 Task: Create a Google Docs document with 'Lorem Ipsum' as a heading and numbered paragraphs. Adjust the font size and line spacing.
Action: Mouse moved to (174, 22)
Screenshot: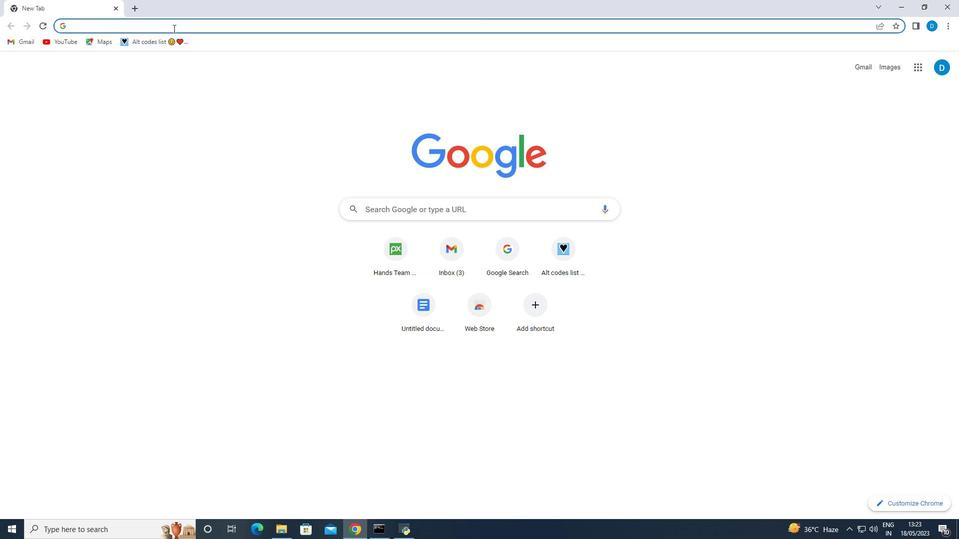 
Action: Mouse pressed left at (174, 22)
Screenshot: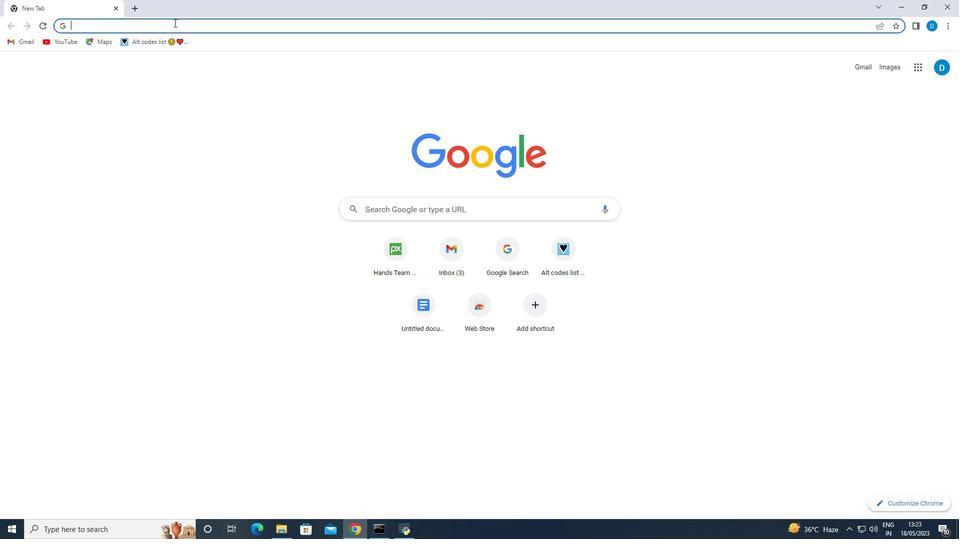 
Action: Key pressed google
Screenshot: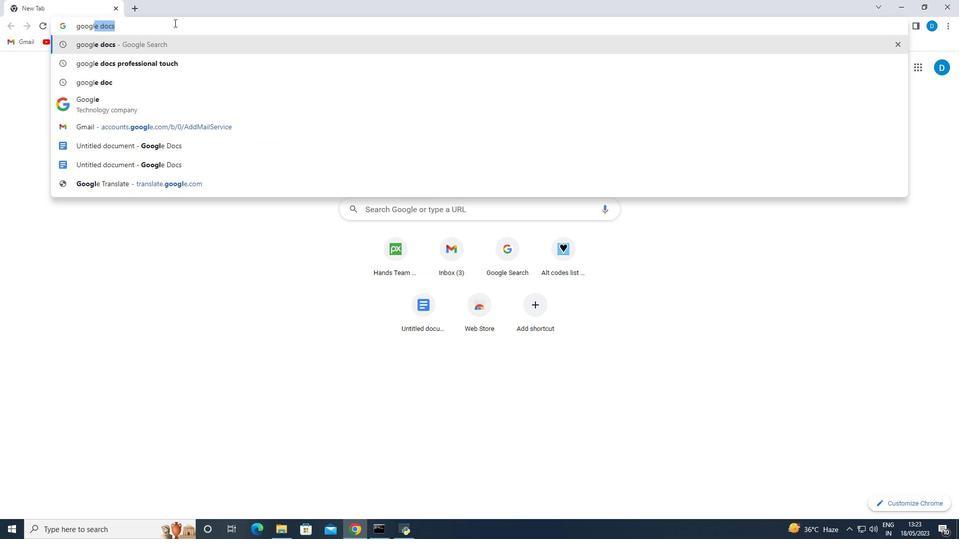 
Action: Mouse moved to (109, 43)
Screenshot: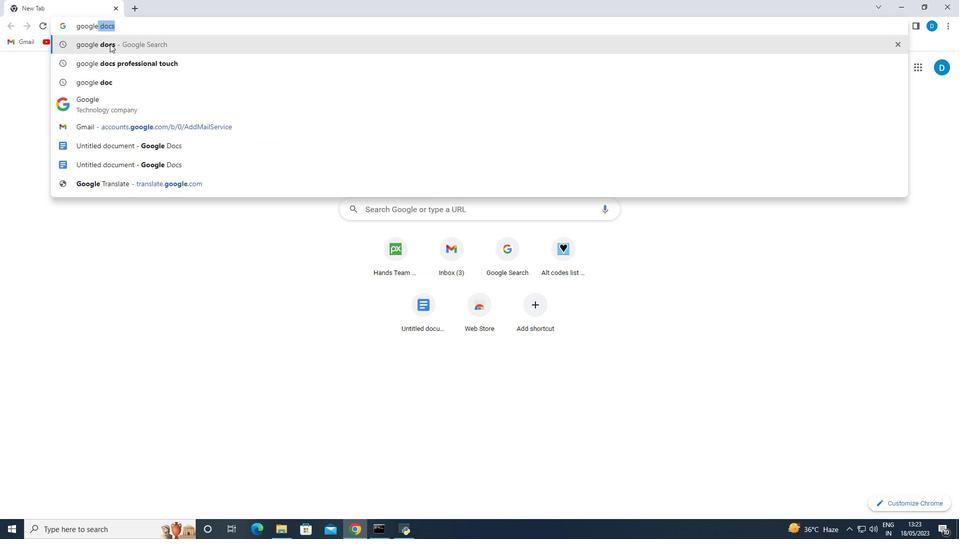 
Action: Mouse pressed left at (109, 43)
Screenshot: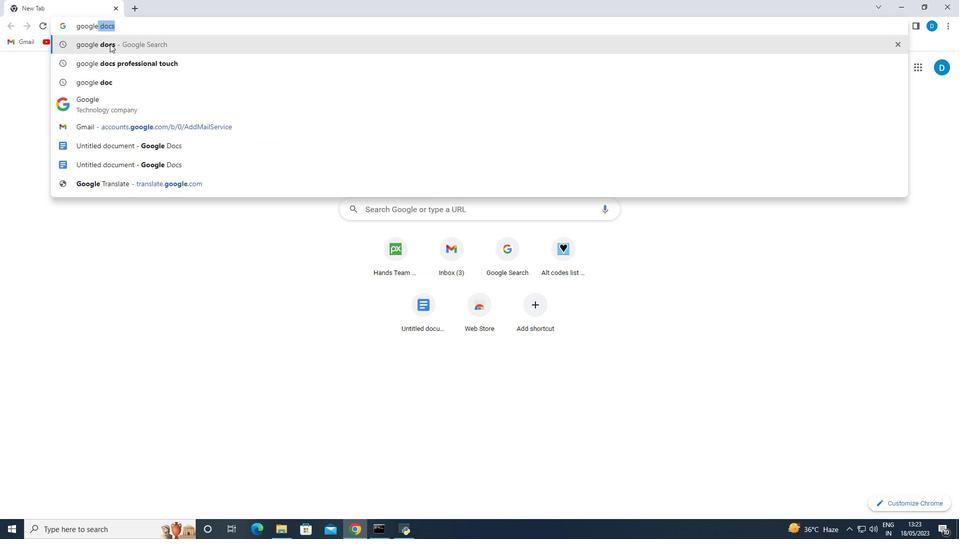 
Action: Mouse moved to (133, 338)
Screenshot: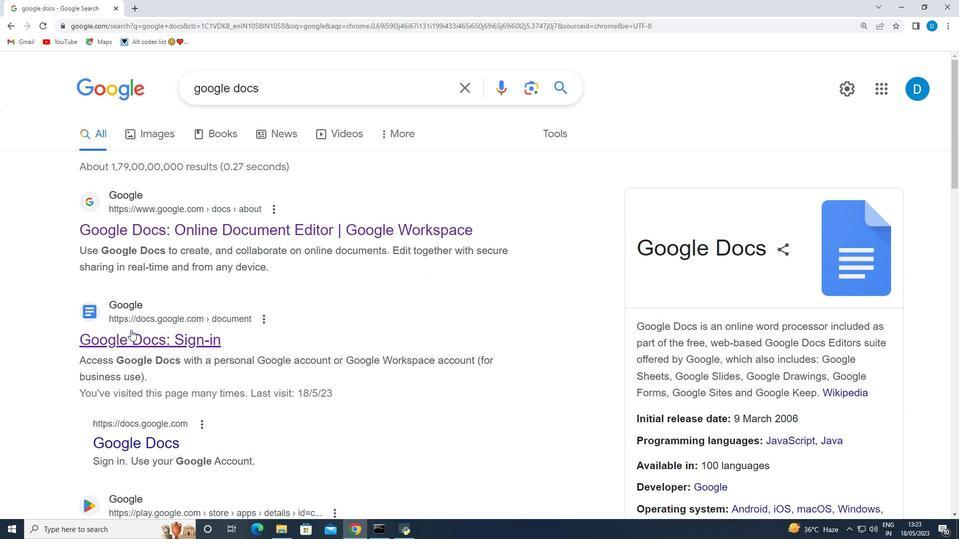 
Action: Mouse pressed left at (133, 338)
Screenshot: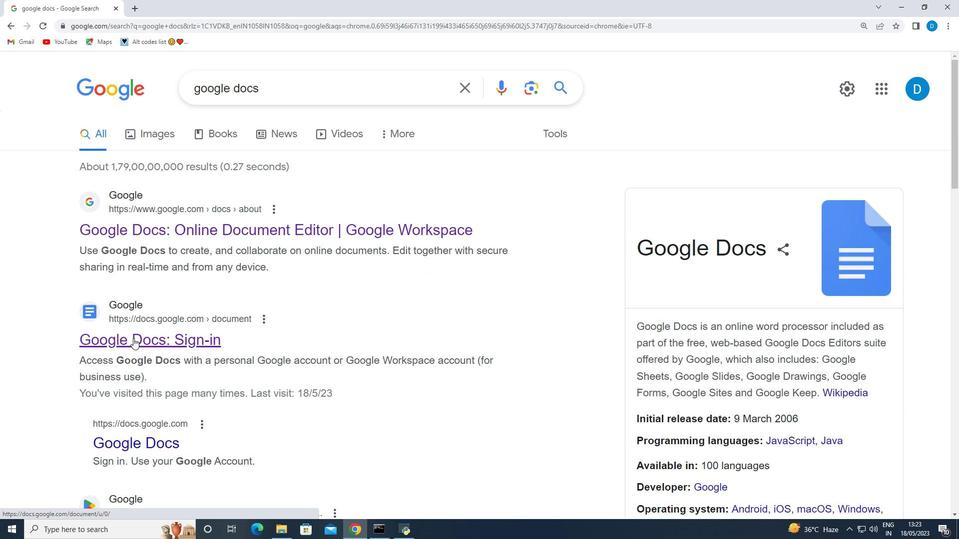 
Action: Mouse moved to (266, 156)
Screenshot: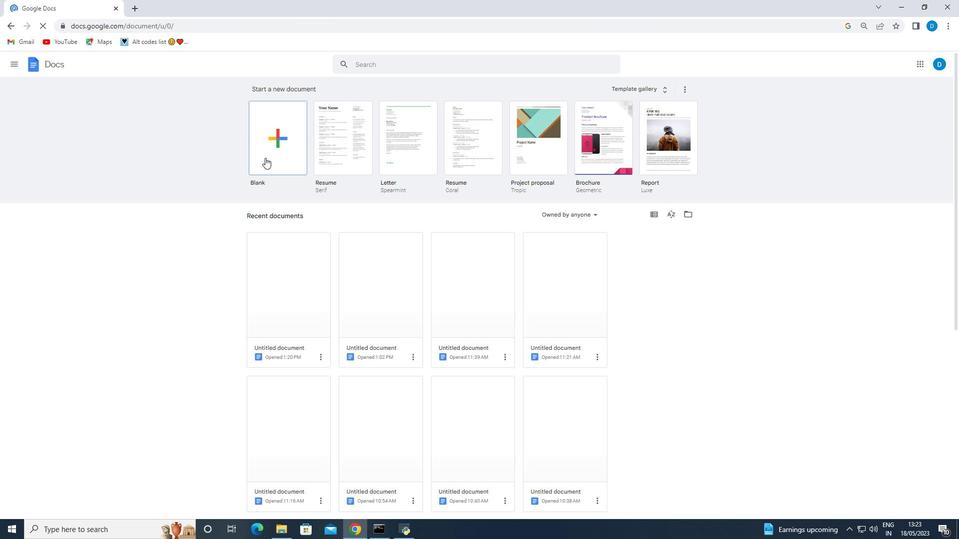 
Action: Mouse pressed left at (266, 156)
Screenshot: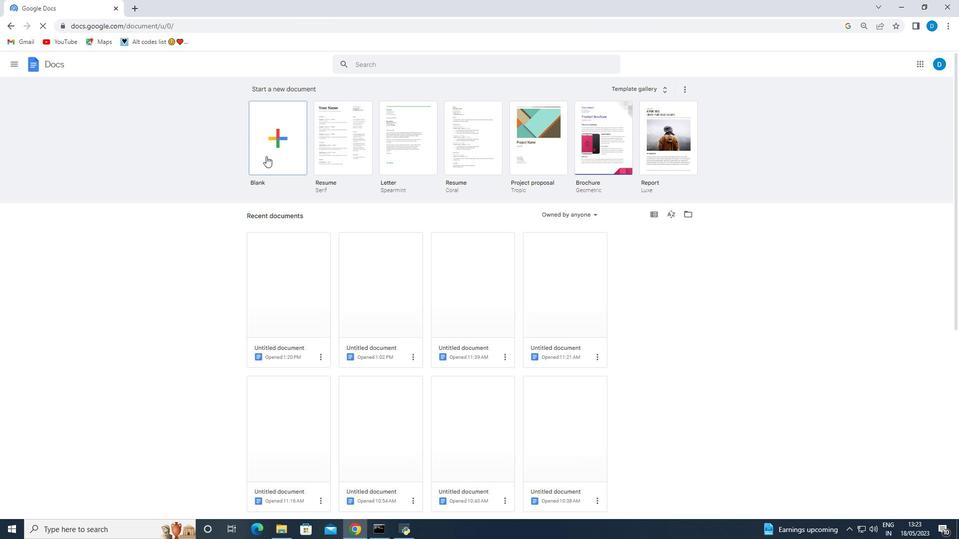 
Action: Mouse moved to (137, 7)
Screenshot: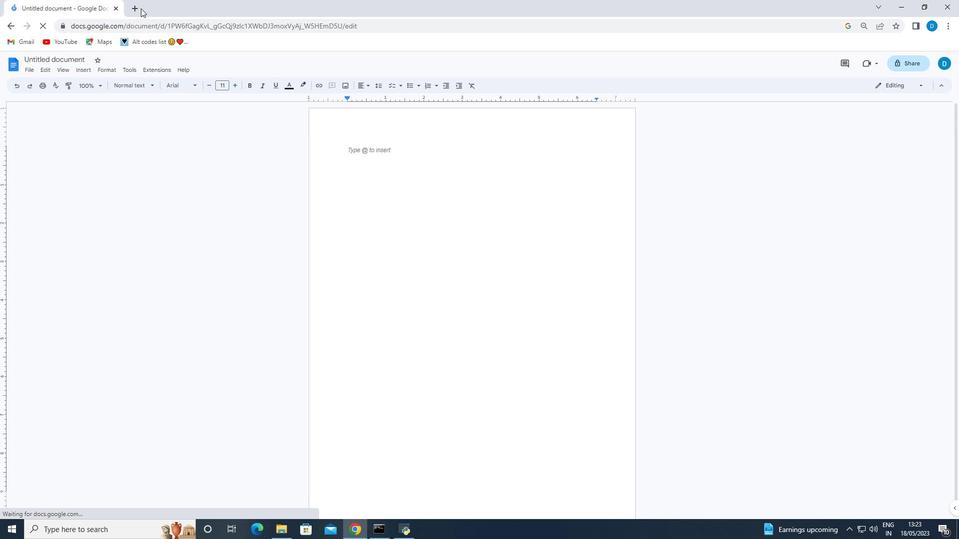 
Action: Mouse pressed left at (137, 7)
Screenshot: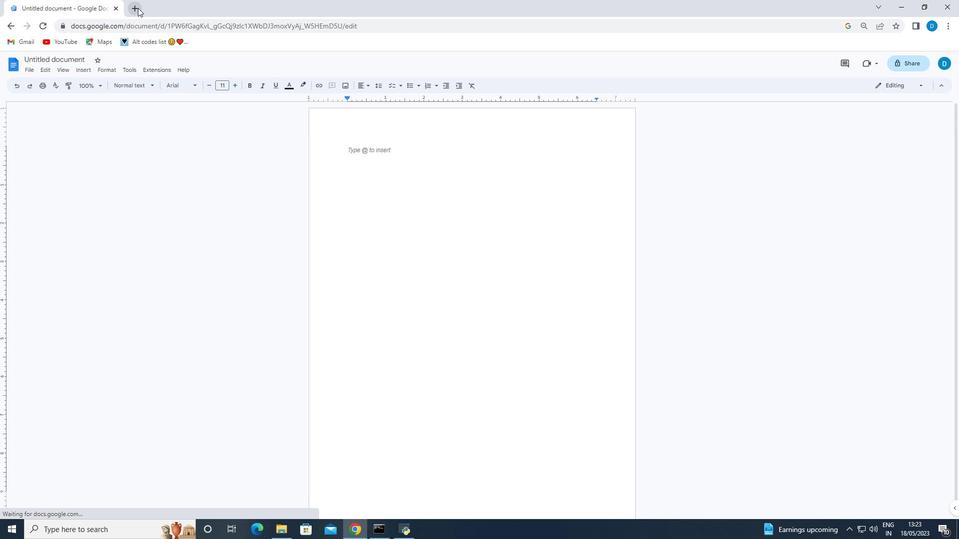 
Action: Mouse moved to (157, 33)
Screenshot: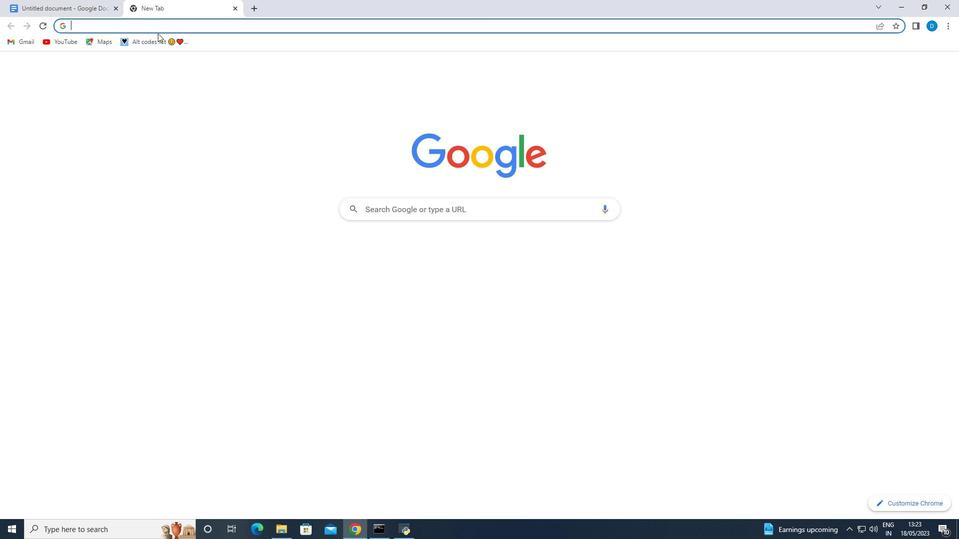 
Action: Key pressed lor
Screenshot: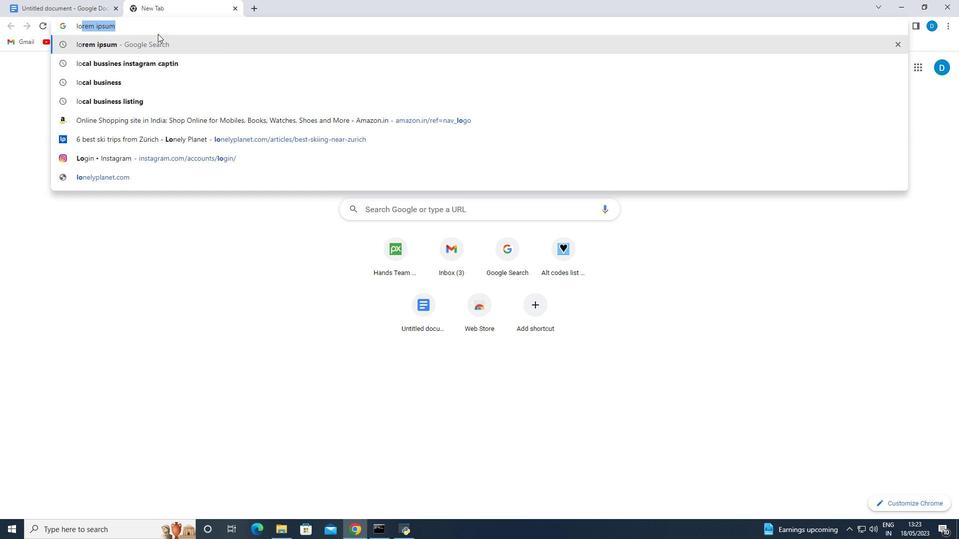 
Action: Mouse moved to (136, 47)
Screenshot: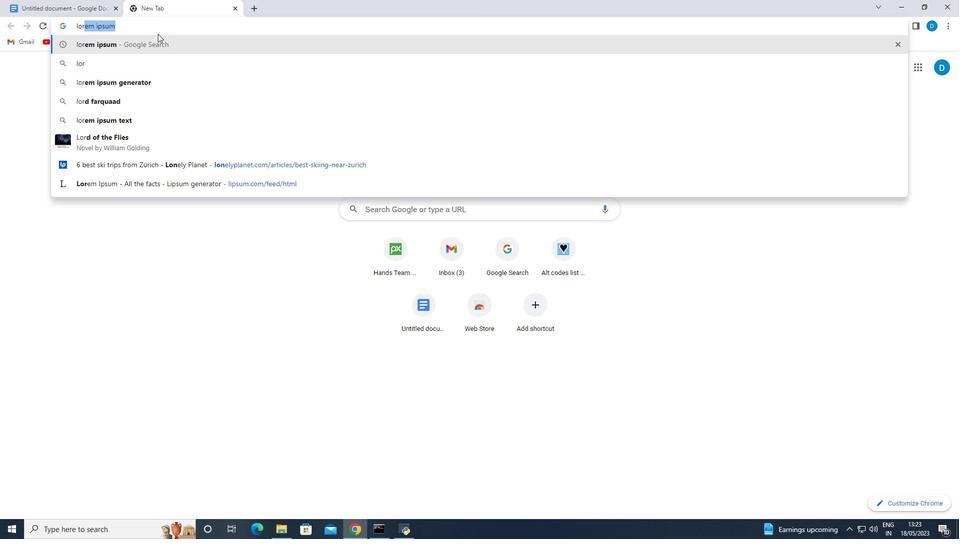 
Action: Mouse pressed left at (136, 47)
Screenshot: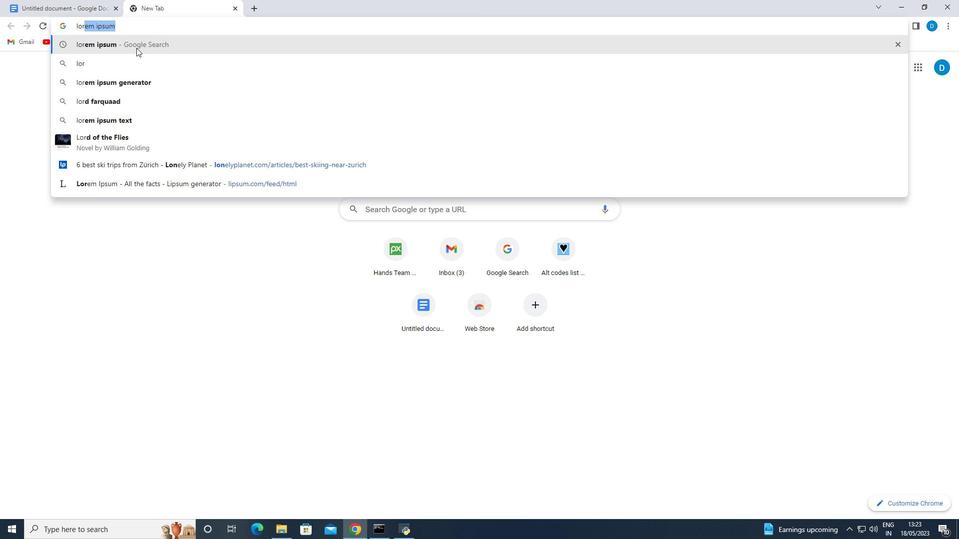 
Action: Mouse moved to (128, 294)
Screenshot: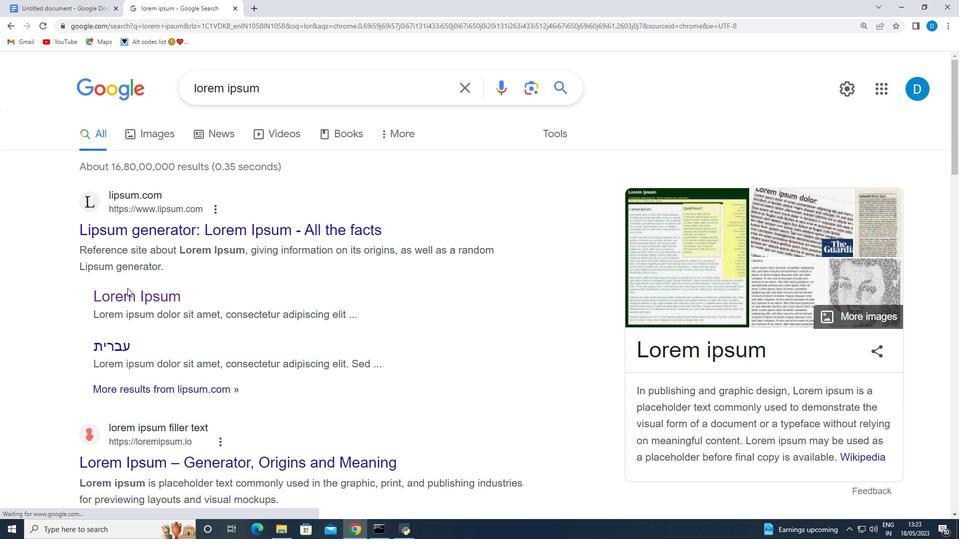 
Action: Mouse pressed left at (128, 294)
Screenshot: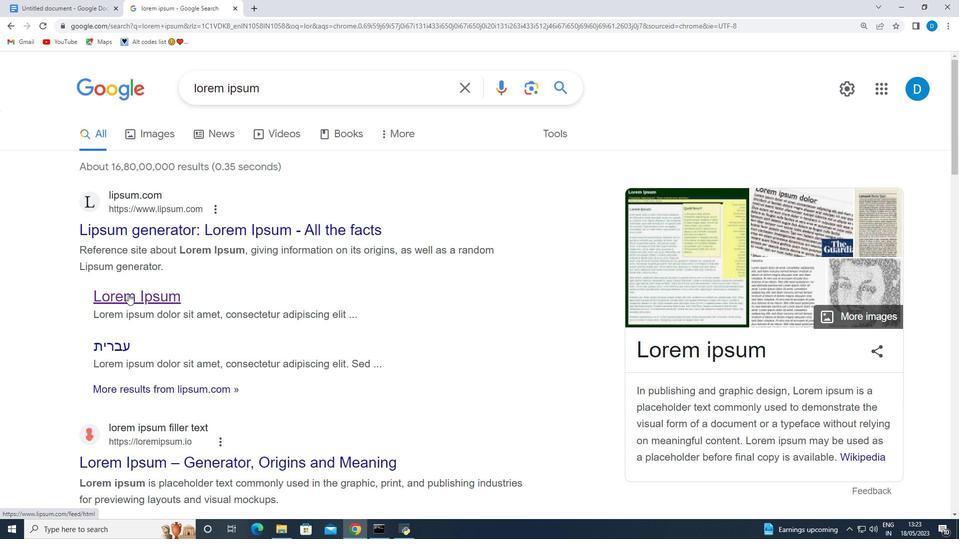 
Action: Mouse moved to (392, 249)
Screenshot: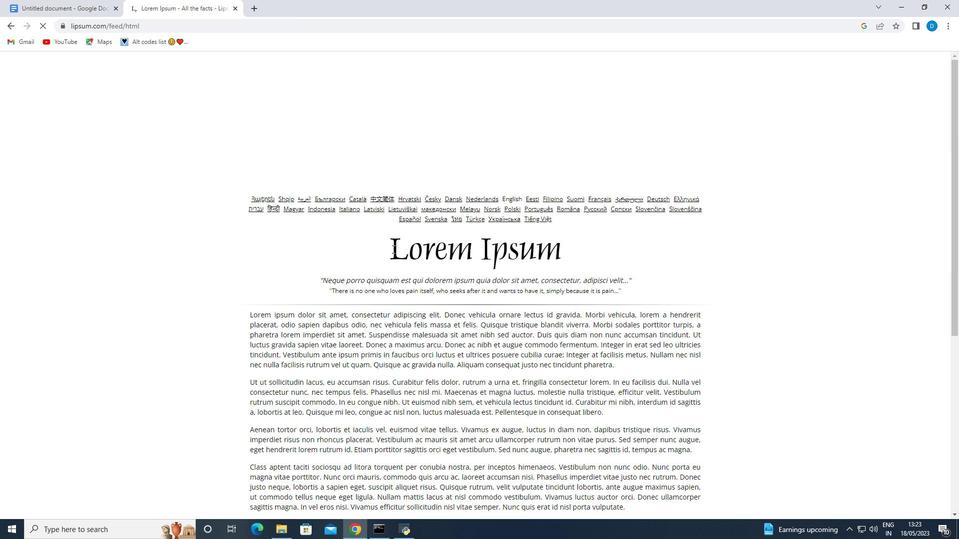 
Action: Mouse pressed left at (392, 249)
Screenshot: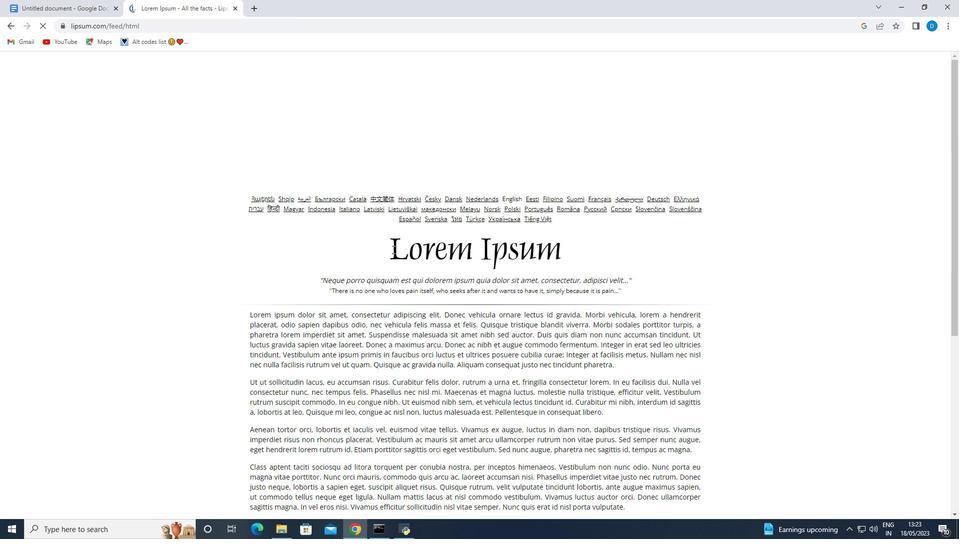
Action: Mouse moved to (573, 250)
Screenshot: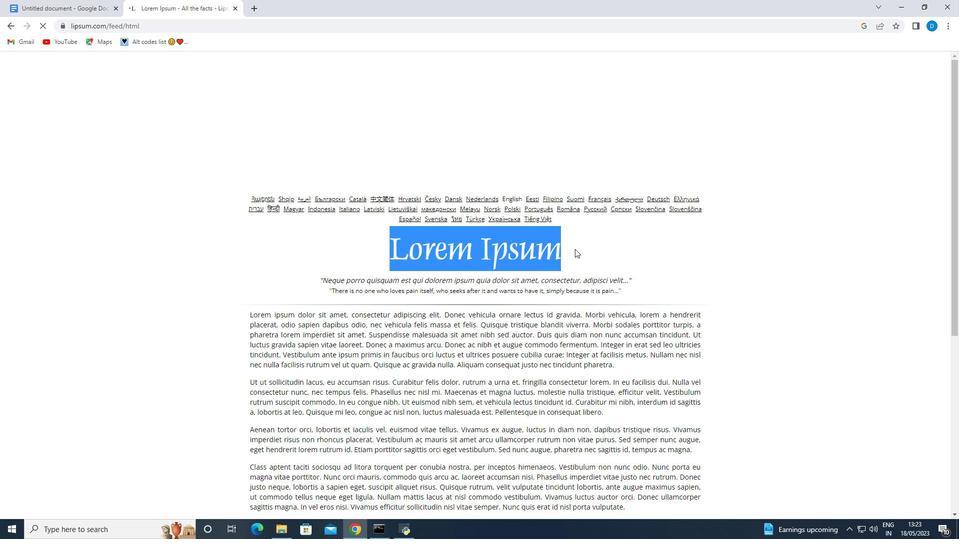 
Action: Key pressed <Key.shift>
Screenshot: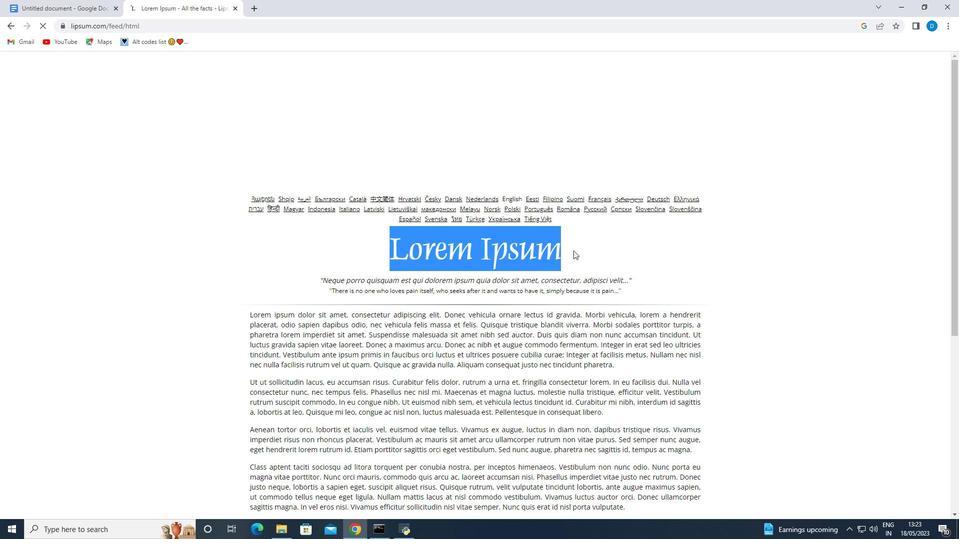 
Action: Mouse moved to (571, 250)
Screenshot: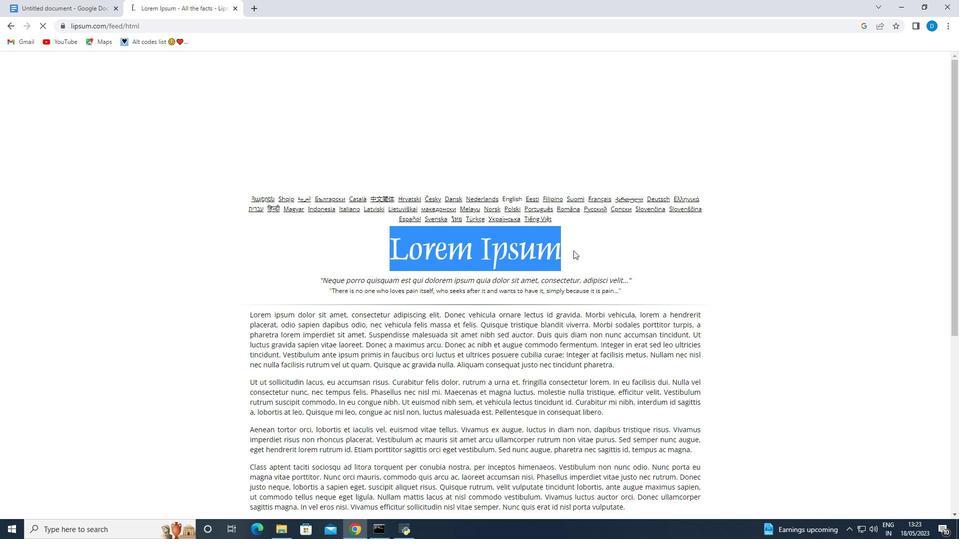 
Action: Key pressed ctrl+C
Screenshot: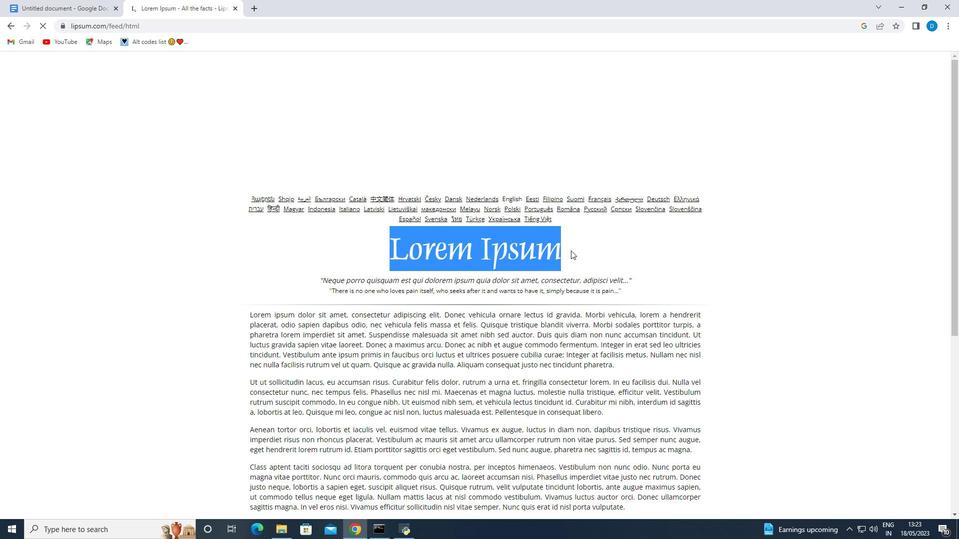 
Action: Mouse moved to (54, 0)
Screenshot: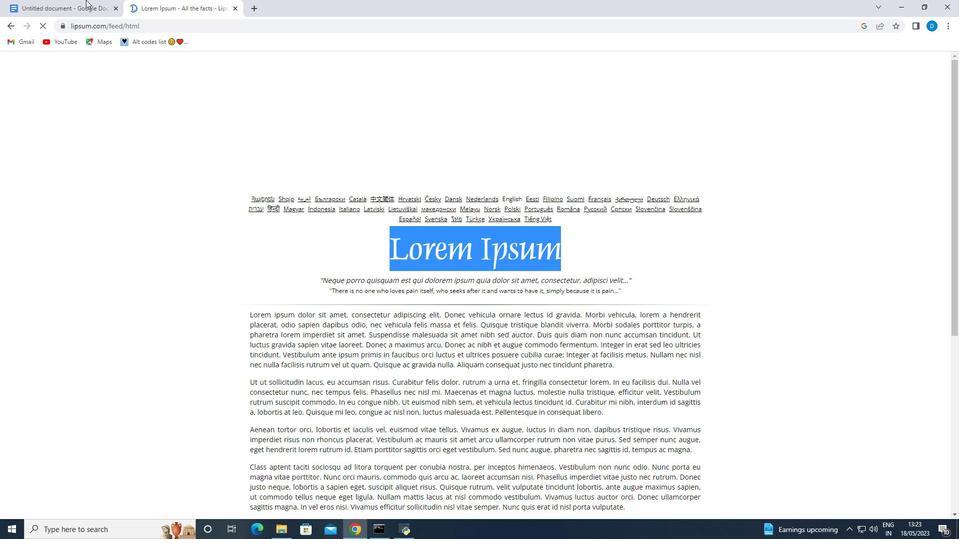 
Action: Mouse pressed left at (54, 0)
Screenshot: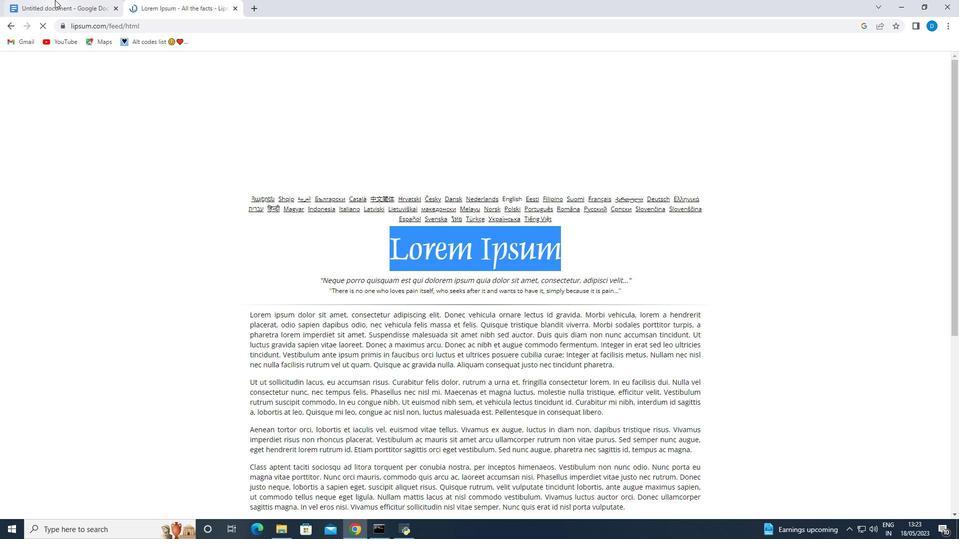 
Action: Mouse moved to (411, 164)
Screenshot: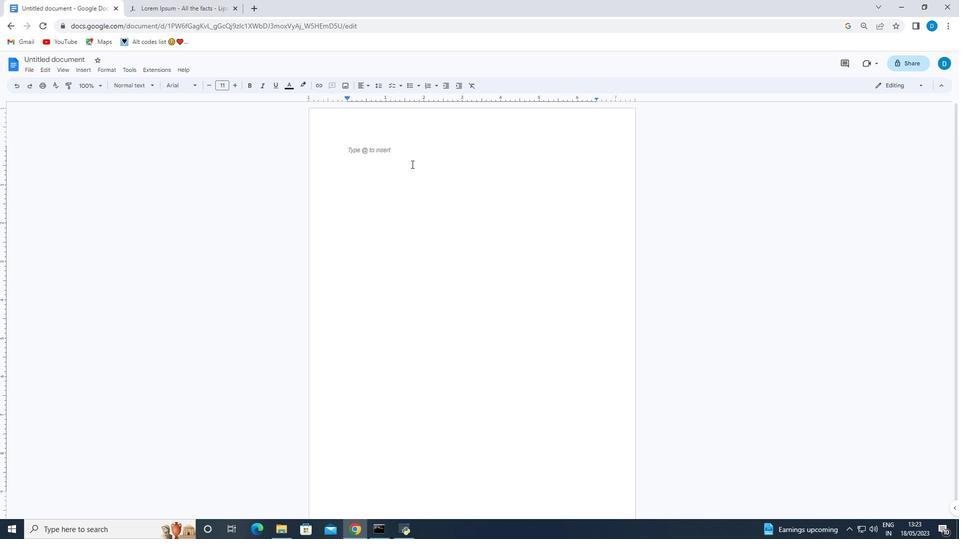 
Action: Key pressed ctrl+V
Screenshot: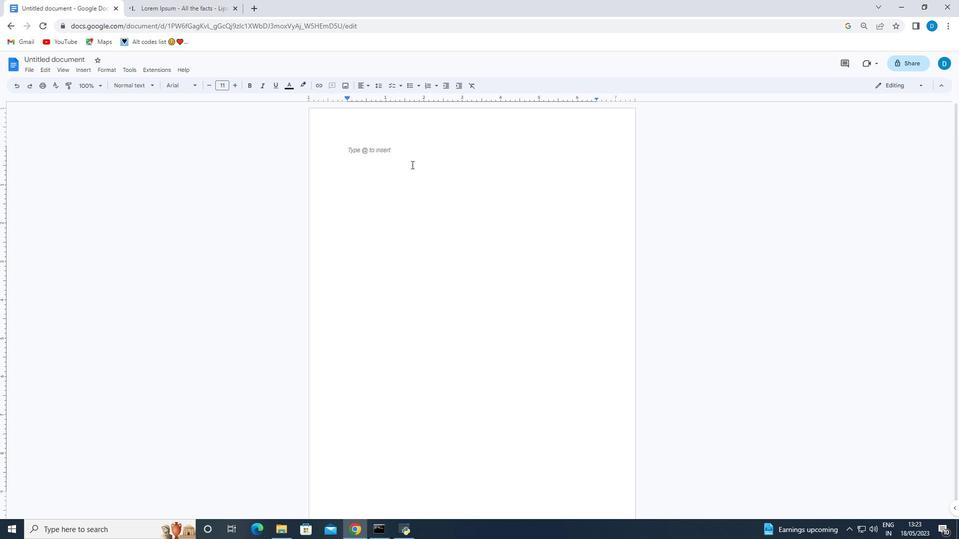 
Action: Mouse moved to (393, 170)
Screenshot: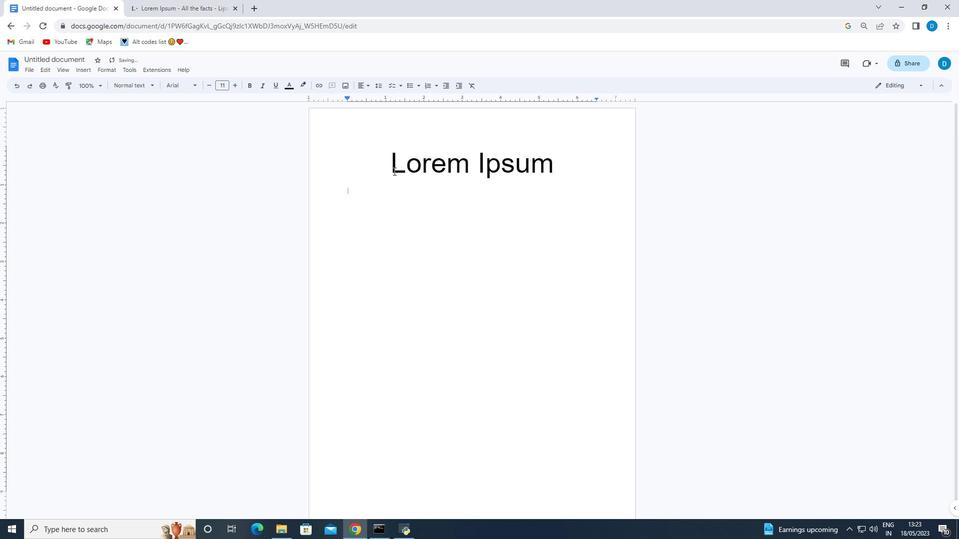 
Action: Mouse pressed left at (393, 170)
Screenshot: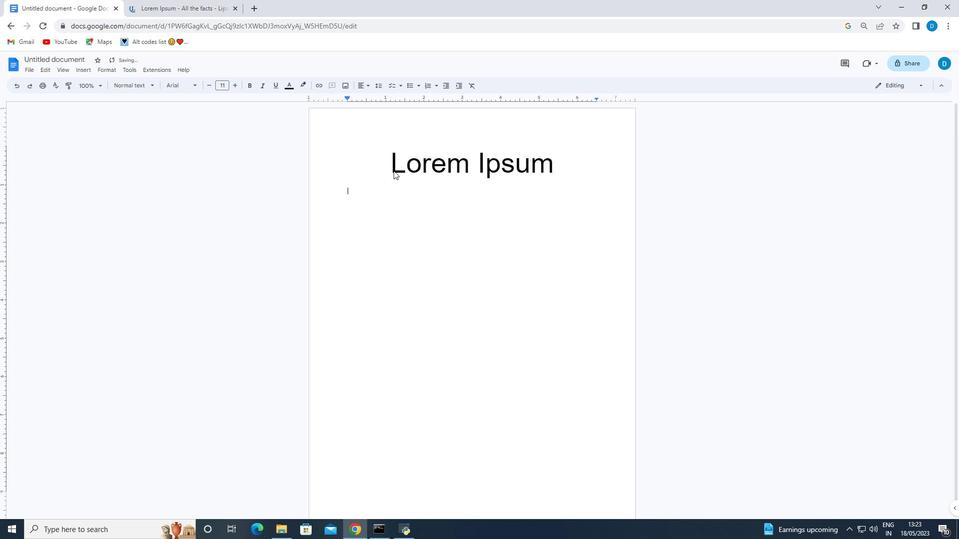 
Action: Mouse moved to (526, 184)
Screenshot: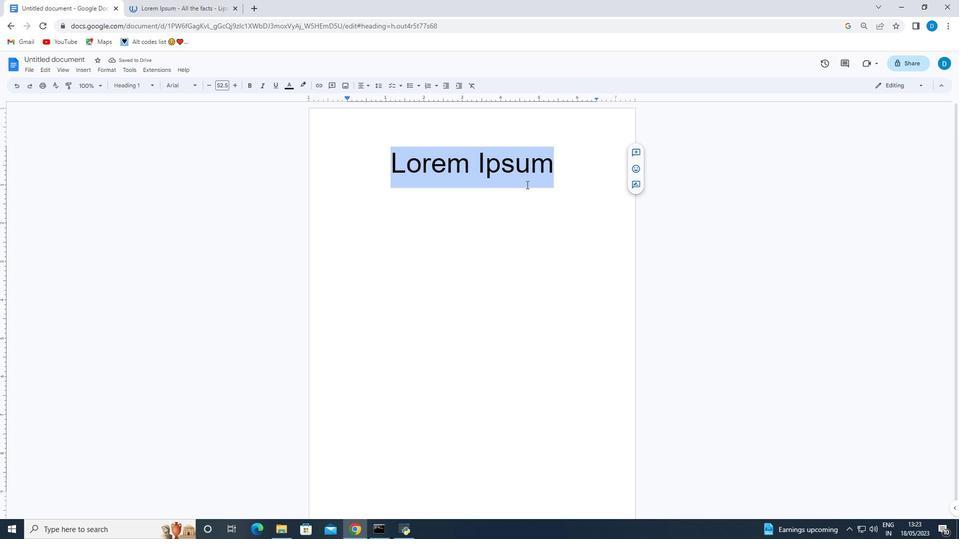 
Action: Mouse pressed left at (526, 184)
Screenshot: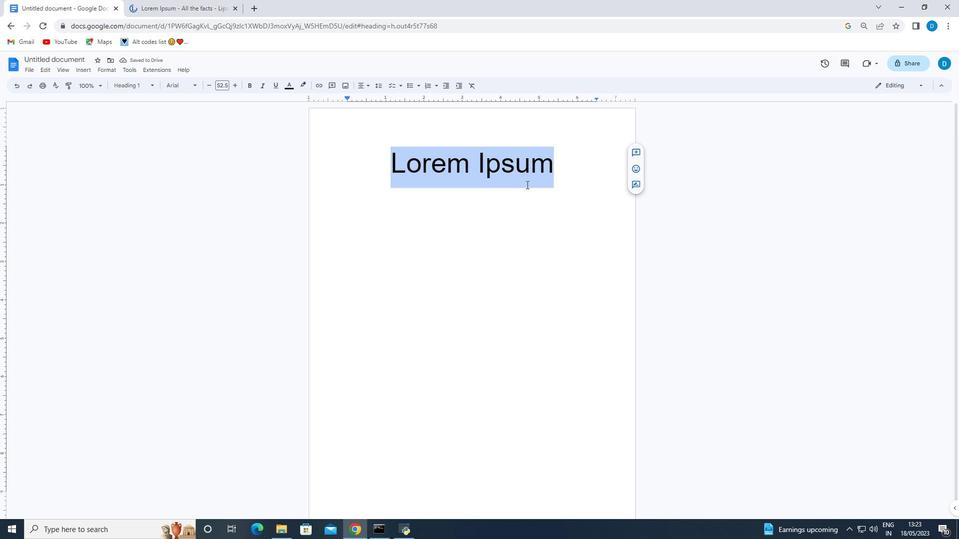 
Action: Mouse moved to (565, 169)
Screenshot: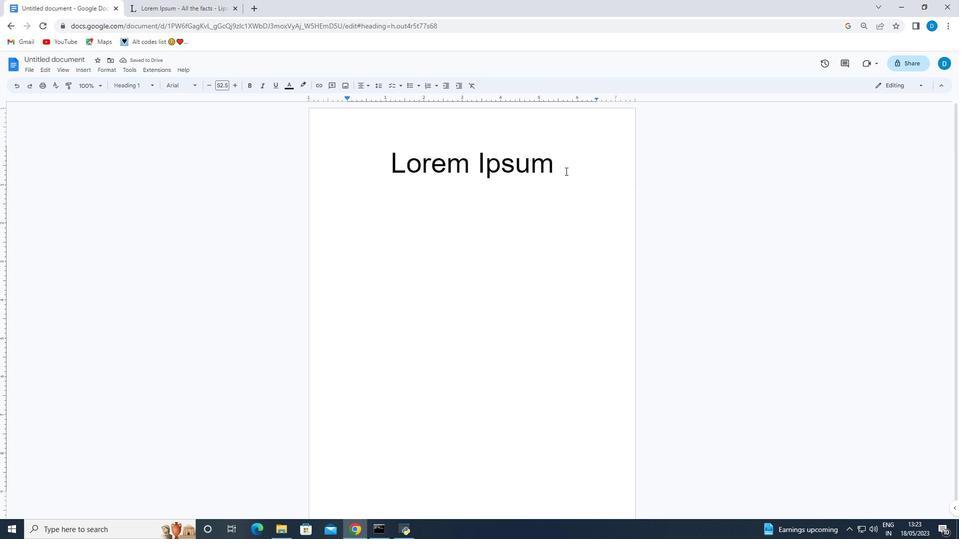 
Action: Mouse pressed left at (565, 169)
Screenshot: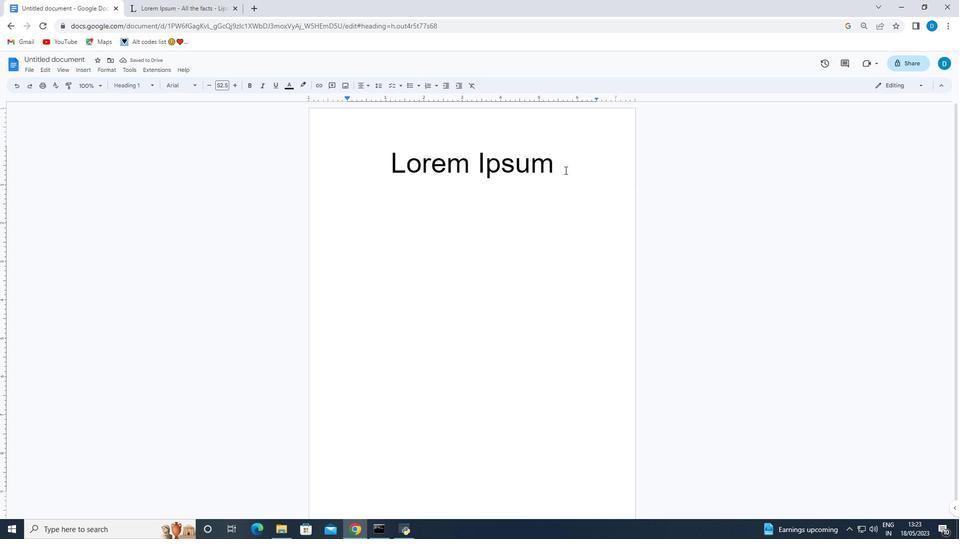 
Action: Mouse moved to (566, 177)
Screenshot: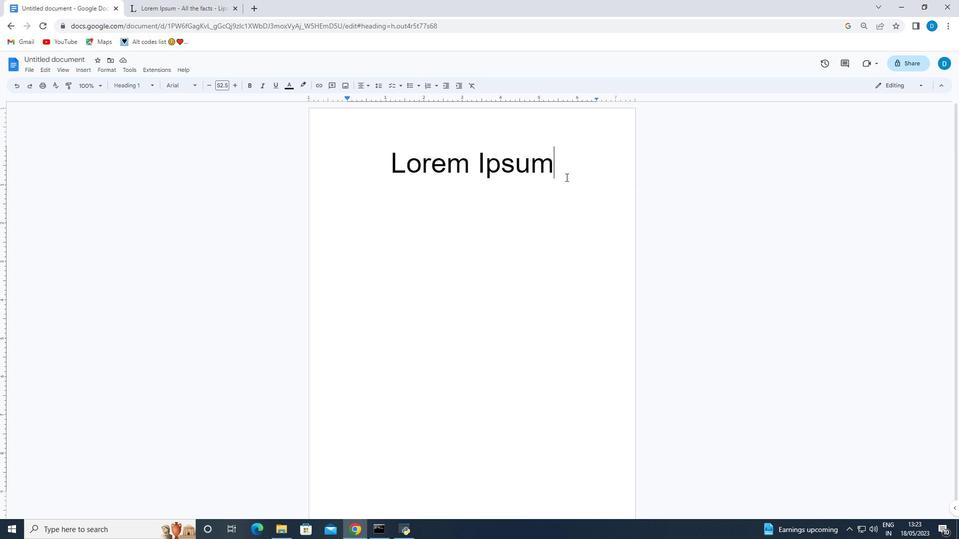 
Action: Key pressed <Key.enter><Key.enter>
Screenshot: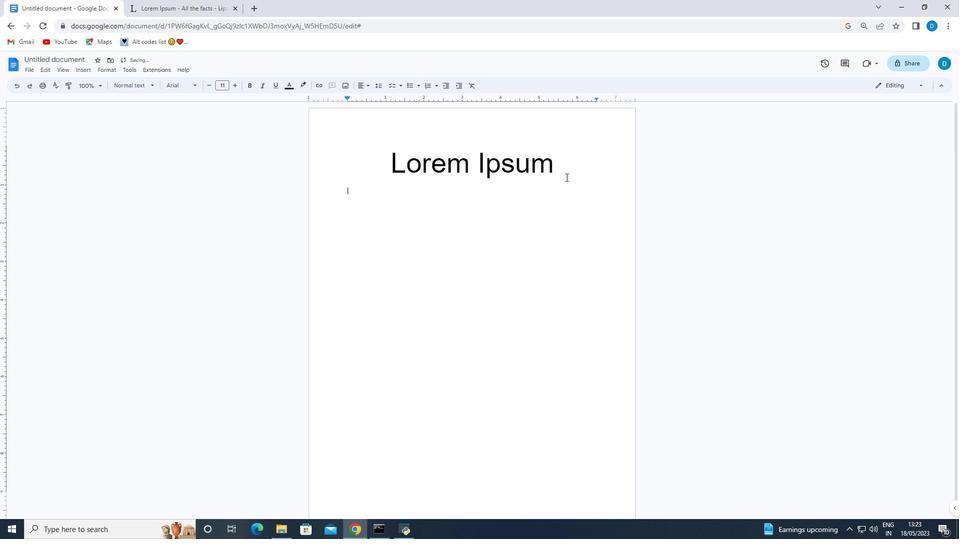 
Action: Mouse moved to (180, 7)
Screenshot: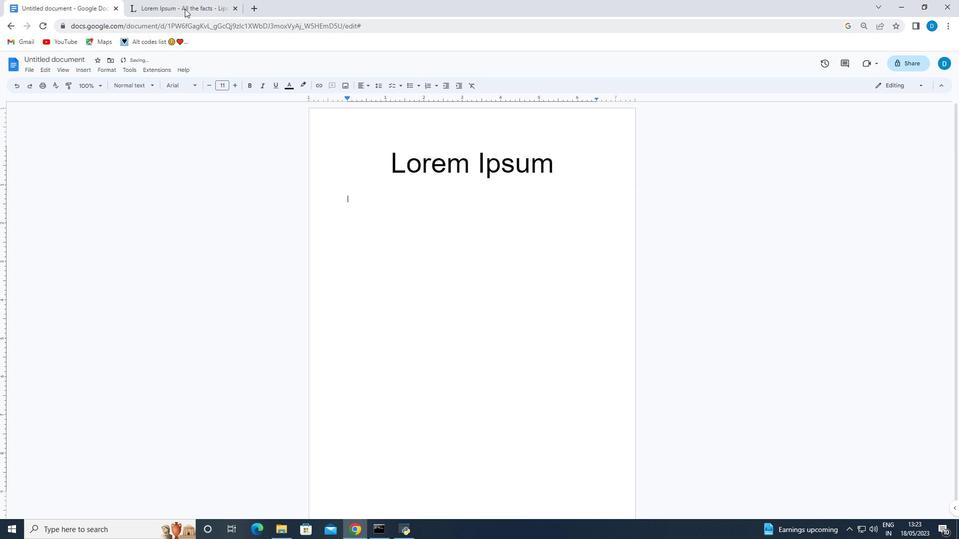 
Action: Mouse pressed left at (180, 7)
Screenshot: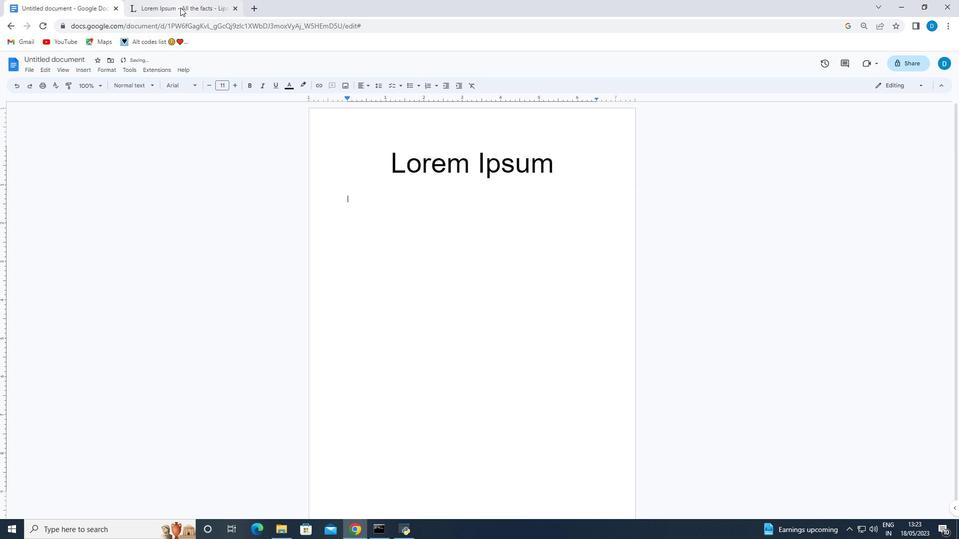 
Action: Mouse moved to (248, 314)
Screenshot: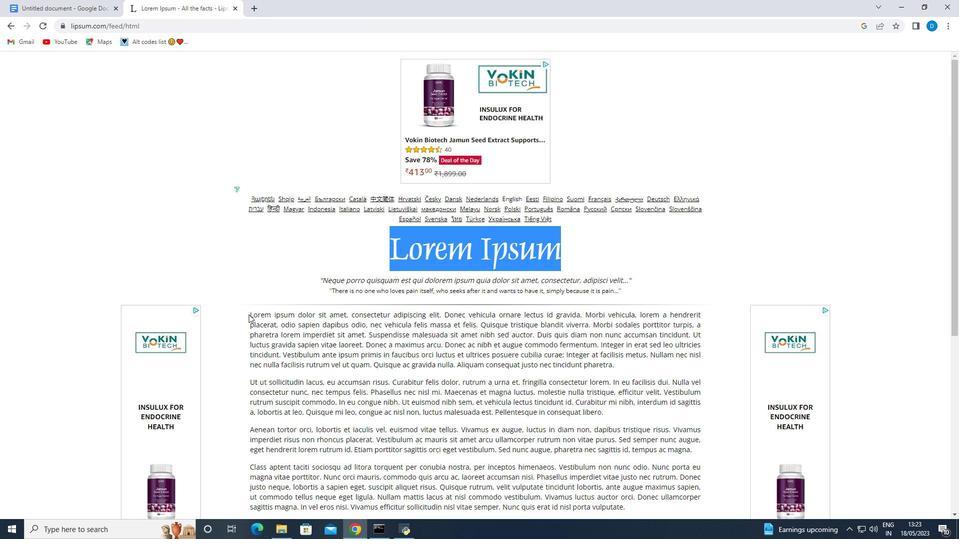 
Action: Mouse pressed left at (248, 314)
Screenshot: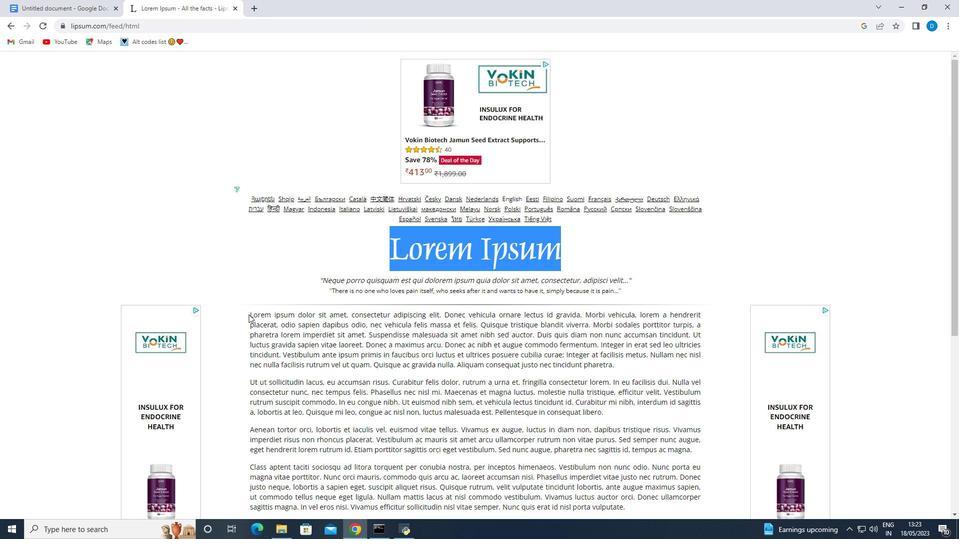 
Action: Mouse moved to (619, 365)
Screenshot: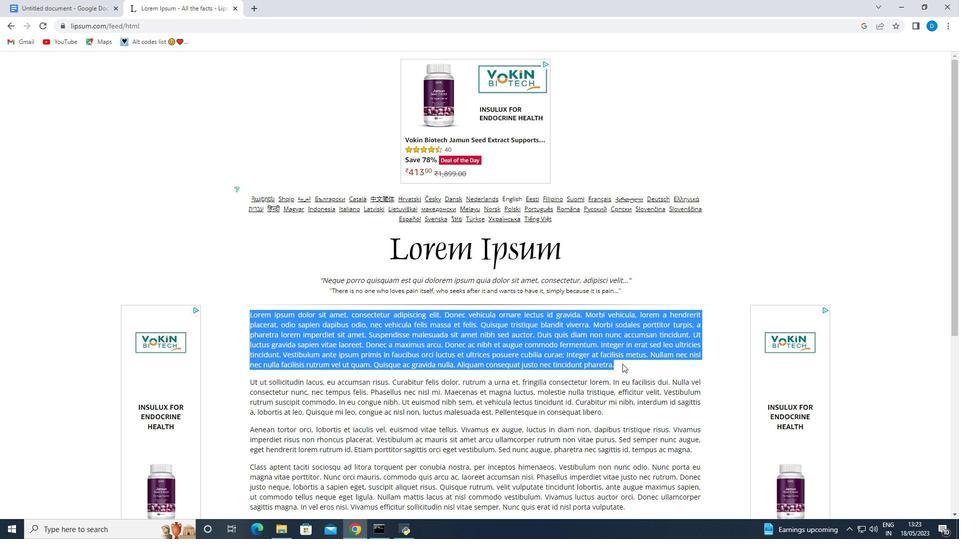 
Action: Key pressed ctrl+C
Screenshot: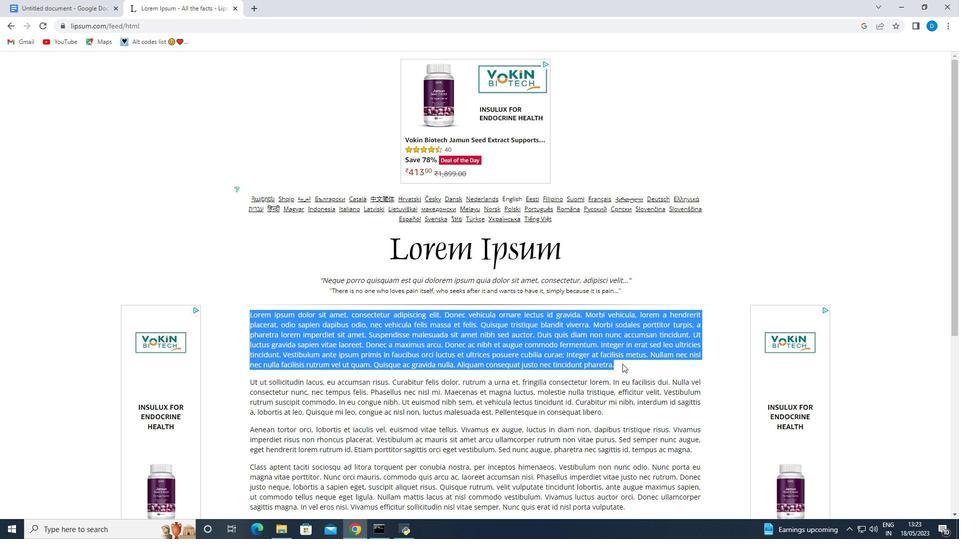 
Action: Mouse moved to (52, 0)
Screenshot: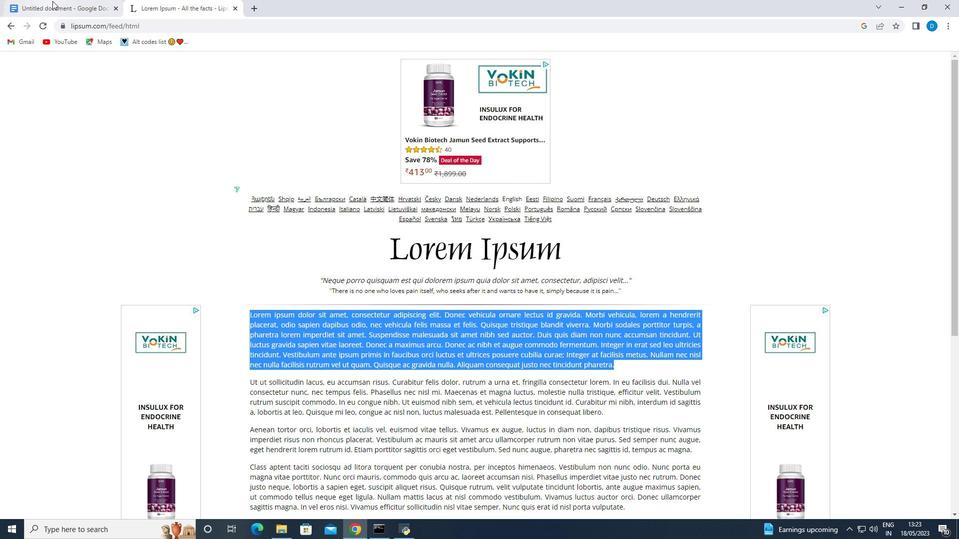 
Action: Mouse pressed left at (52, 0)
Screenshot: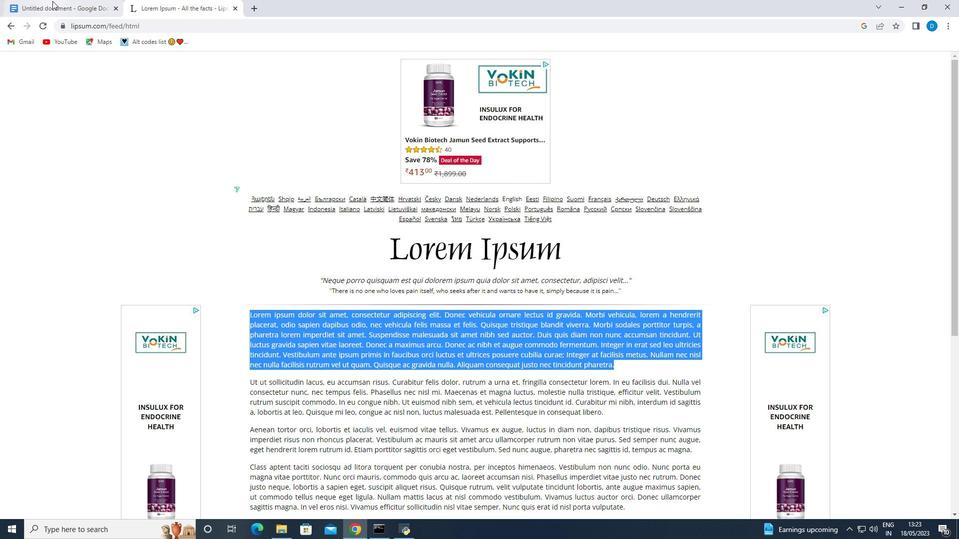 
Action: Mouse moved to (478, 234)
Screenshot: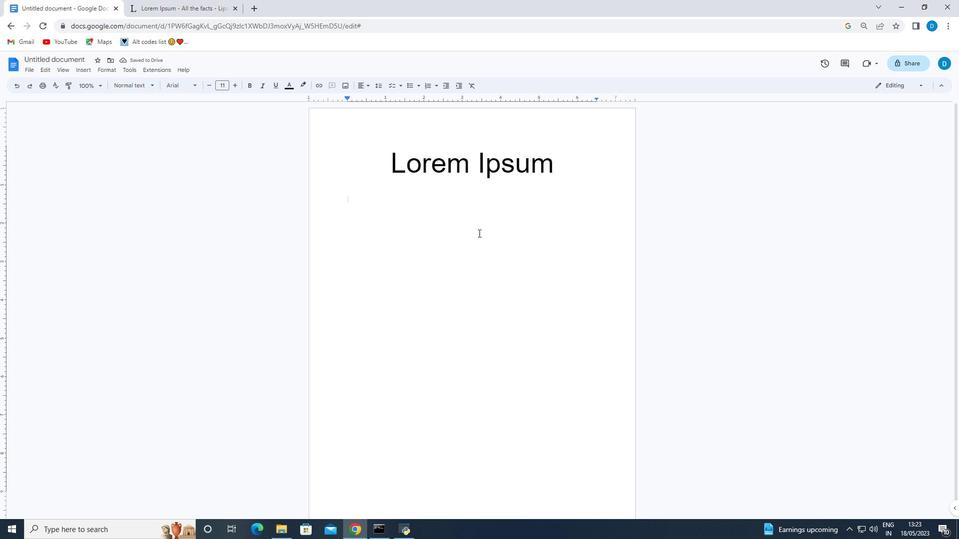 
Action: Key pressed ctrl+V
Screenshot: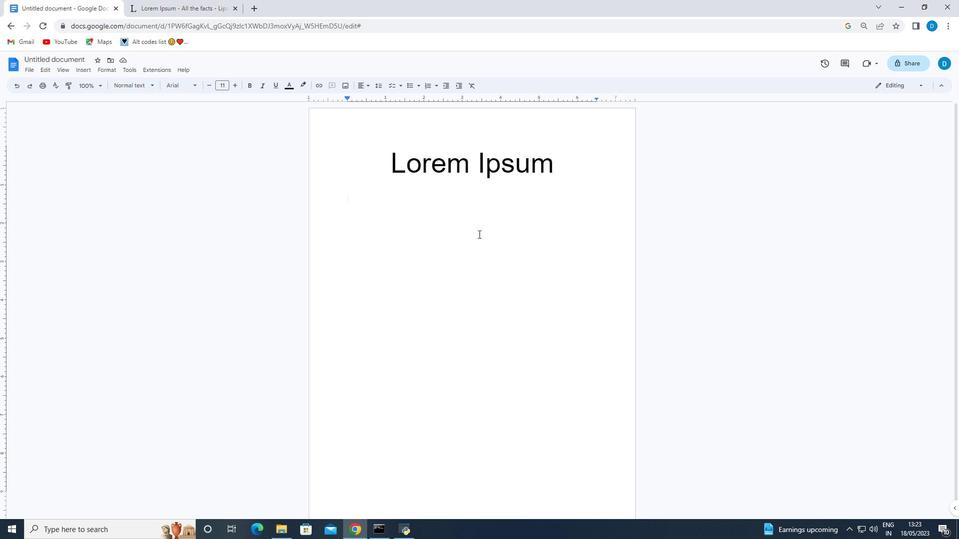 
Action: Mouse moved to (345, 199)
Screenshot: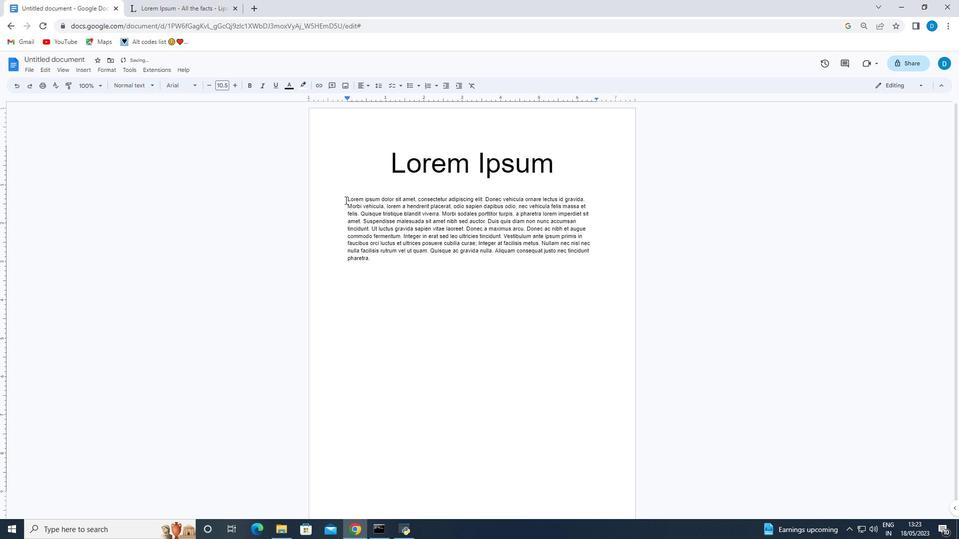 
Action: Mouse pressed left at (345, 199)
Screenshot: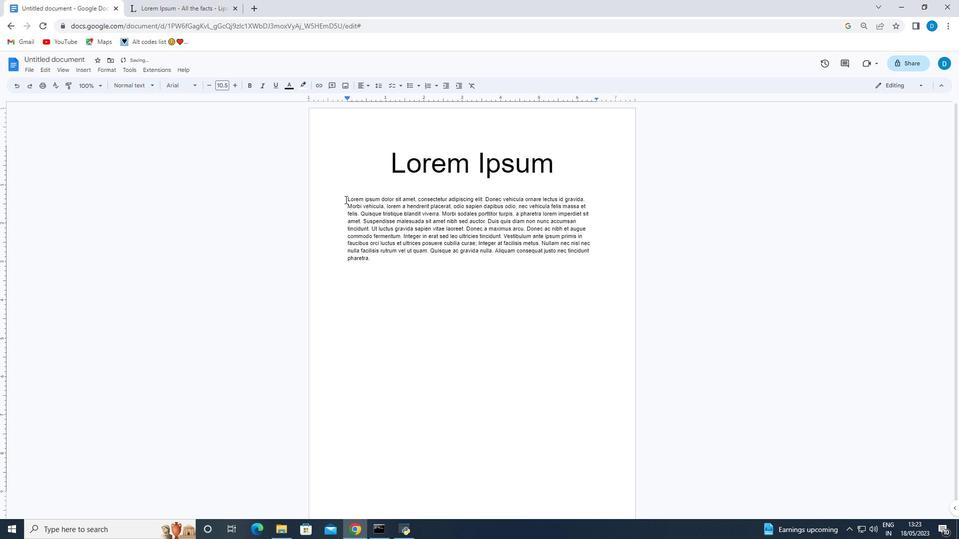 
Action: Mouse moved to (441, 257)
Screenshot: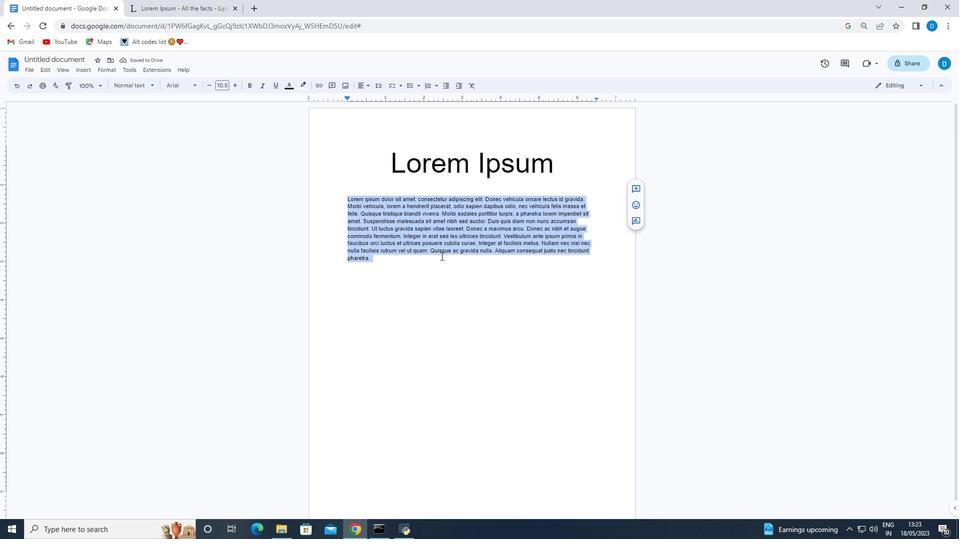 
Action: Key pressed ctrl+C
Screenshot: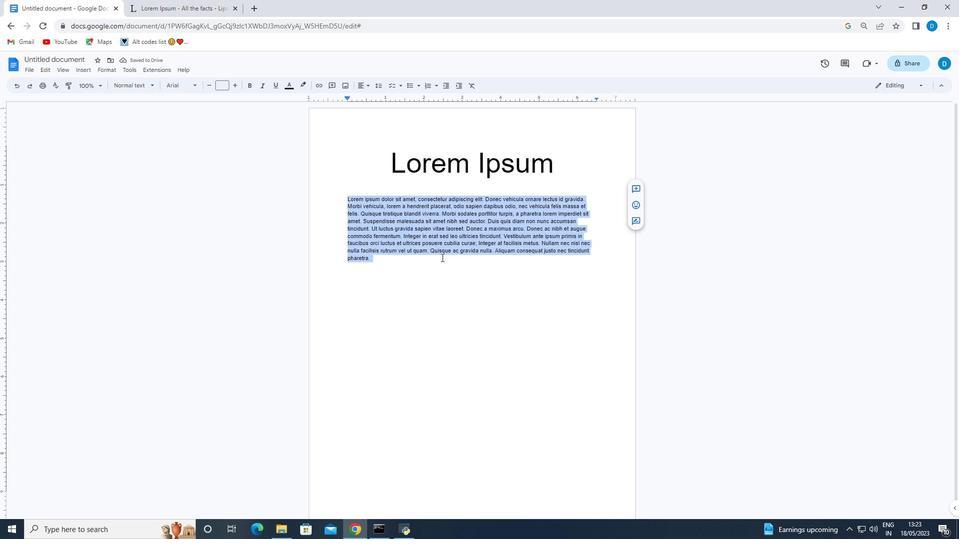 
Action: Mouse moved to (437, 256)
Screenshot: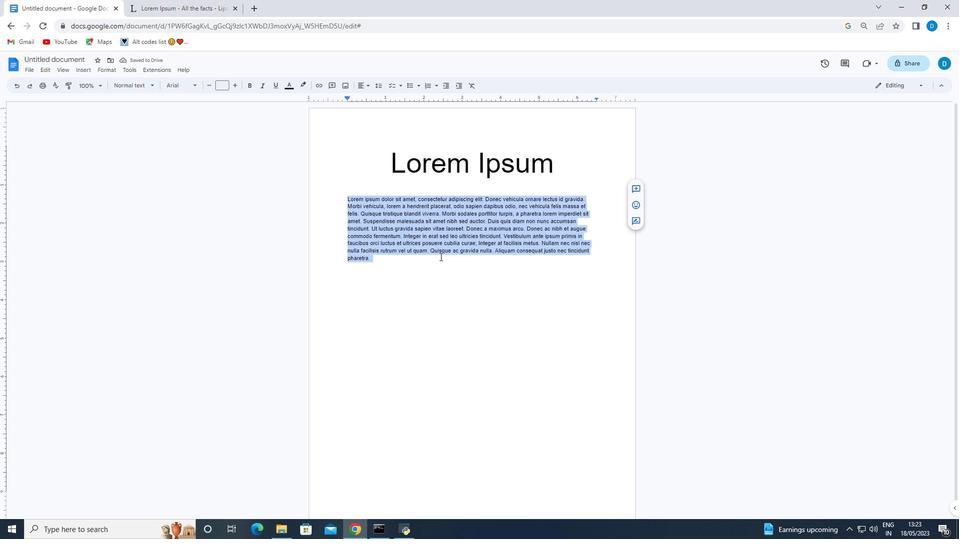 
Action: Mouse pressed left at (437, 256)
Screenshot: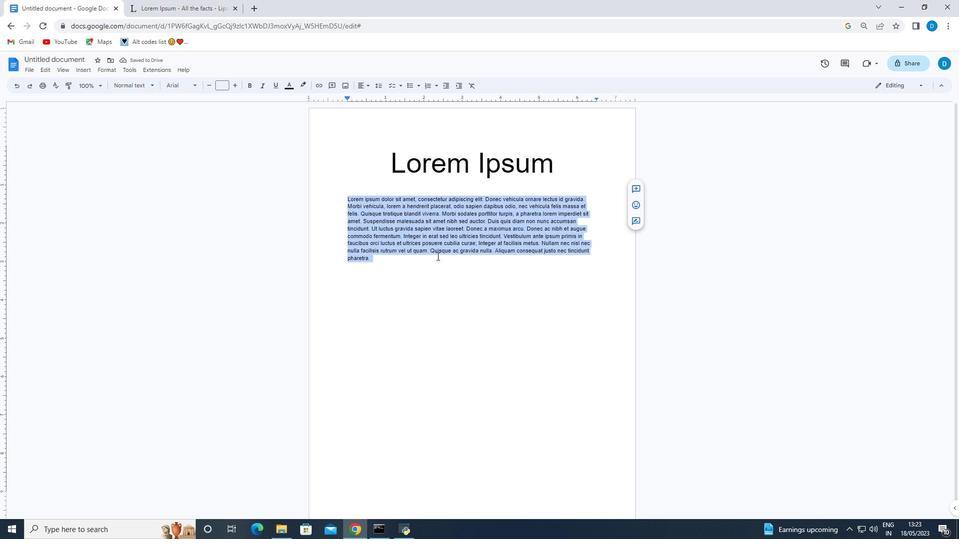 
Action: Mouse moved to (421, 266)
Screenshot: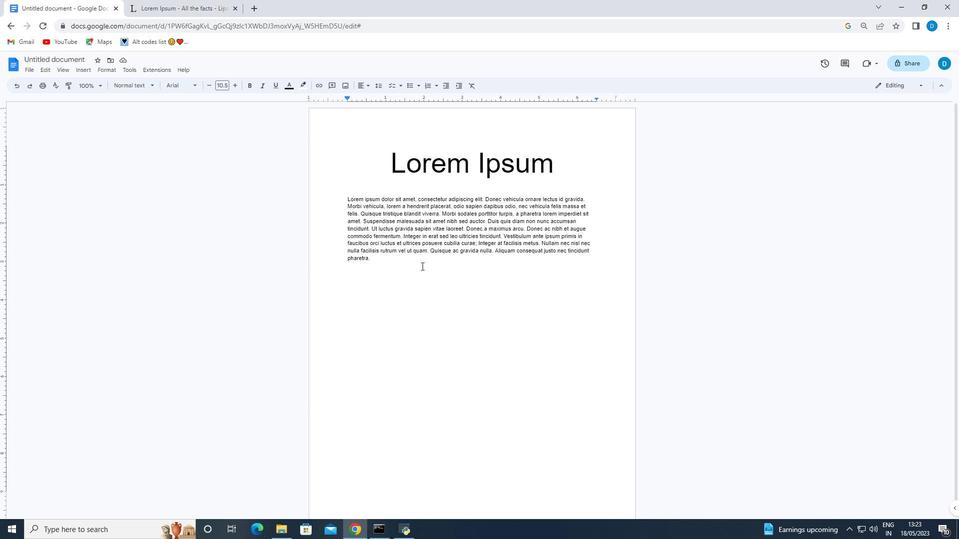 
Action: Key pressed <Key.enter>
Screenshot: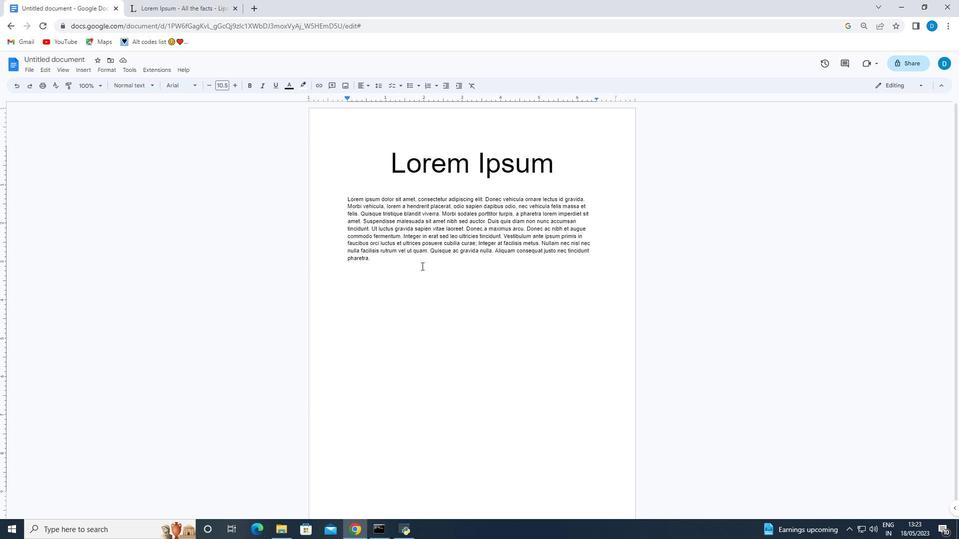 
Action: Mouse moved to (421, 266)
Screenshot: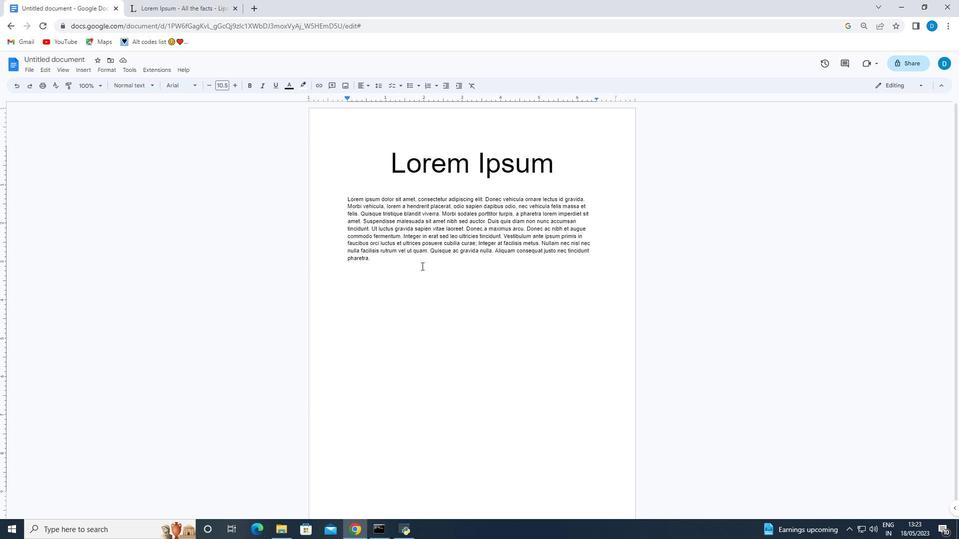 
Action: Key pressed <Key.enter>
Screenshot: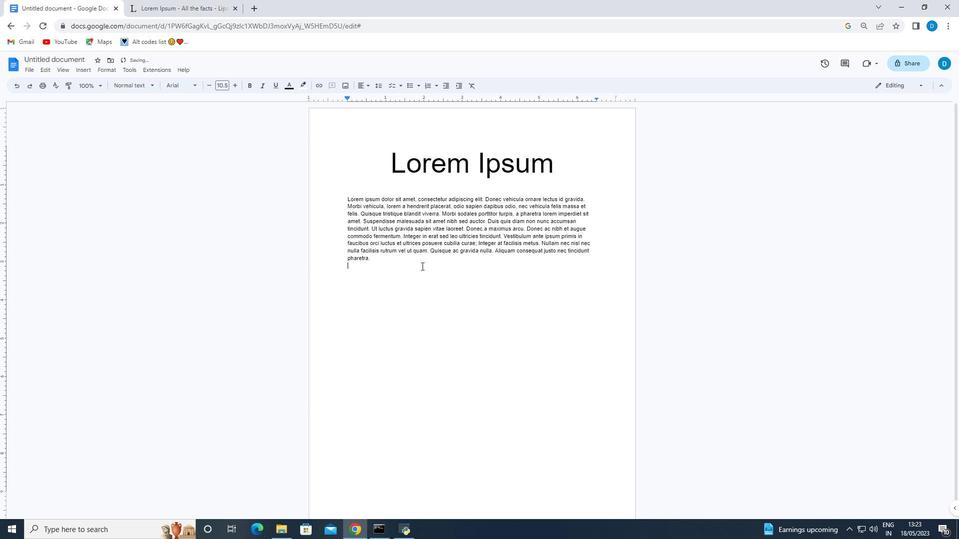 
Action: Mouse moved to (422, 266)
Screenshot: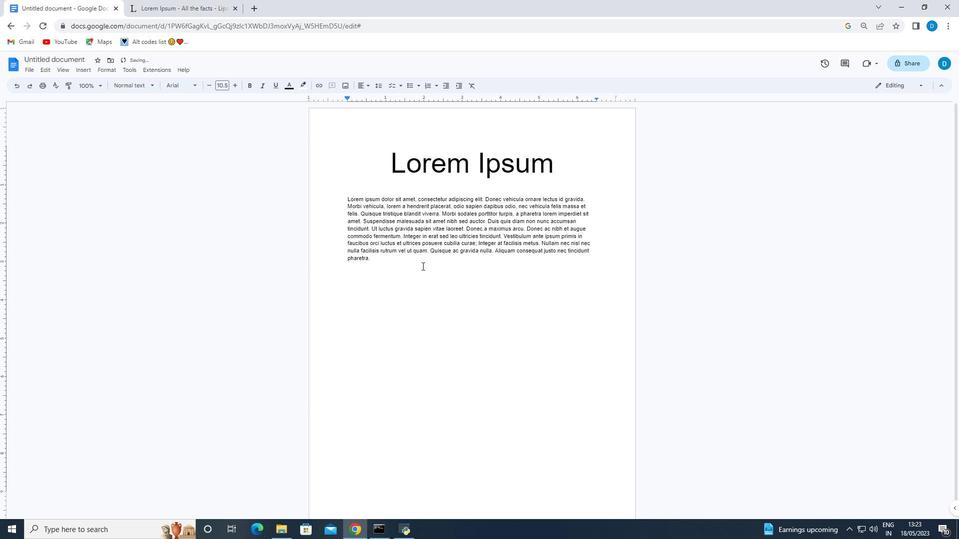 
Action: Key pressed <Key.enter>
Screenshot: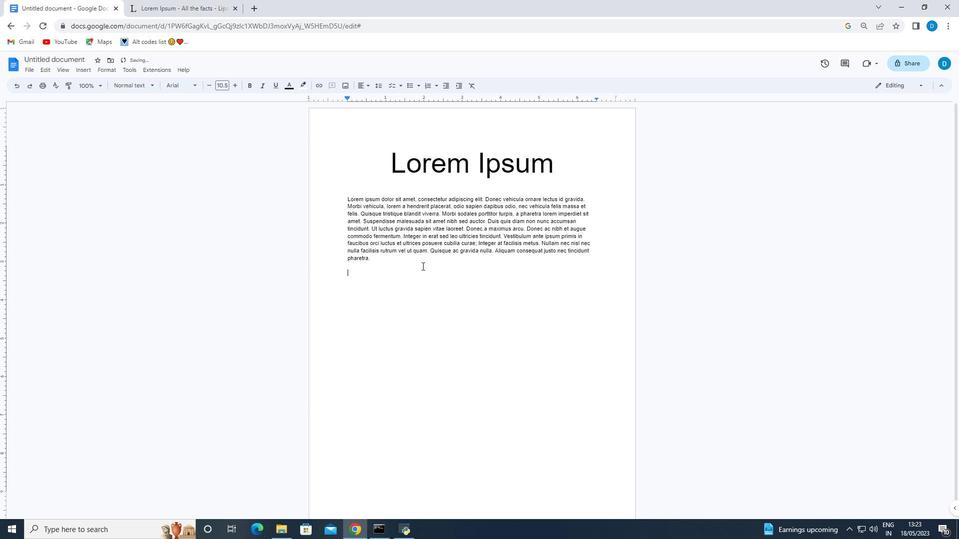 
Action: Mouse moved to (422, 266)
Screenshot: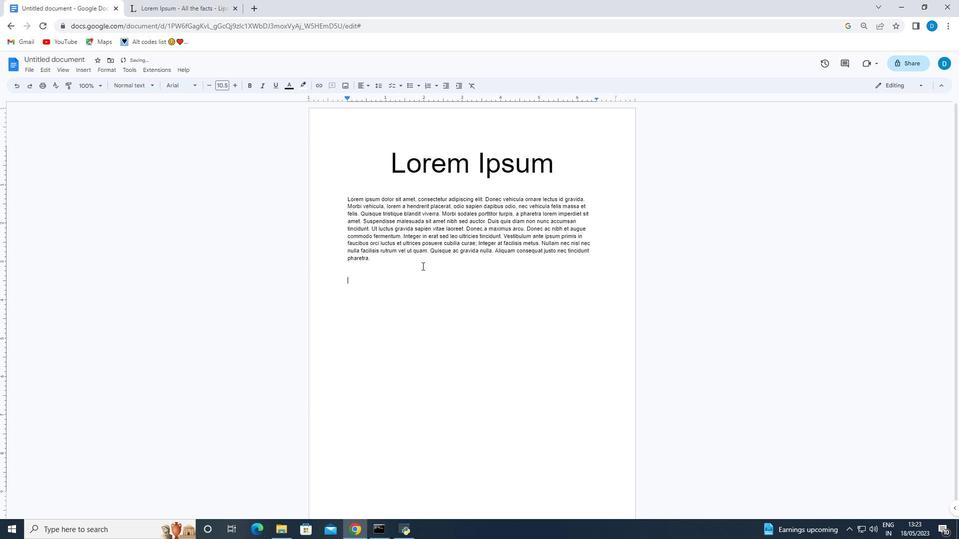 
Action: Key pressed ctrl+V
Screenshot: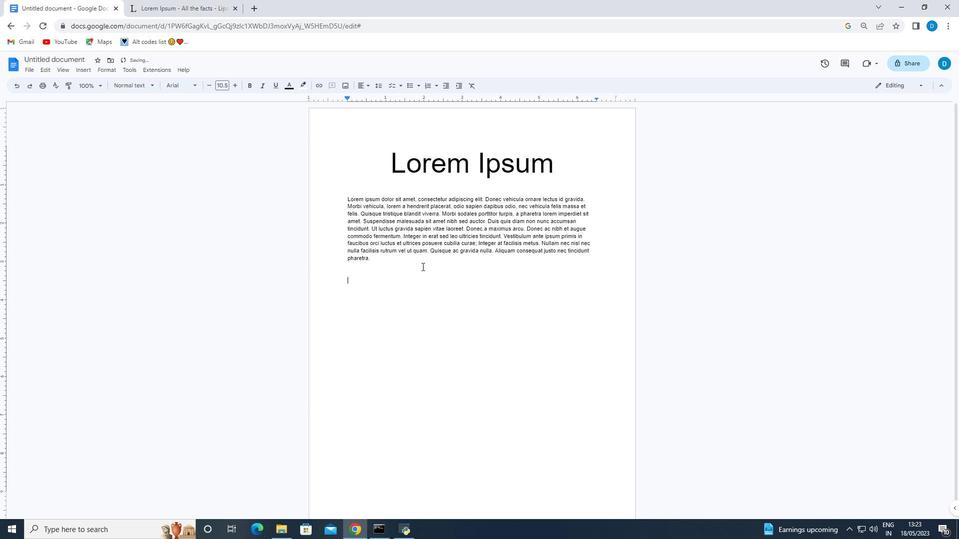 
Action: Mouse moved to (494, 342)
Screenshot: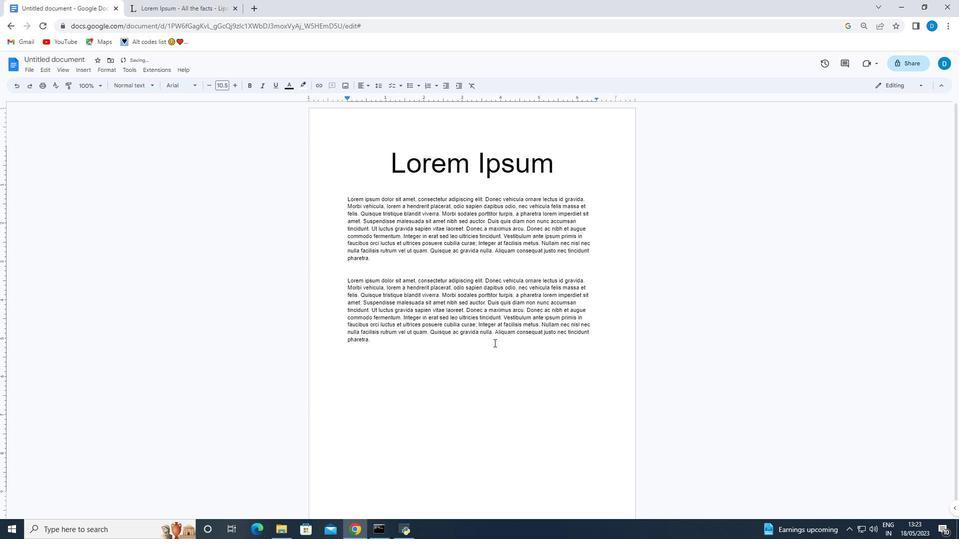 
Action: Key pressed <Key.enter><Key.enter><Key.enter>
Screenshot: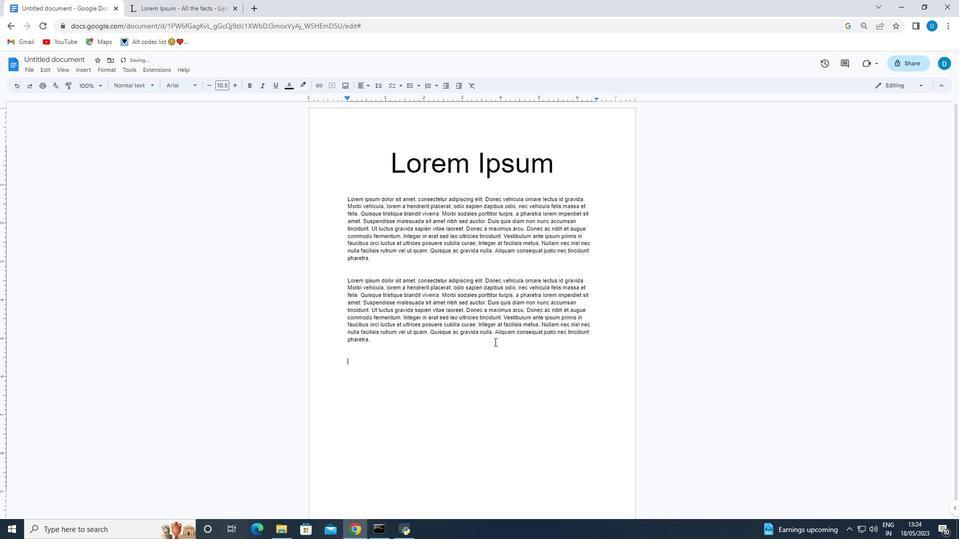 
Action: Mouse moved to (495, 342)
Screenshot: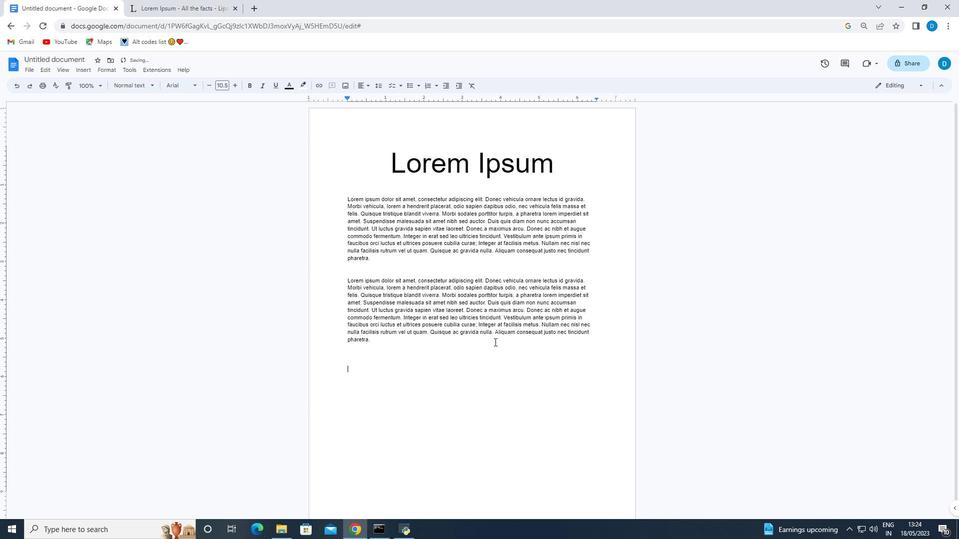 
Action: Key pressed ctrl+V
Screenshot: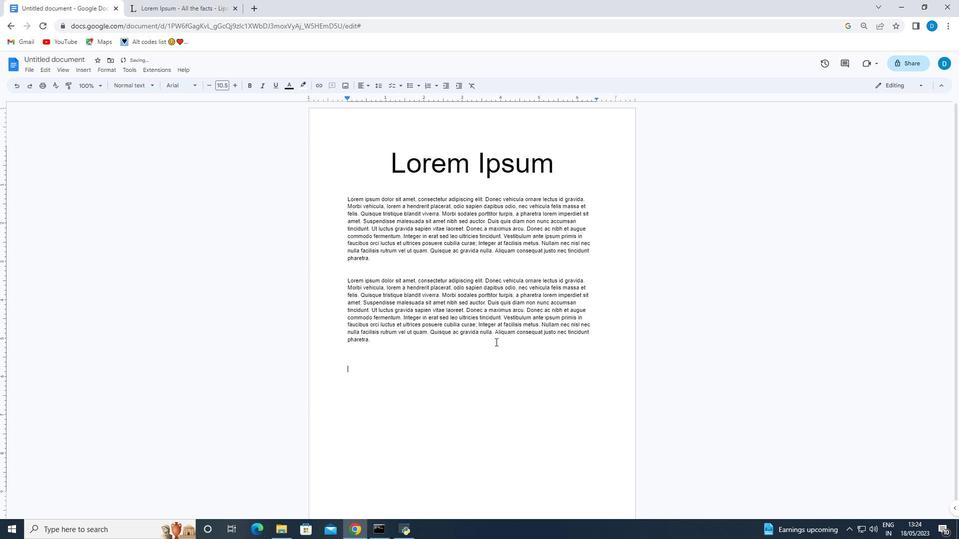 
Action: Mouse moved to (406, 352)
Screenshot: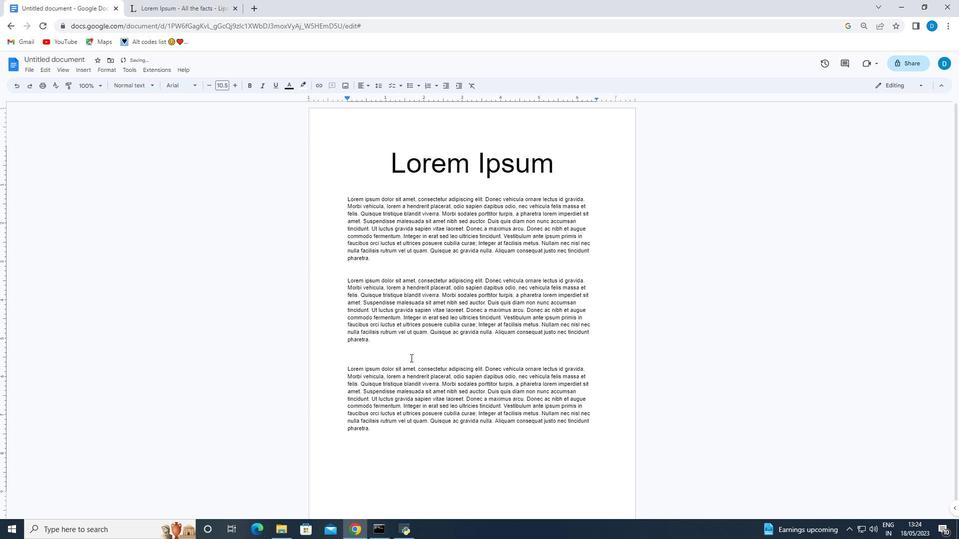 
Action: Mouse pressed left at (406, 352)
Screenshot: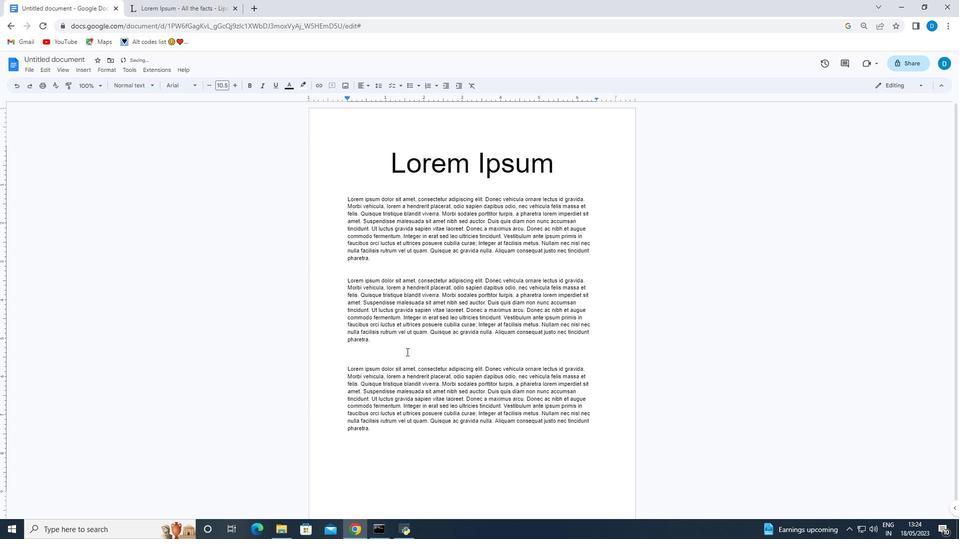 
Action: Mouse moved to (410, 352)
Screenshot: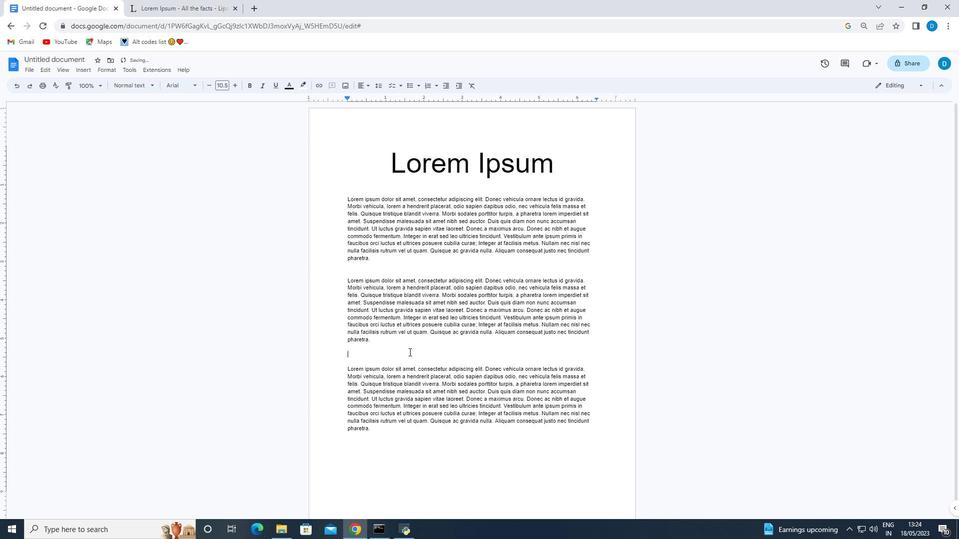 
Action: Key pressed <Key.backspace>
Screenshot: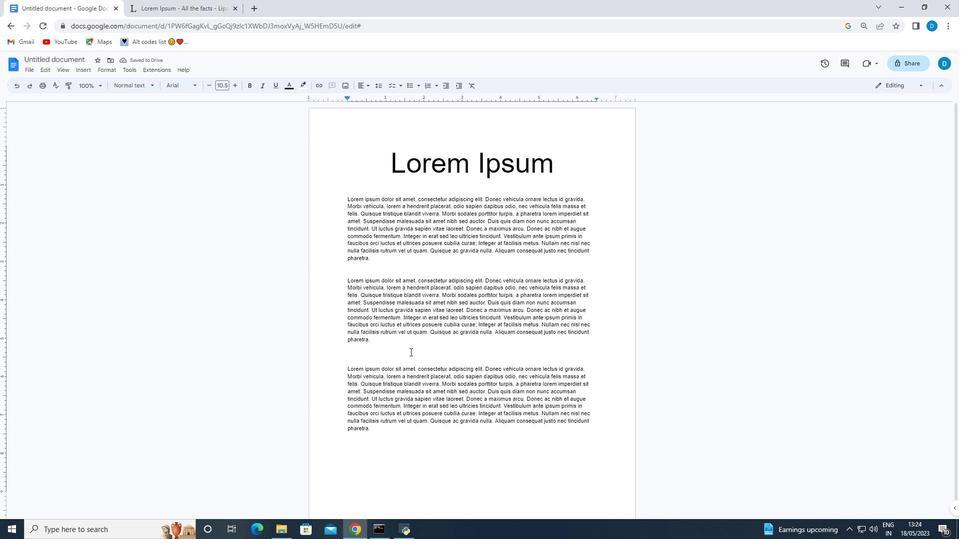 
Action: Mouse moved to (440, 373)
Screenshot: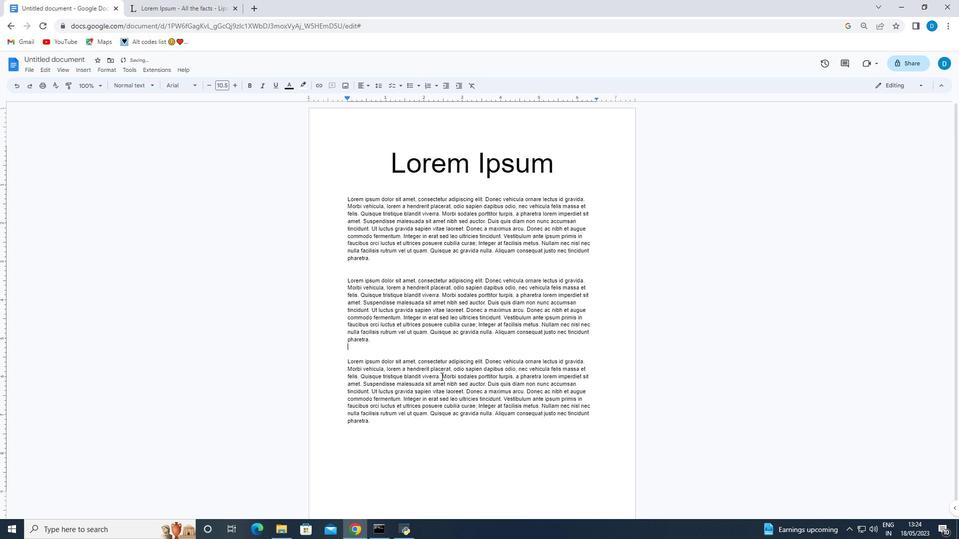 
Action: Mouse scrolled (440, 373) with delta (0, 0)
Screenshot: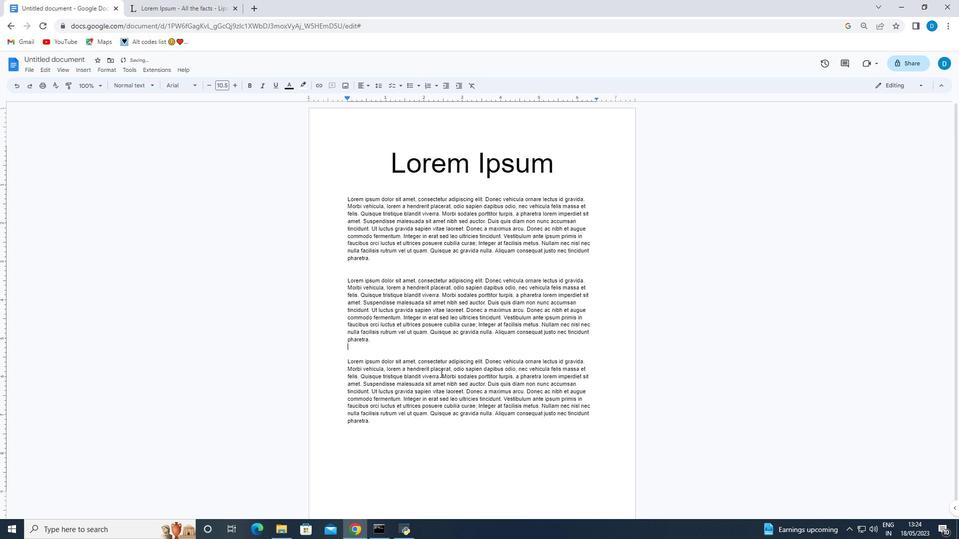 
Action: Mouse scrolled (440, 373) with delta (0, 0)
Screenshot: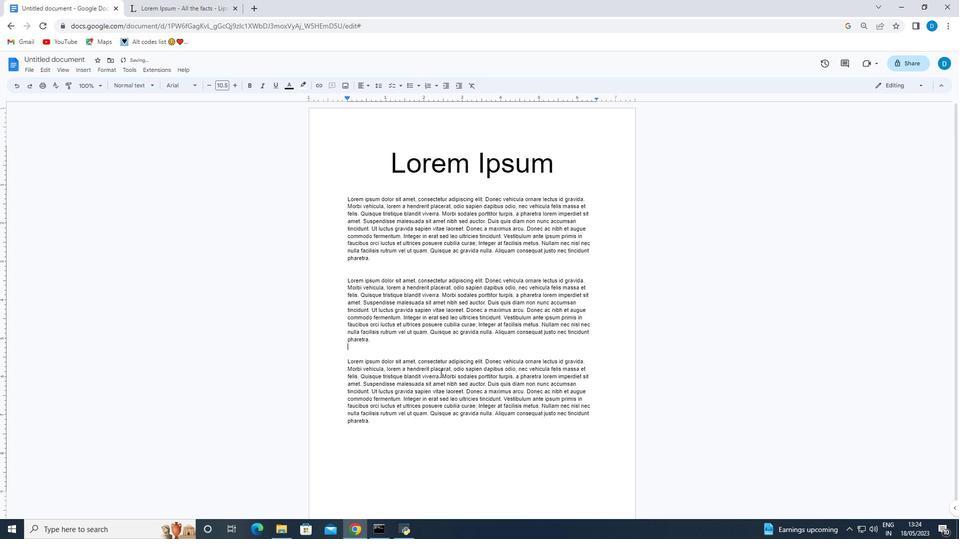 
Action: Mouse moved to (389, 409)
Screenshot: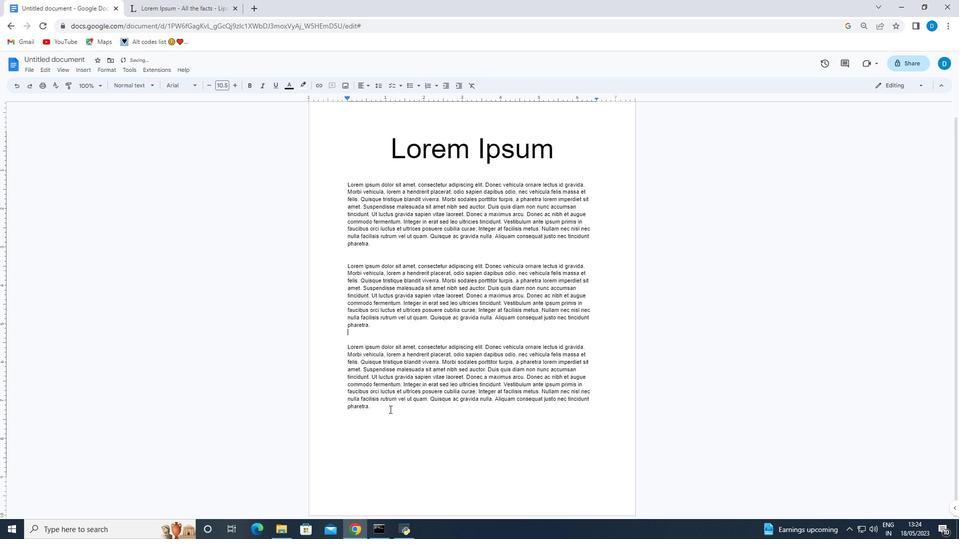 
Action: Mouse pressed left at (389, 409)
Screenshot: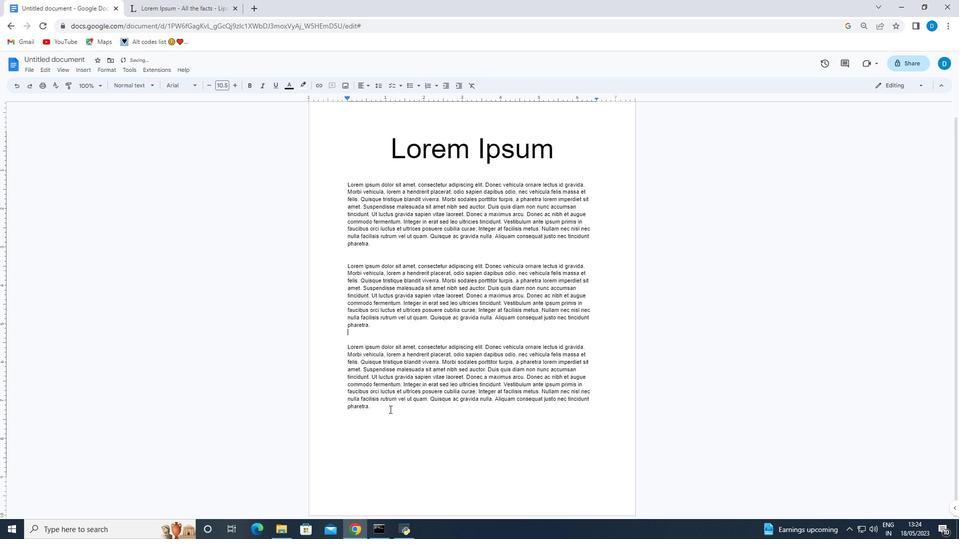 
Action: Mouse moved to (391, 409)
Screenshot: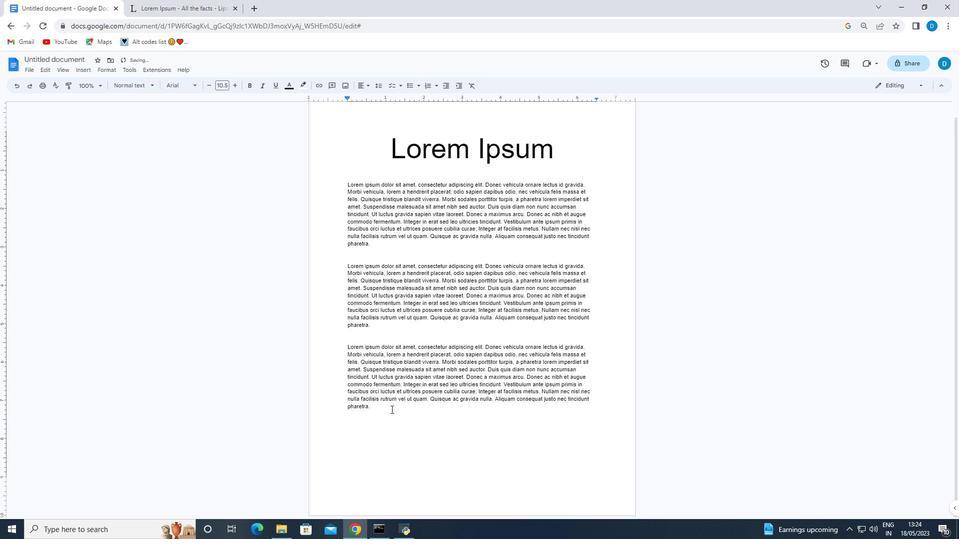 
Action: Key pressed <Key.enter>
Screenshot: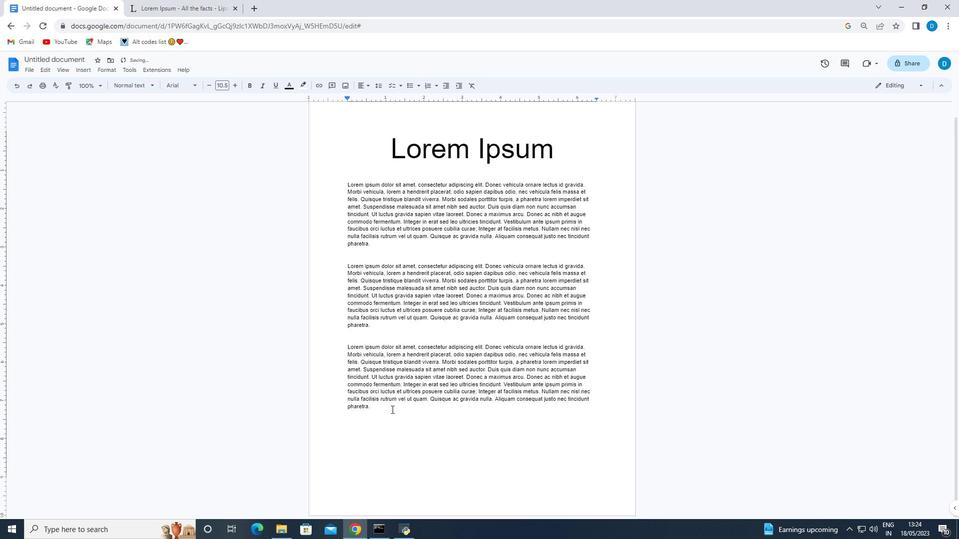 
Action: Mouse moved to (392, 409)
Screenshot: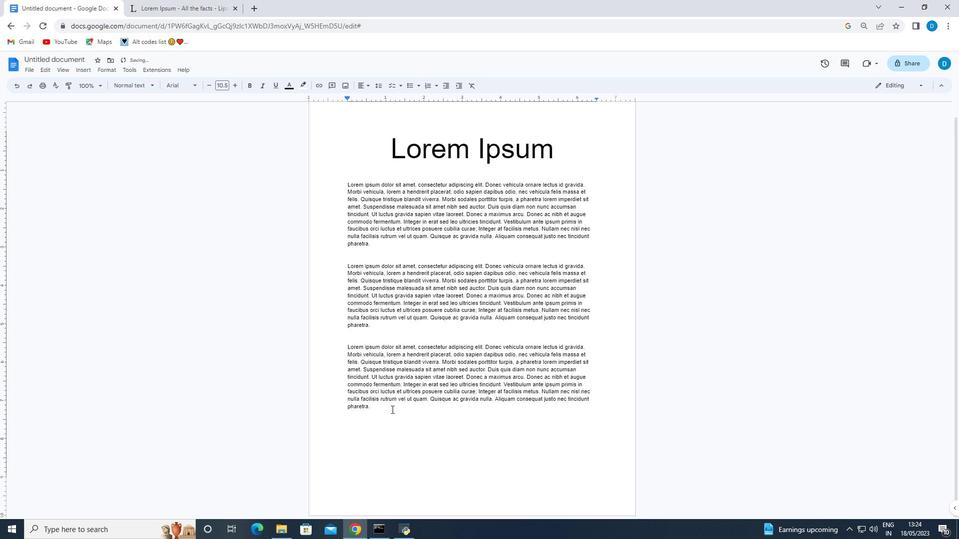 
Action: Key pressed <Key.enter>
Screenshot: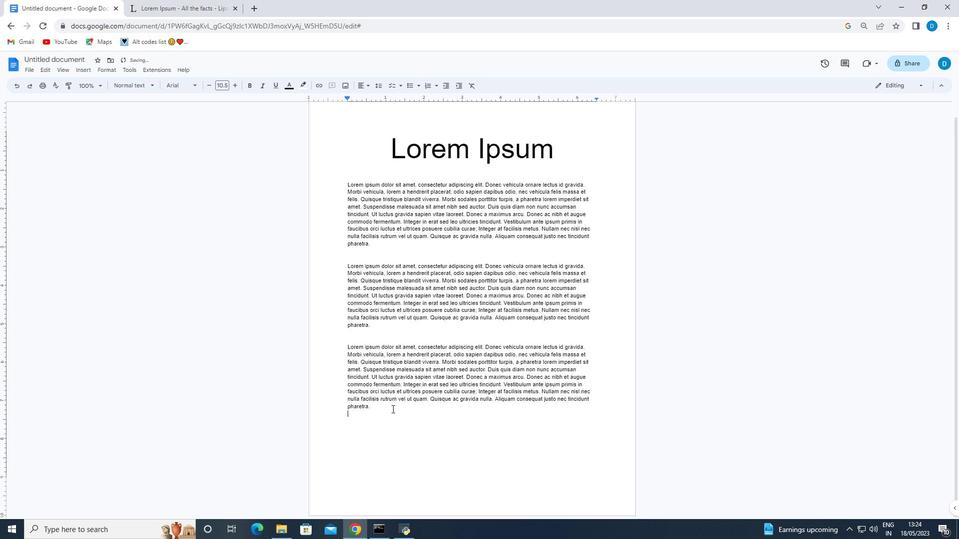 
Action: Mouse moved to (397, 408)
Screenshot: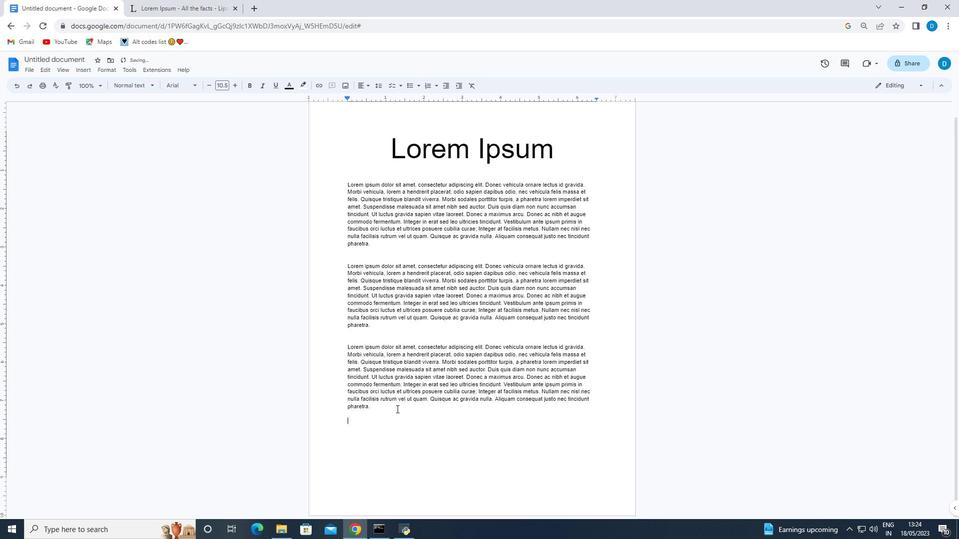 
Action: Key pressed ctrl+V
Screenshot: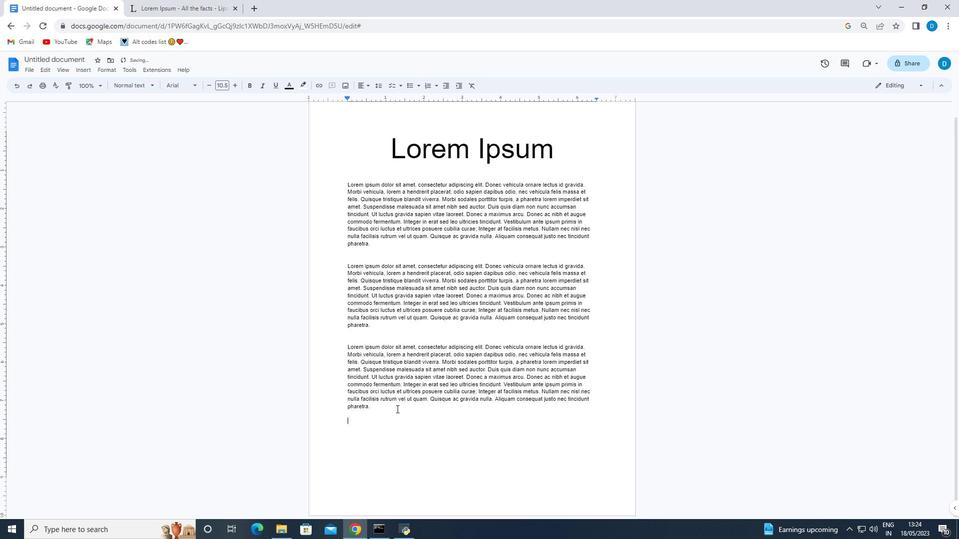 
Action: Mouse moved to (411, 401)
Screenshot: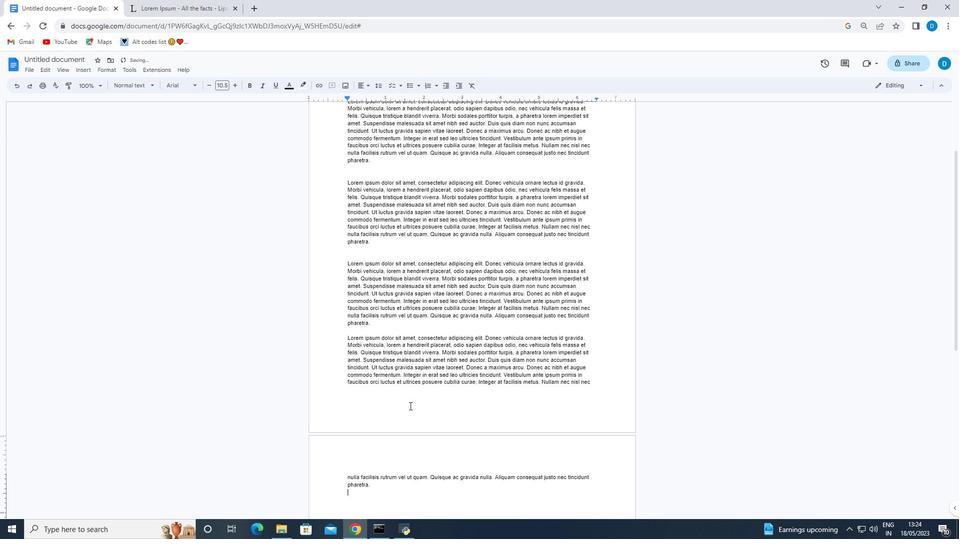 
Action: Mouse scrolled (411, 401) with delta (0, 0)
Screenshot: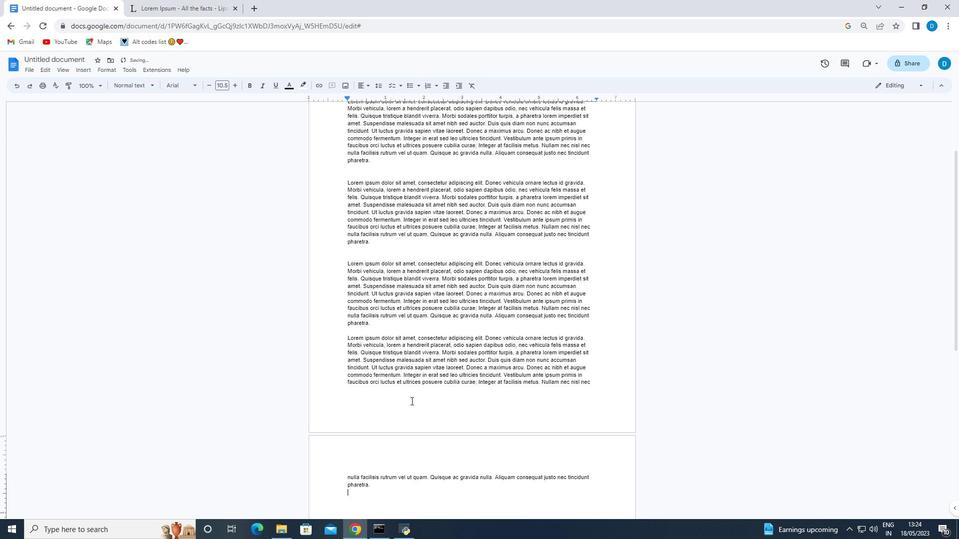 
Action: Mouse scrolled (411, 401) with delta (0, 0)
Screenshot: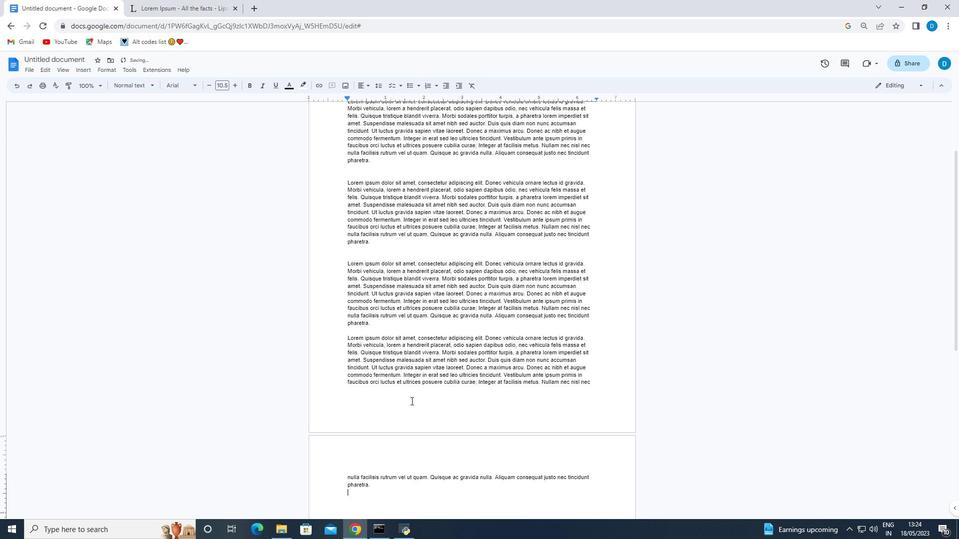 
Action: Mouse moved to (411, 401)
Screenshot: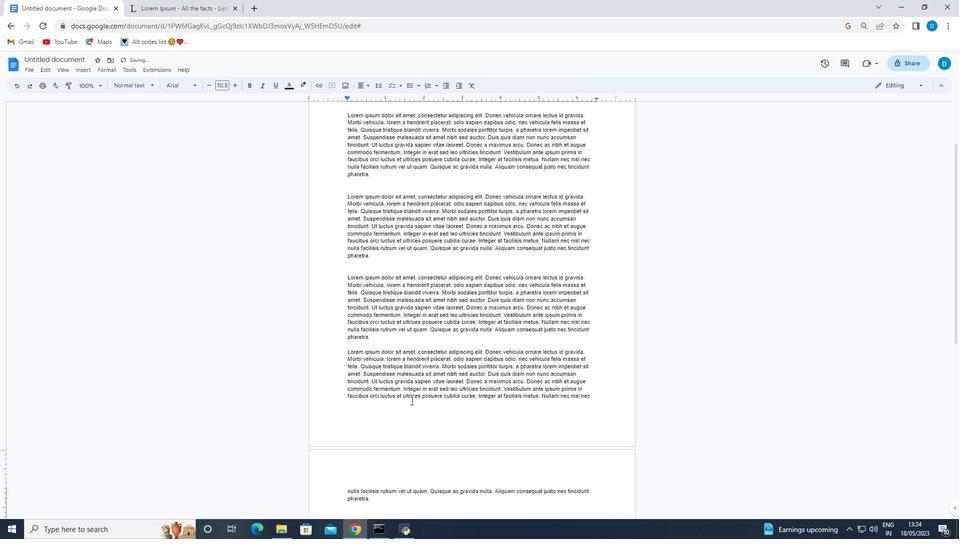 
Action: Mouse scrolled (411, 400) with delta (0, 0)
Screenshot: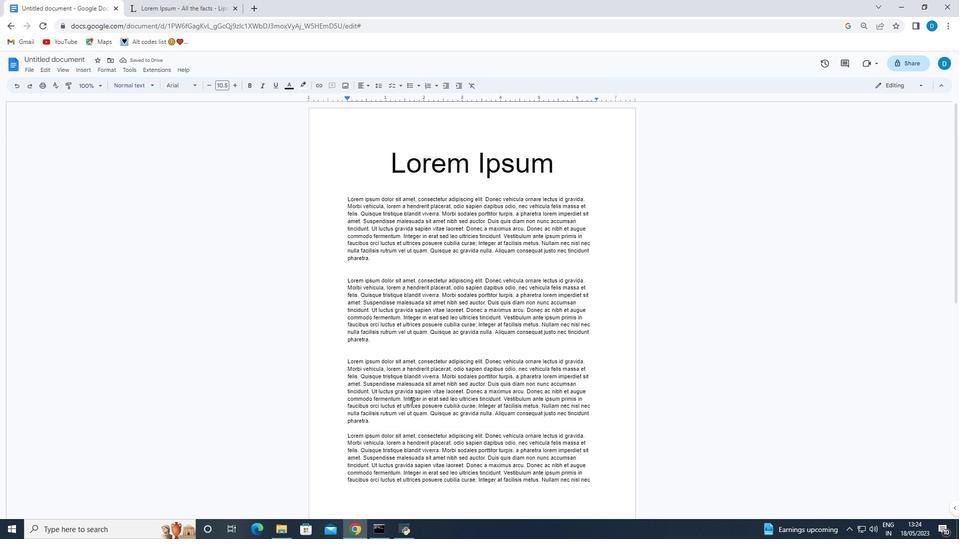 
Action: Mouse scrolled (411, 400) with delta (0, 0)
Screenshot: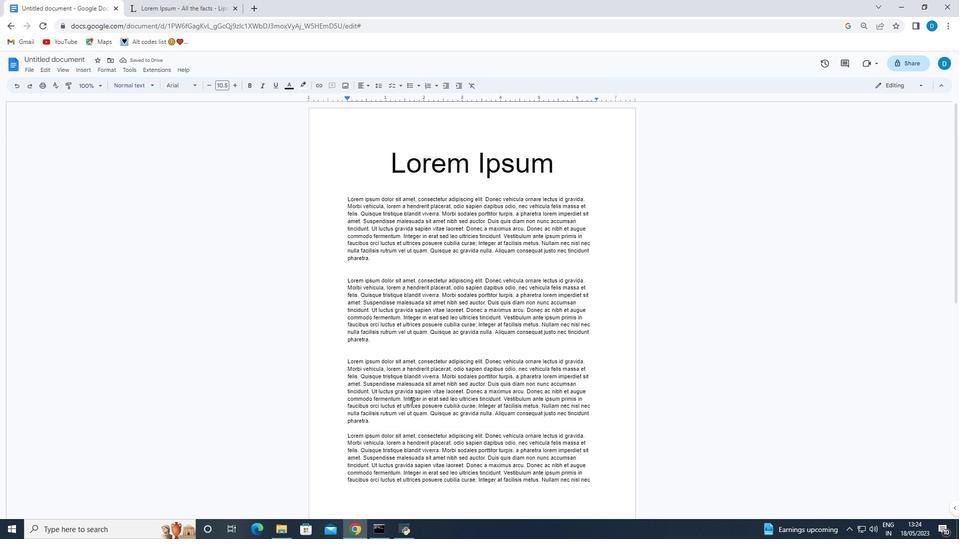 
Action: Mouse scrolled (411, 400) with delta (0, 0)
Screenshot: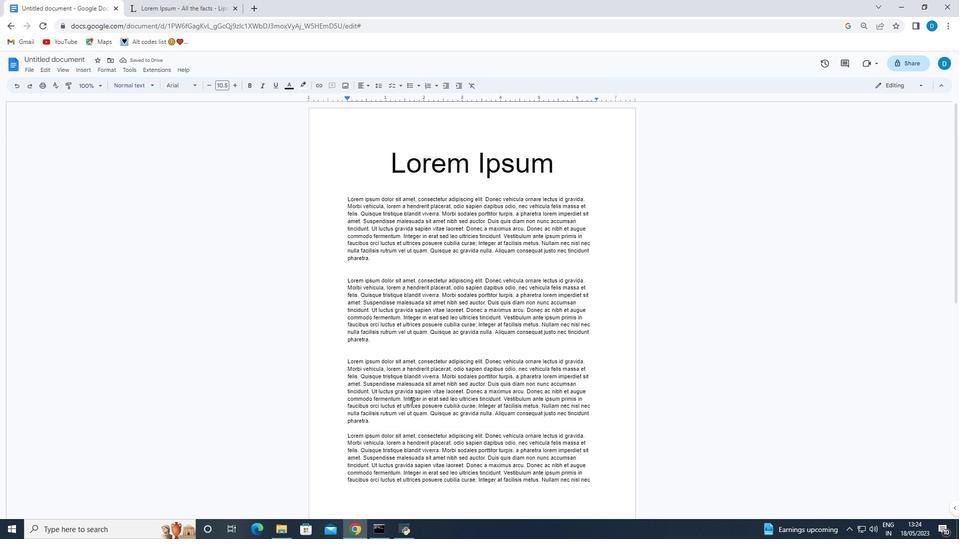 
Action: Mouse moved to (426, 437)
Screenshot: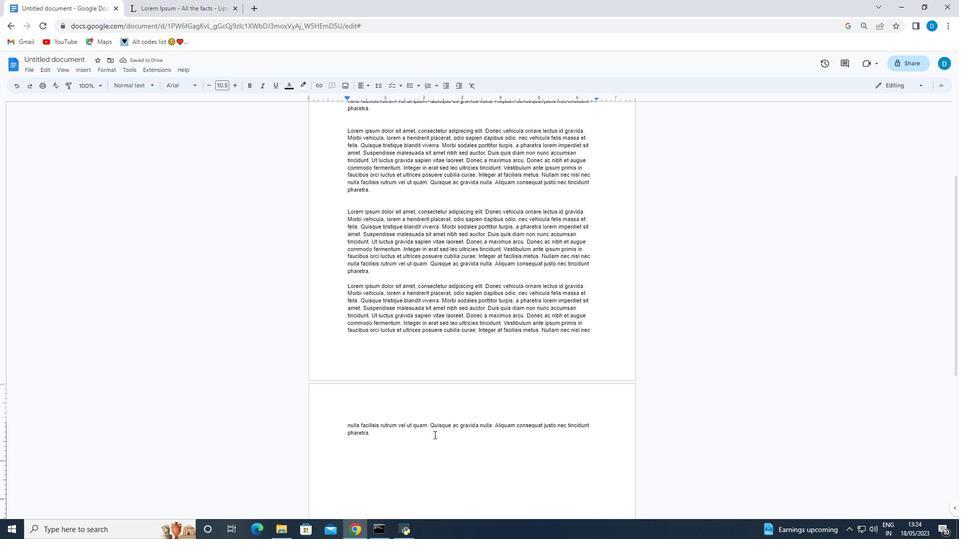
Action: Mouse pressed left at (426, 437)
Screenshot: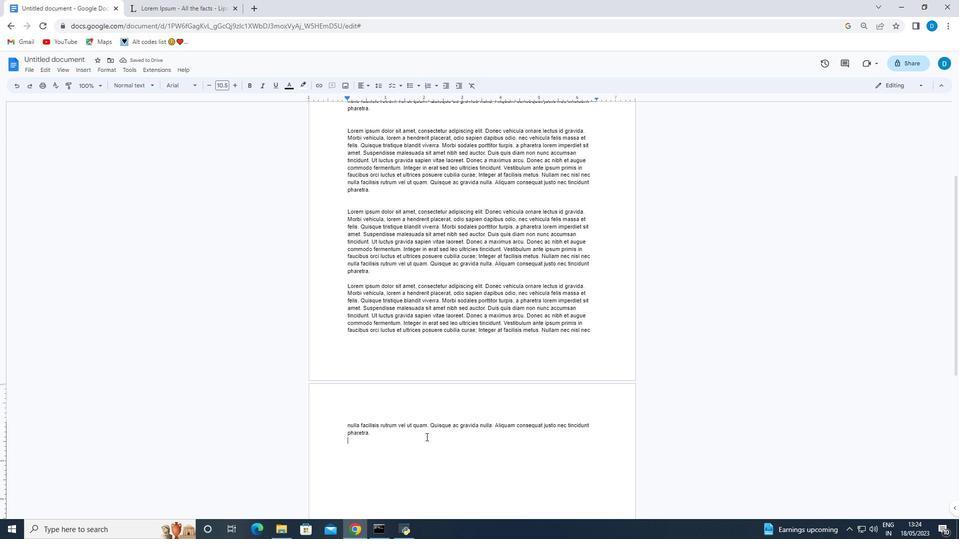 
Action: Mouse moved to (420, 435)
Screenshot: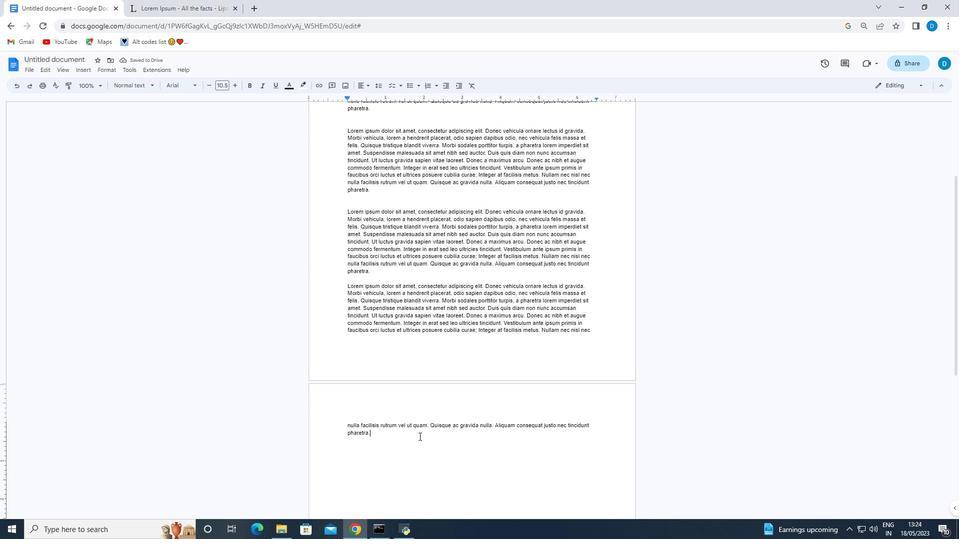 
Action: Key pressed <Key.backspace><Key.backspace><Key.backspace><Key.backspace><Key.backspace><Key.backspace><Key.backspace><Key.backspace><Key.backspace><Key.backspace><Key.backspace><Key.backspace><Key.backspace><Key.backspace><Key.backspace><Key.backspace><Key.backspace>
Screenshot: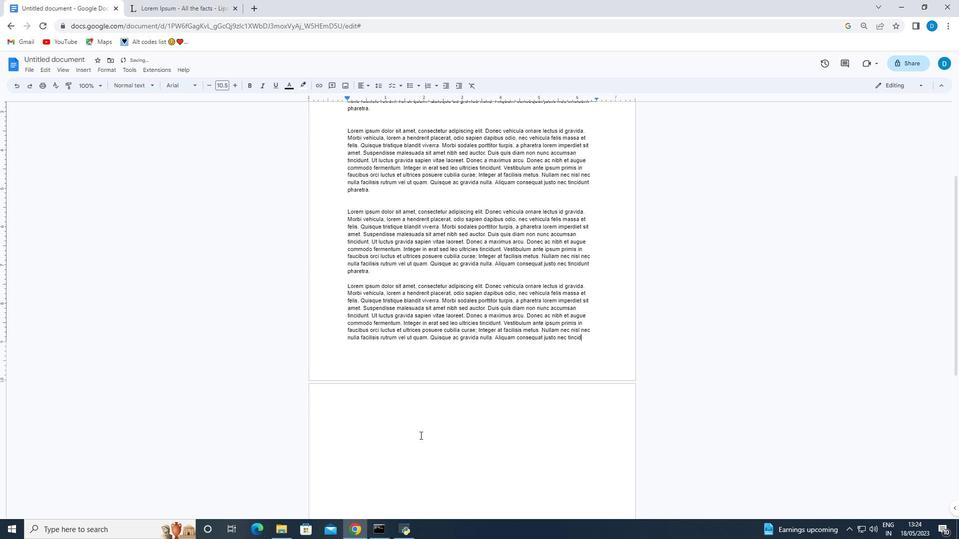 
Action: Mouse moved to (425, 435)
Screenshot: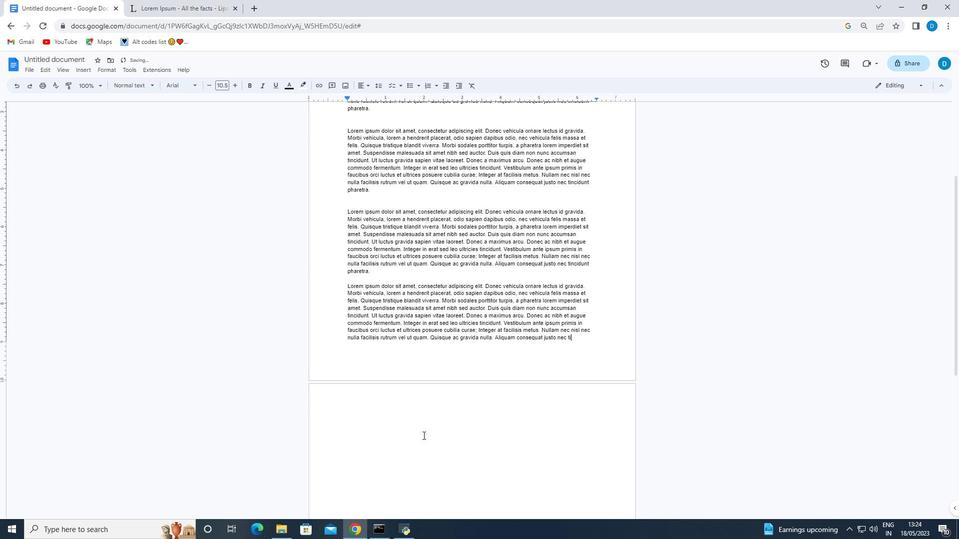 
Action: Key pressed ctrl+Z
Screenshot: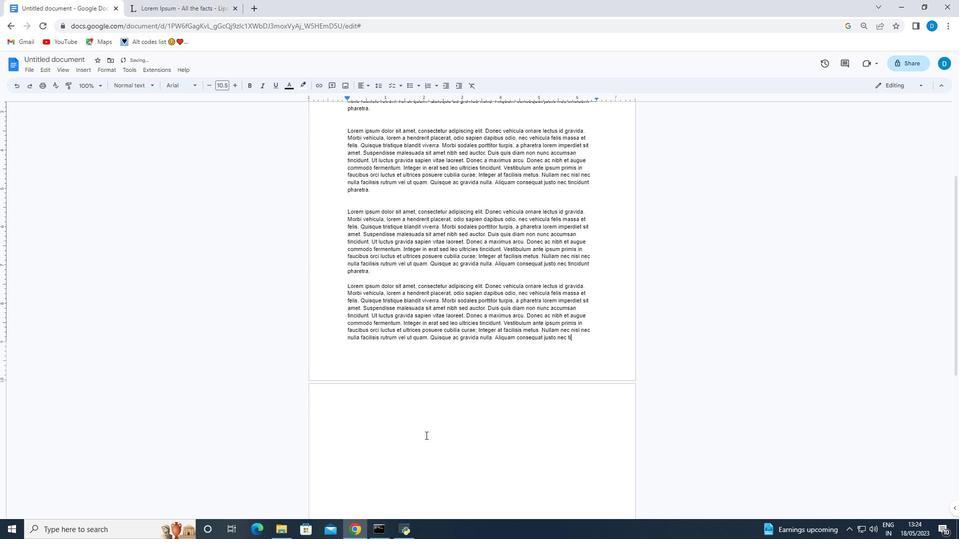 
Action: Mouse moved to (344, 425)
Screenshot: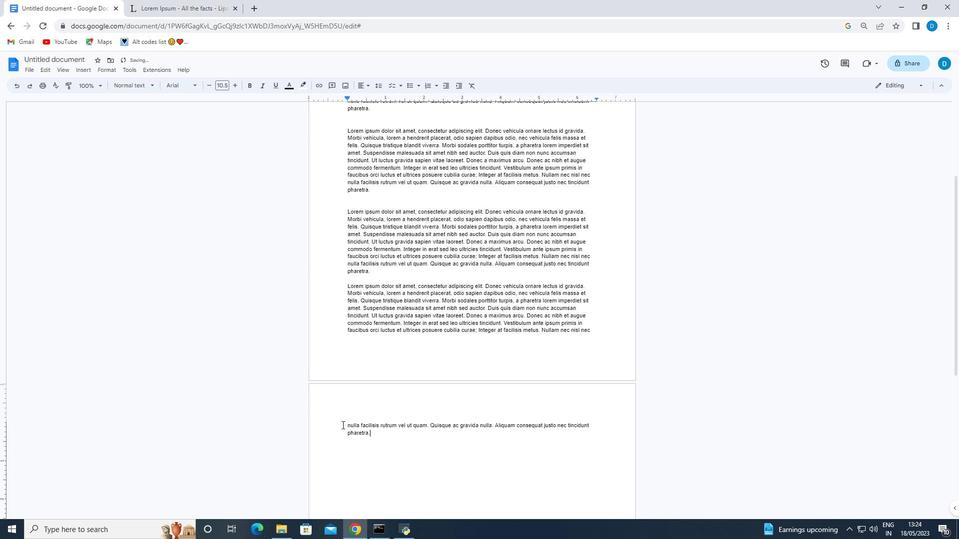 
Action: Mouse pressed left at (344, 425)
Screenshot: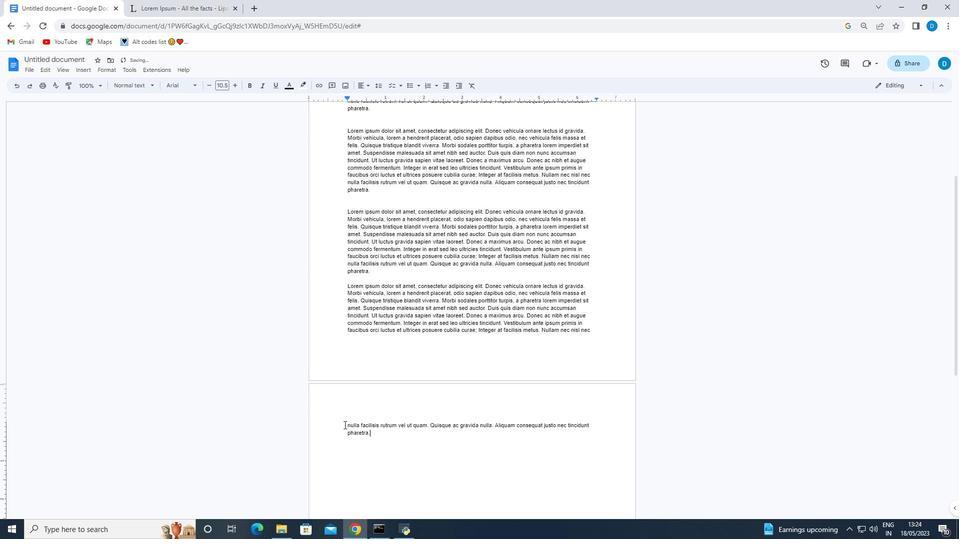 
Action: Mouse moved to (412, 449)
Screenshot: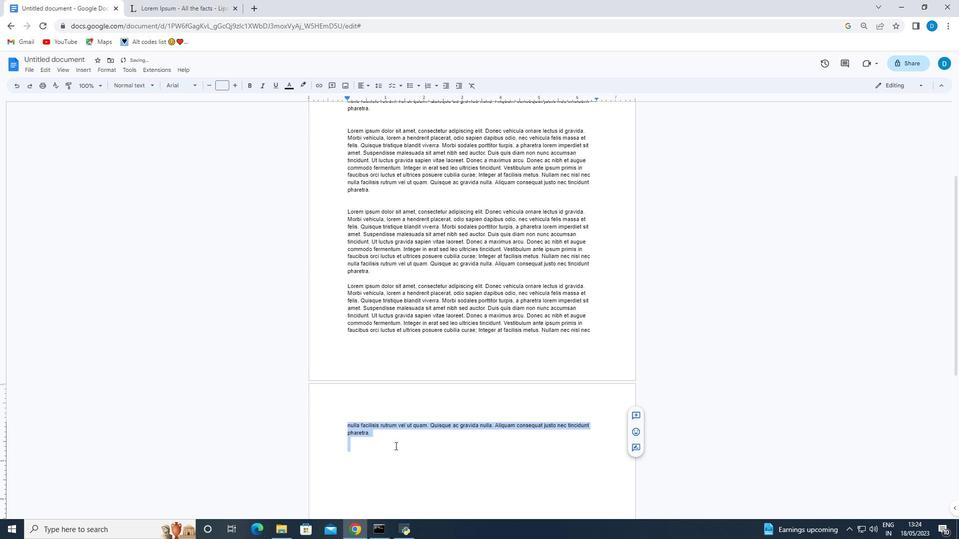 
Action: Key pressed <Key.backspace>
Screenshot: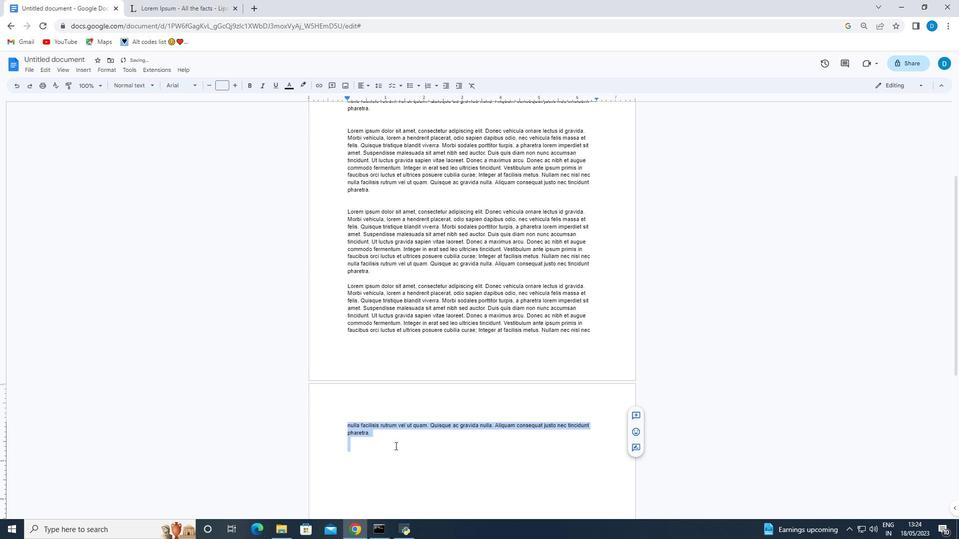 
Action: Mouse moved to (346, 185)
Screenshot: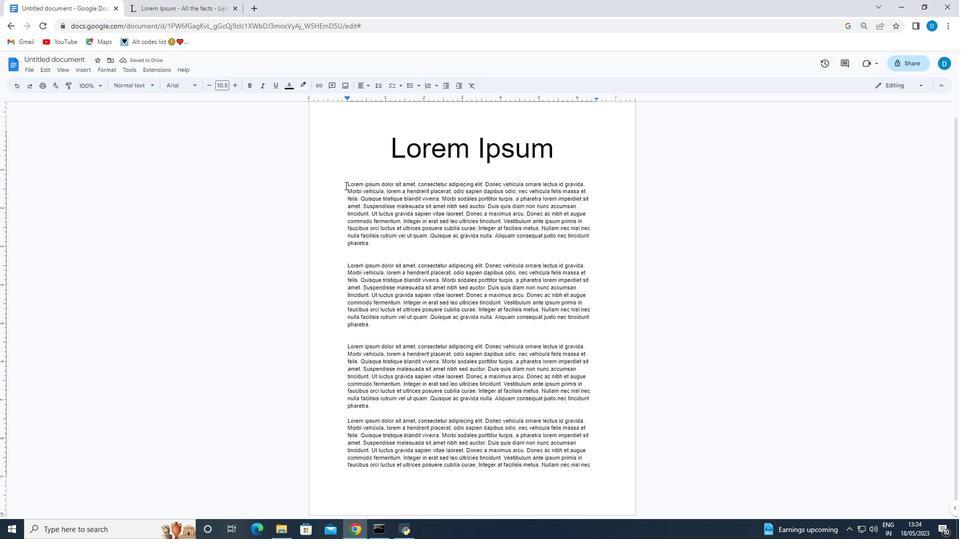 
Action: Mouse pressed left at (346, 185)
Screenshot: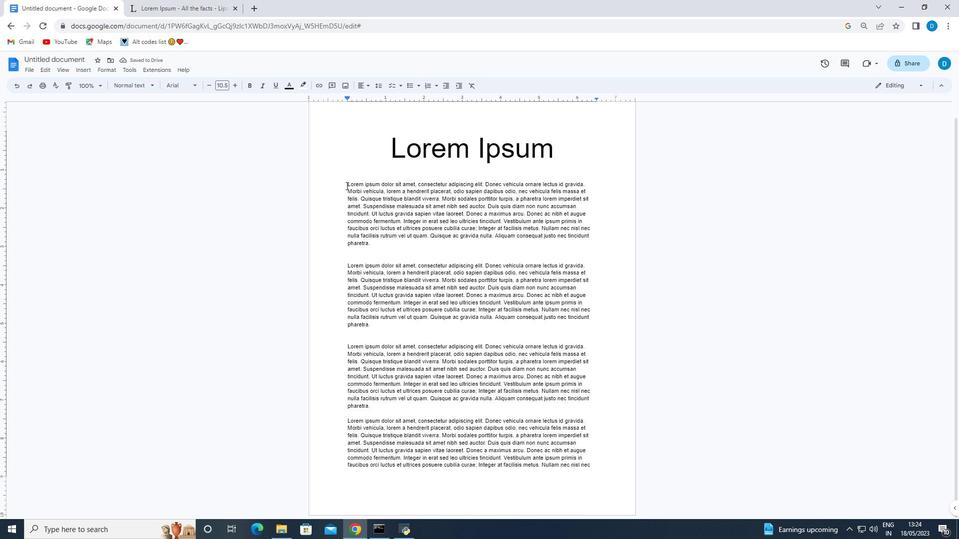 
Action: Mouse moved to (236, 86)
Screenshot: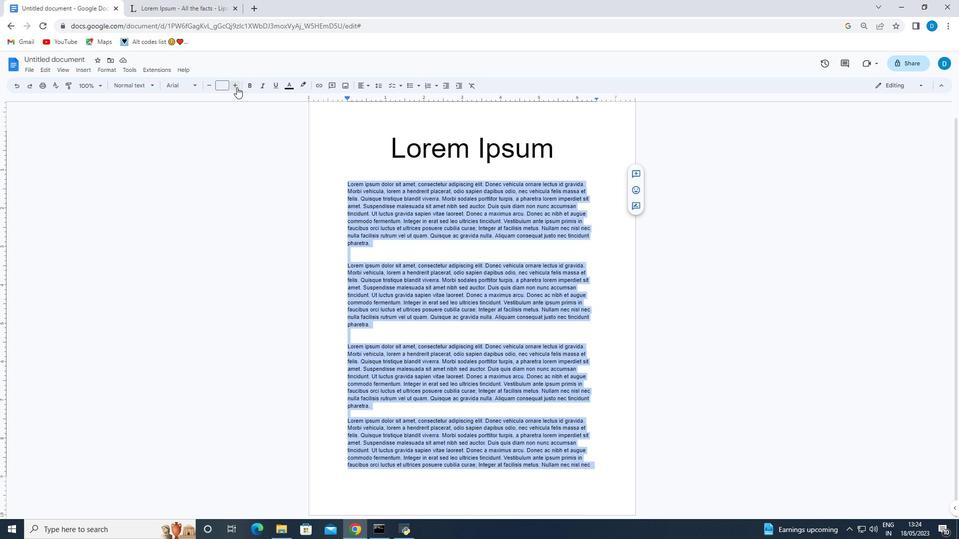 
Action: Mouse pressed left at (236, 86)
Screenshot: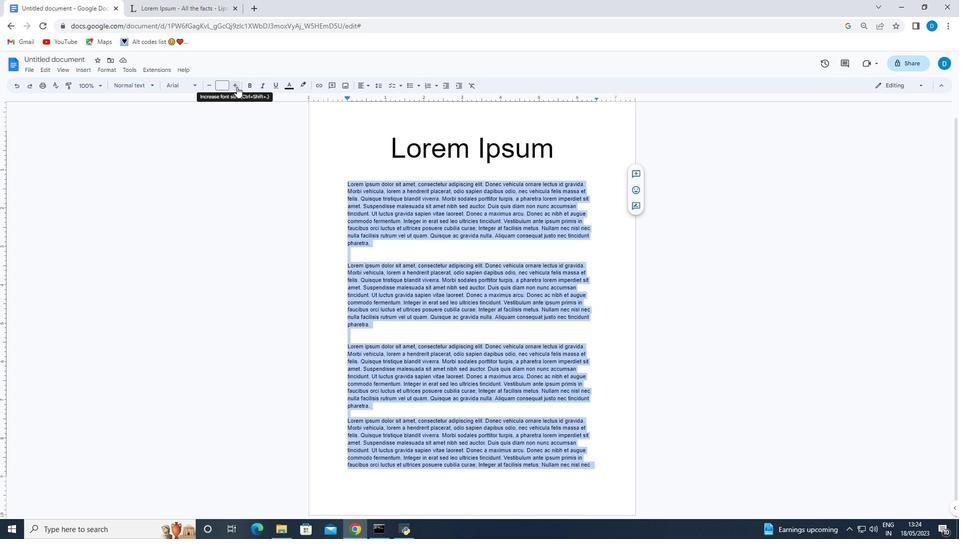 
Action: Mouse pressed left at (236, 86)
Screenshot: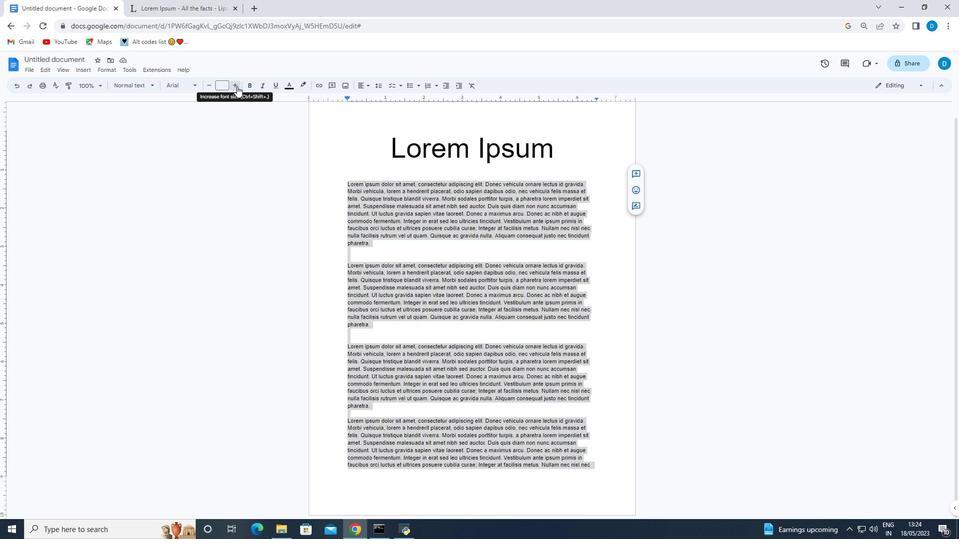 
Action: Mouse pressed left at (236, 86)
Screenshot: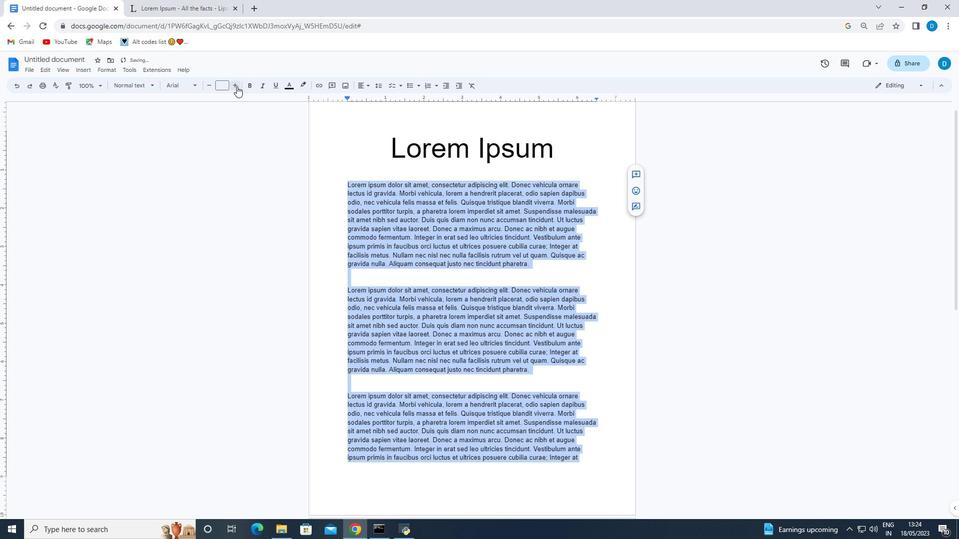 
Action: Mouse pressed left at (236, 86)
Screenshot: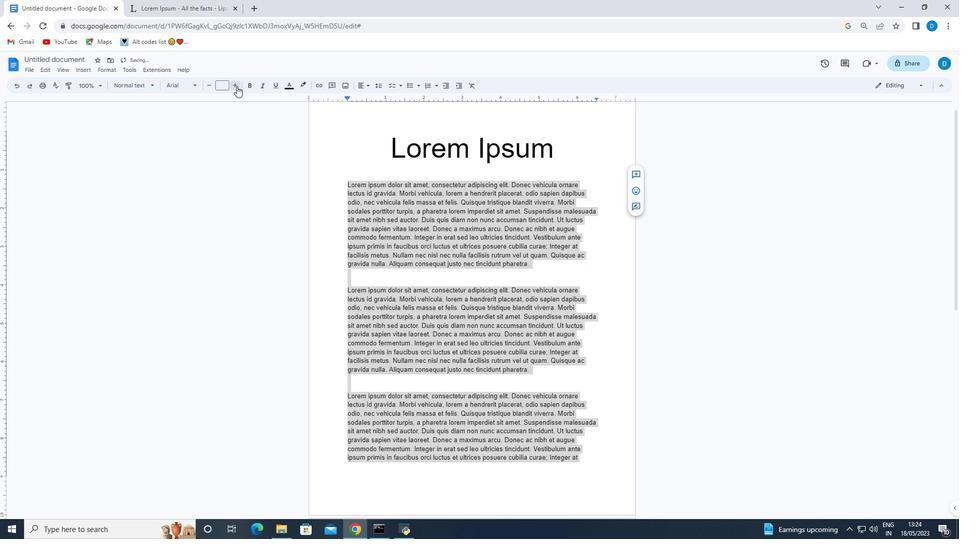 
Action: Mouse pressed left at (236, 86)
Screenshot: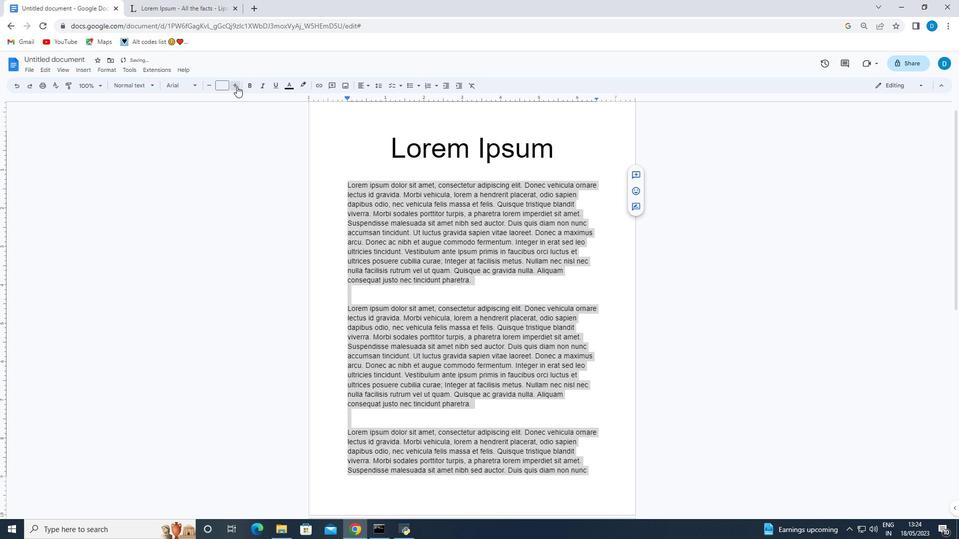 
Action: Mouse pressed left at (236, 86)
Screenshot: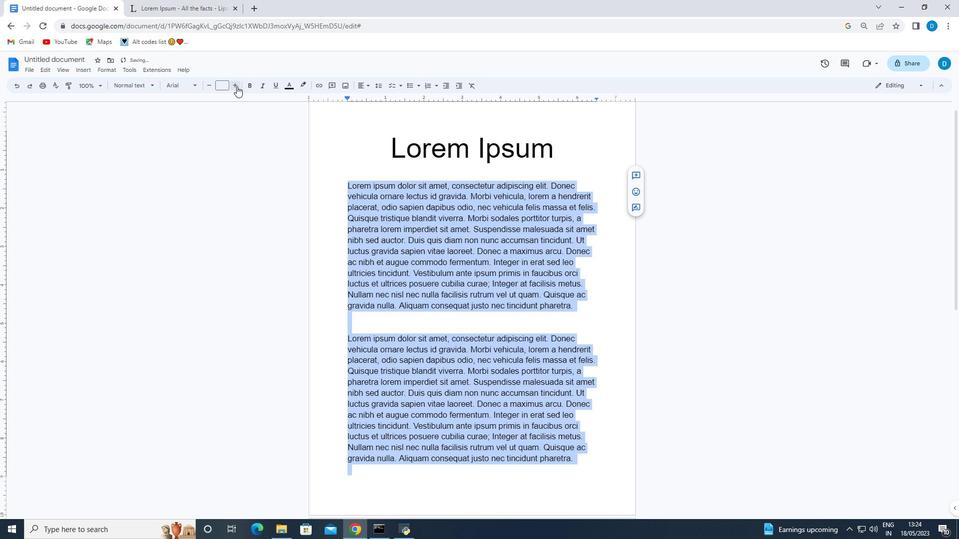 
Action: Mouse pressed left at (236, 86)
Screenshot: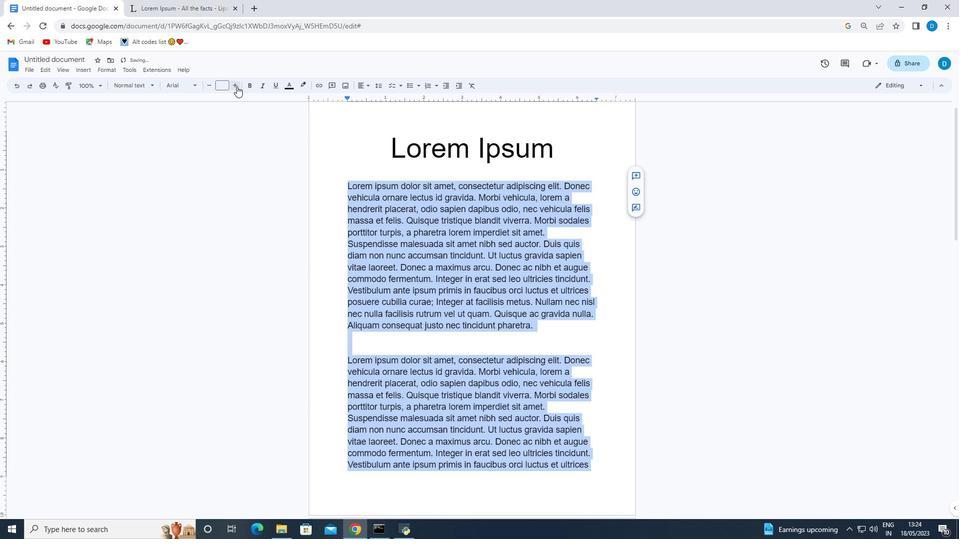 
Action: Mouse pressed left at (236, 86)
Screenshot: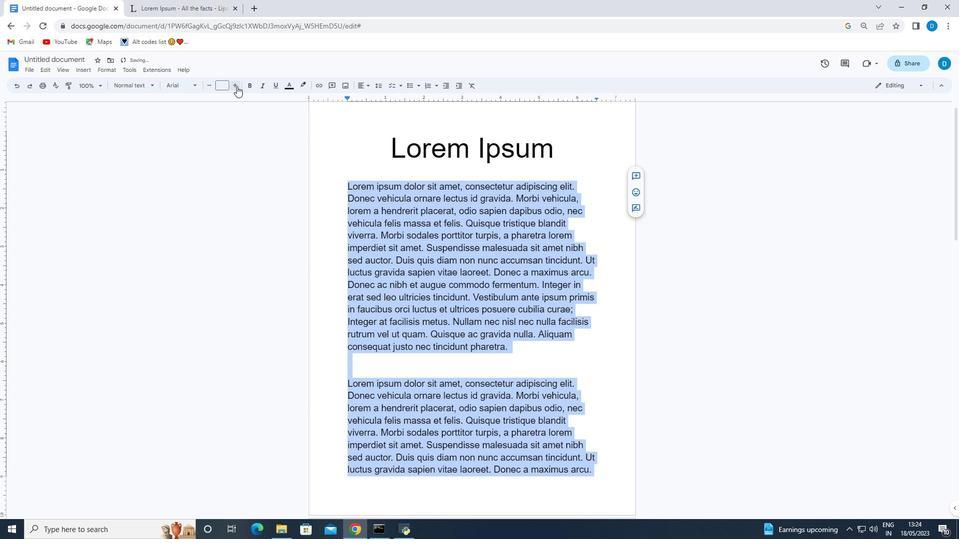 
Action: Mouse moved to (219, 107)
Screenshot: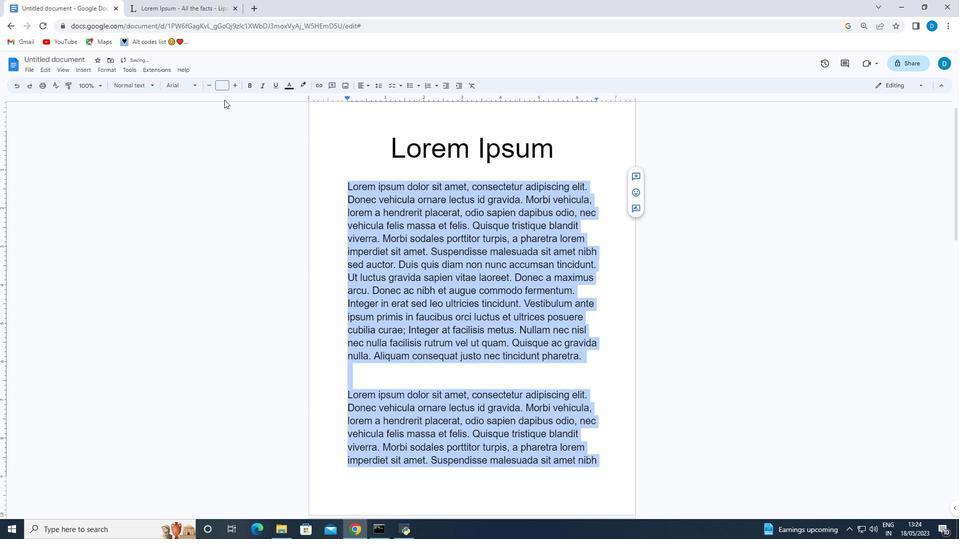 
Action: Mouse pressed left at (219, 107)
Screenshot: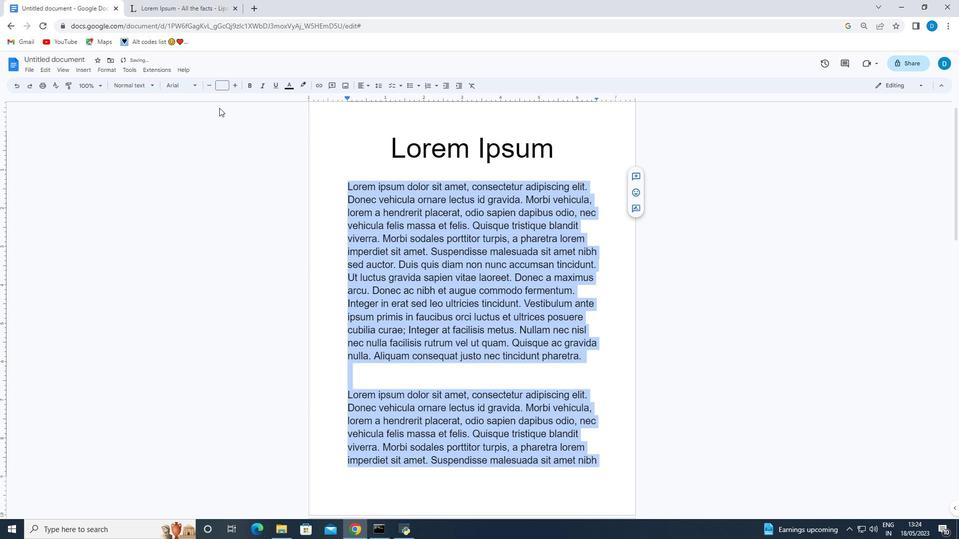 
Action: Mouse moved to (208, 84)
Screenshot: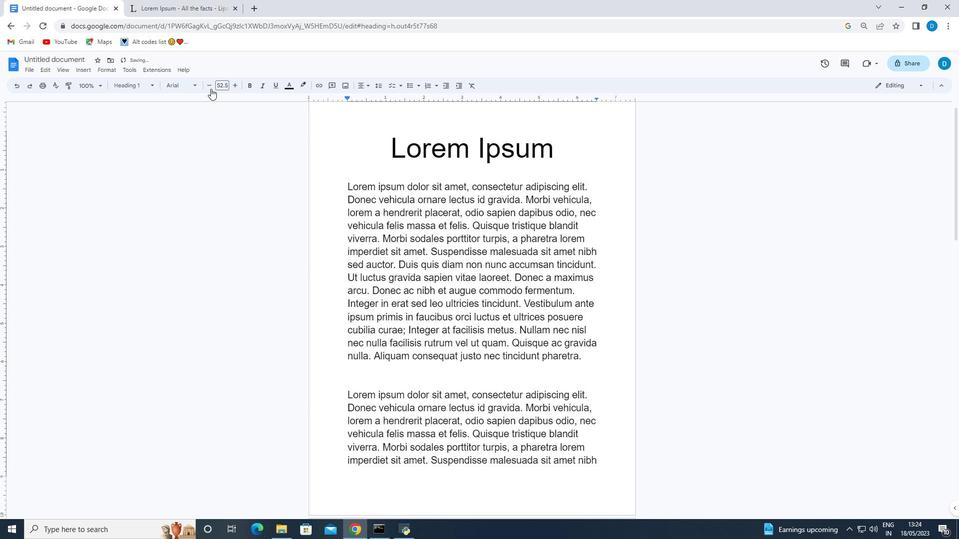 
Action: Mouse pressed left at (208, 84)
Screenshot: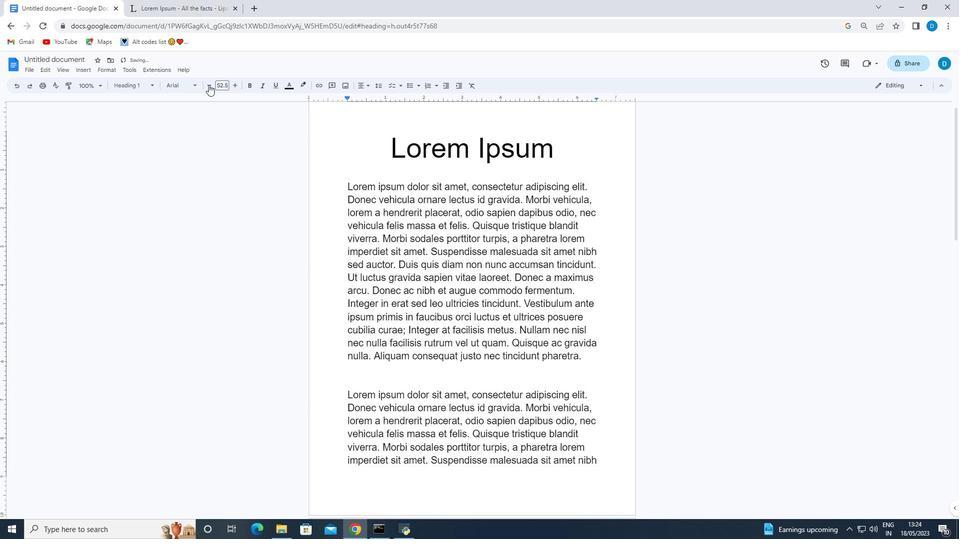 
Action: Mouse pressed left at (208, 84)
Screenshot: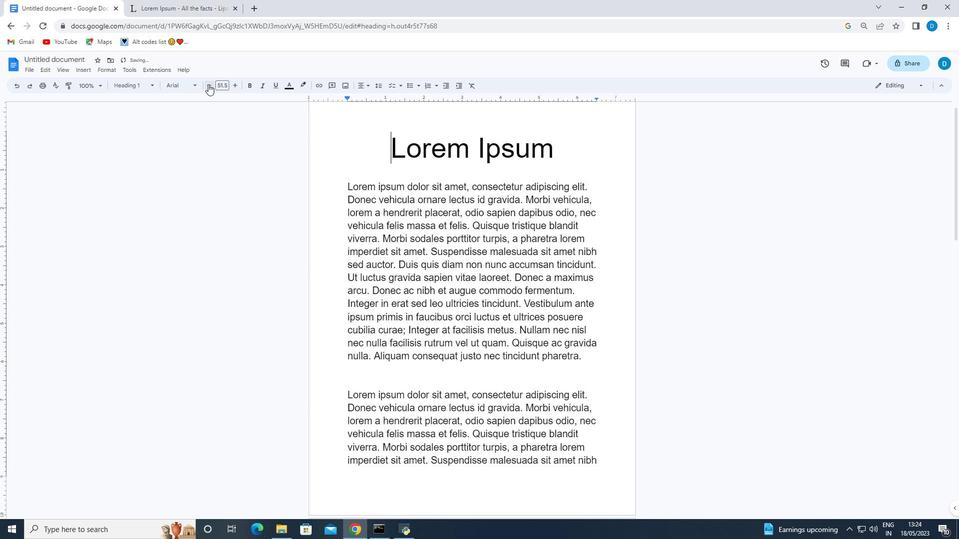 
Action: Mouse moved to (209, 84)
Screenshot: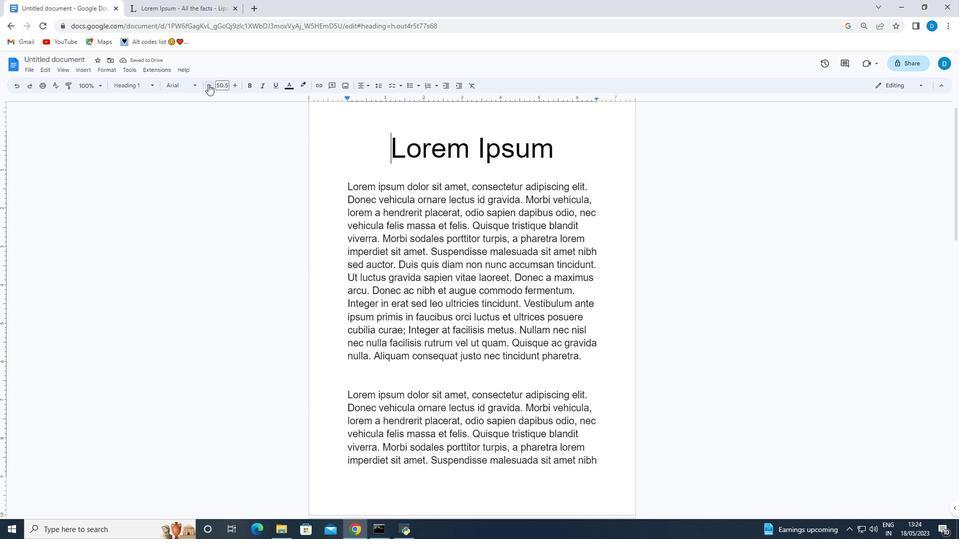 
Action: Mouse pressed left at (209, 84)
Screenshot: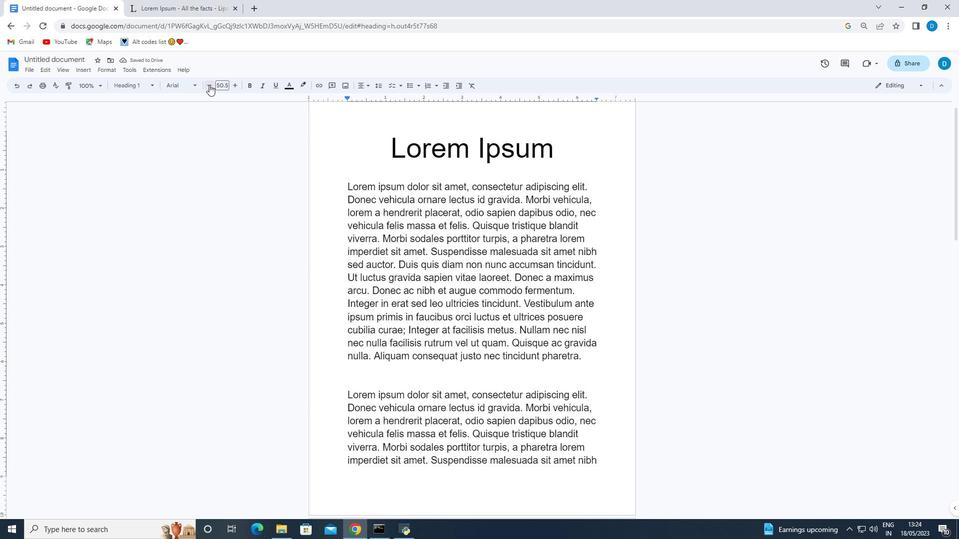 
Action: Mouse moved to (344, 185)
Screenshot: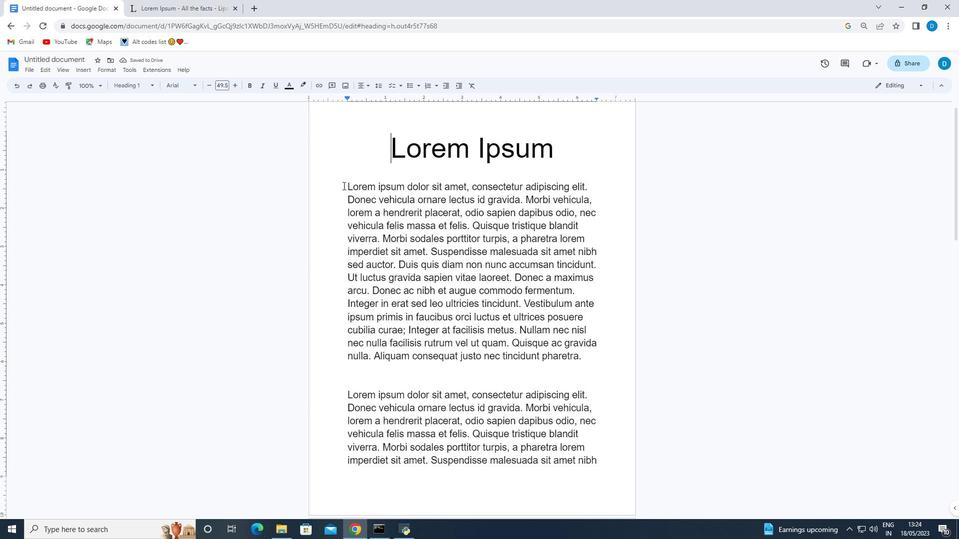 
Action: Mouse pressed left at (344, 185)
Screenshot: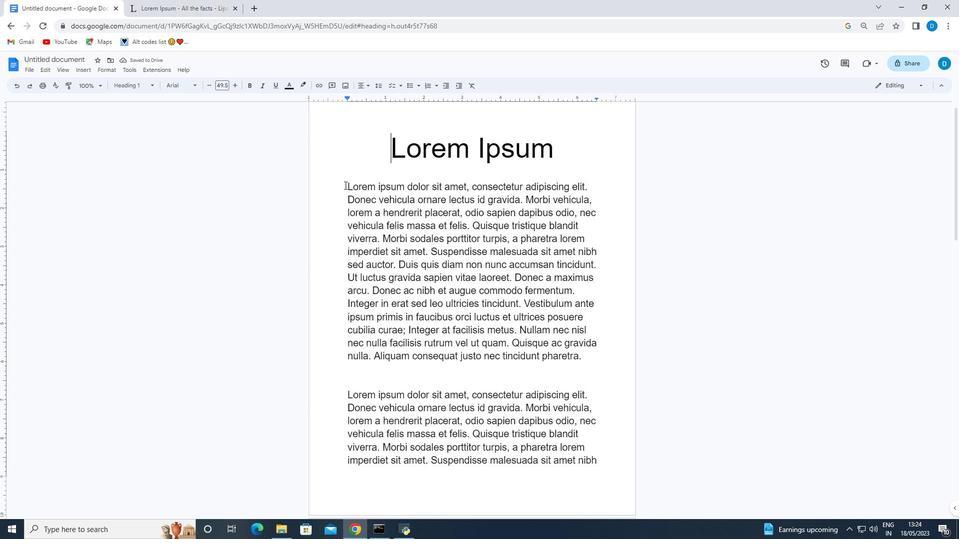 
Action: Mouse moved to (209, 86)
Screenshot: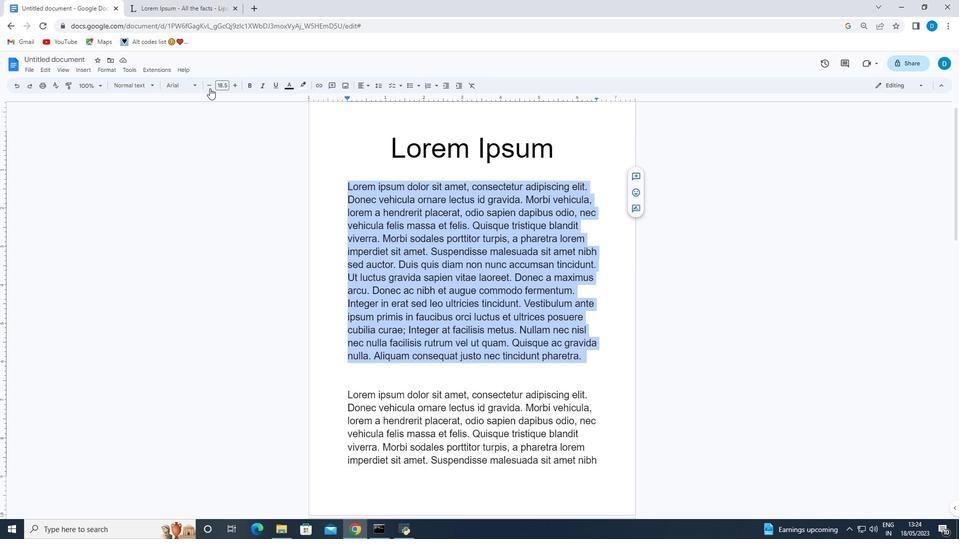 
Action: Mouse pressed left at (209, 86)
Screenshot: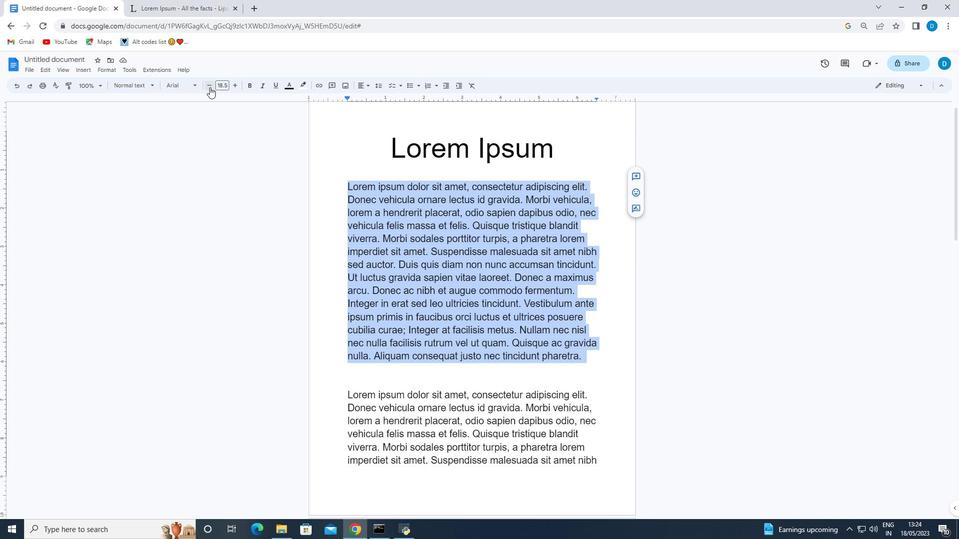 
Action: Mouse pressed left at (209, 86)
Screenshot: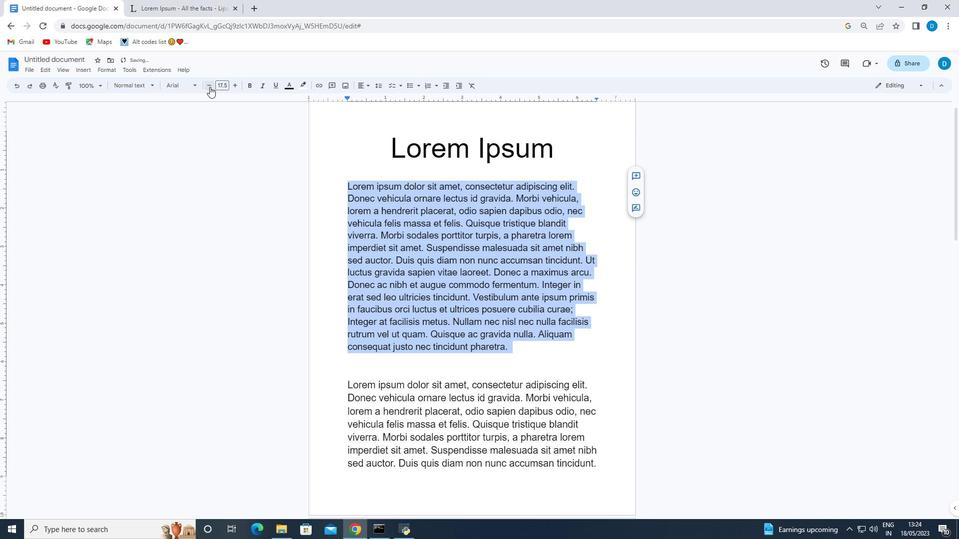 
Action: Mouse moved to (415, 335)
Screenshot: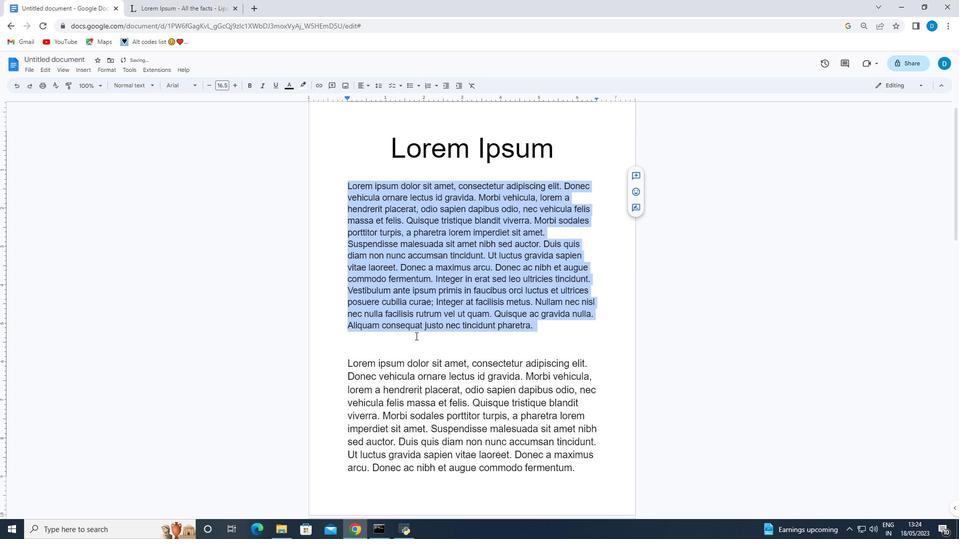 
Action: Mouse pressed left at (415, 335)
Screenshot: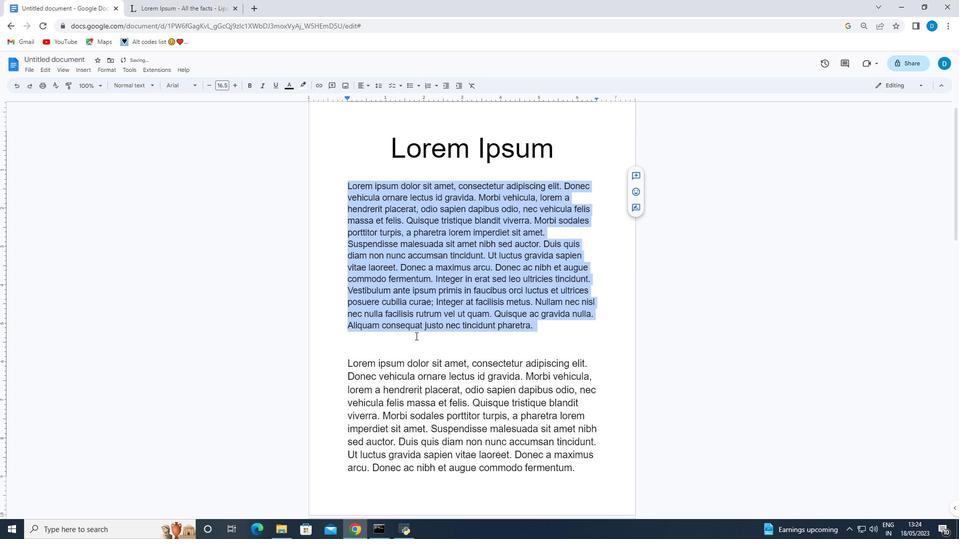 
Action: Mouse moved to (457, 361)
Screenshot: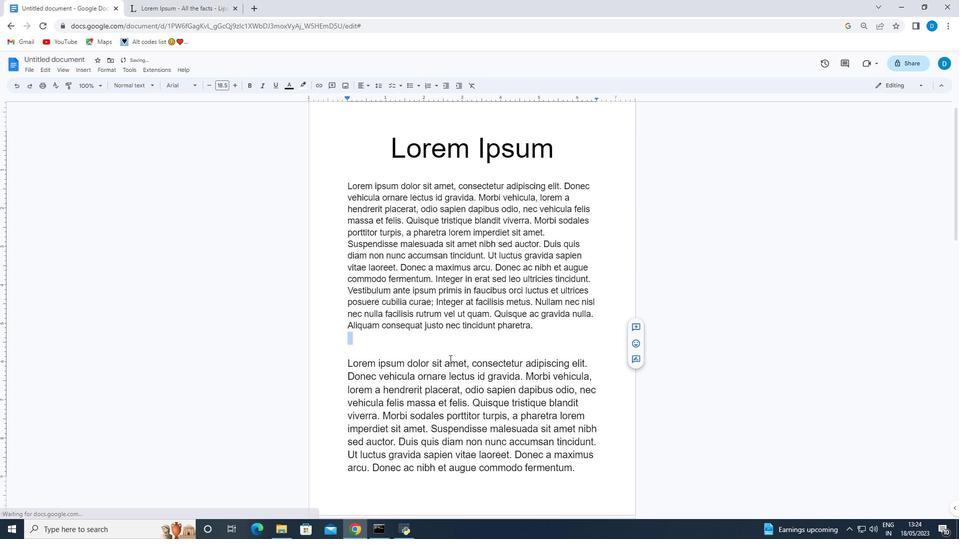 
Action: Mouse scrolled (457, 362) with delta (0, 0)
Screenshot: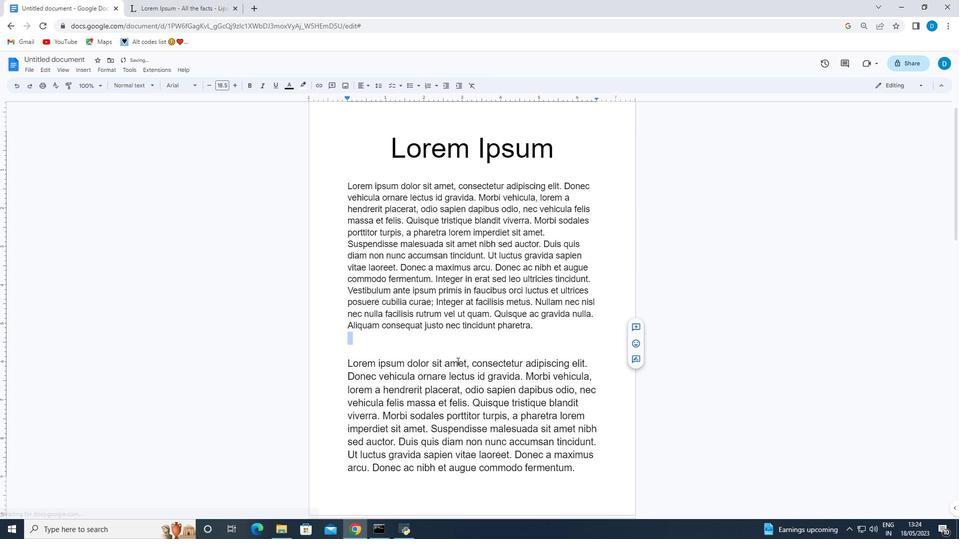 
Action: Mouse moved to (459, 361)
Screenshot: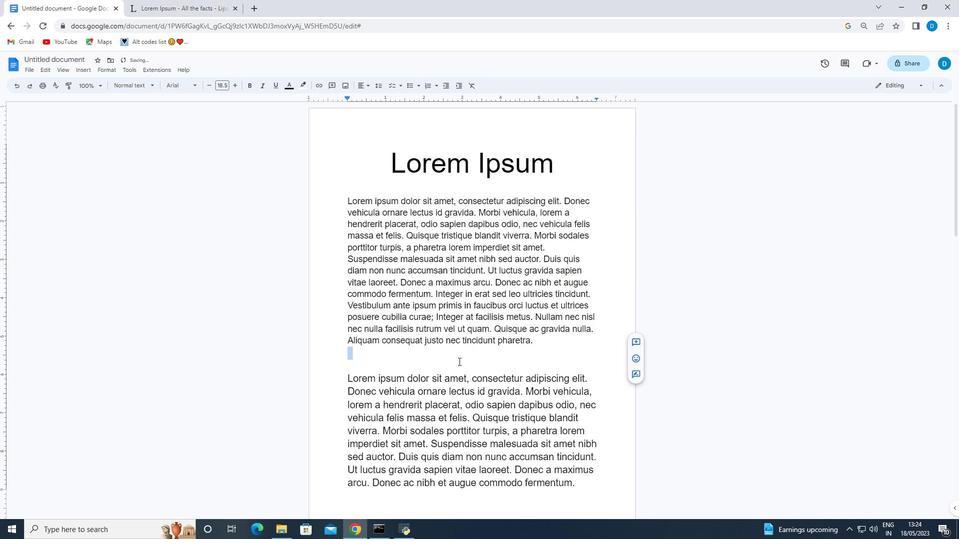 
Action: Mouse scrolled (459, 360) with delta (0, 0)
Screenshot: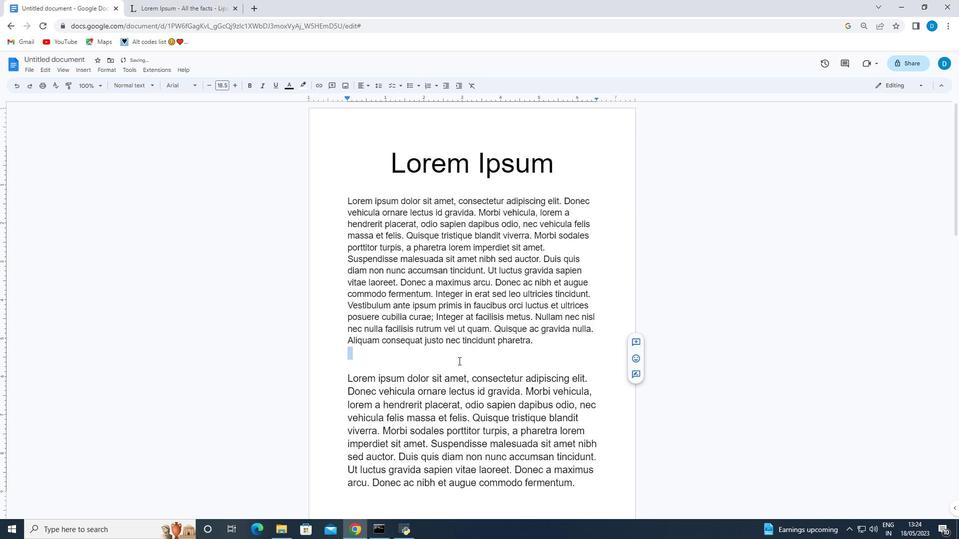 
Action: Mouse scrolled (459, 360) with delta (0, 0)
Screenshot: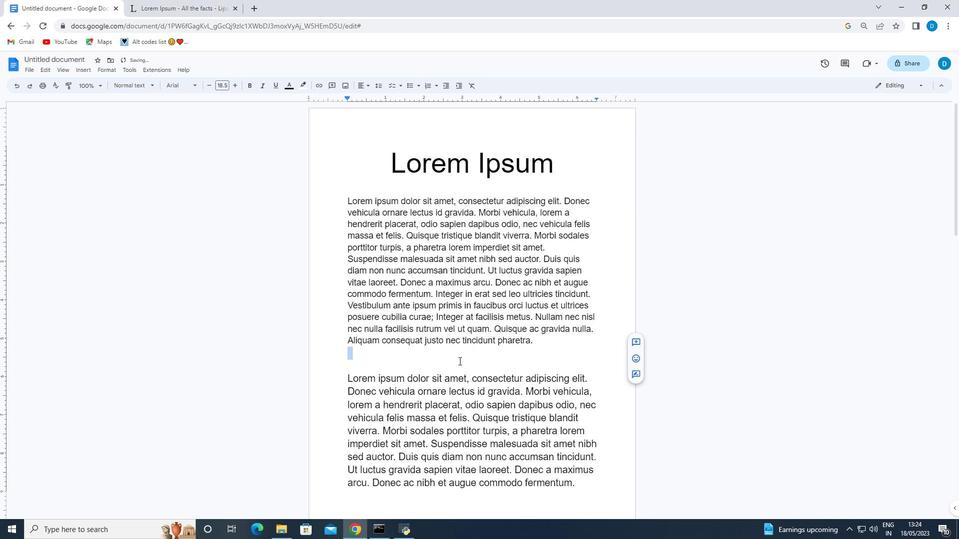 
Action: Mouse scrolled (459, 360) with delta (0, 0)
Screenshot: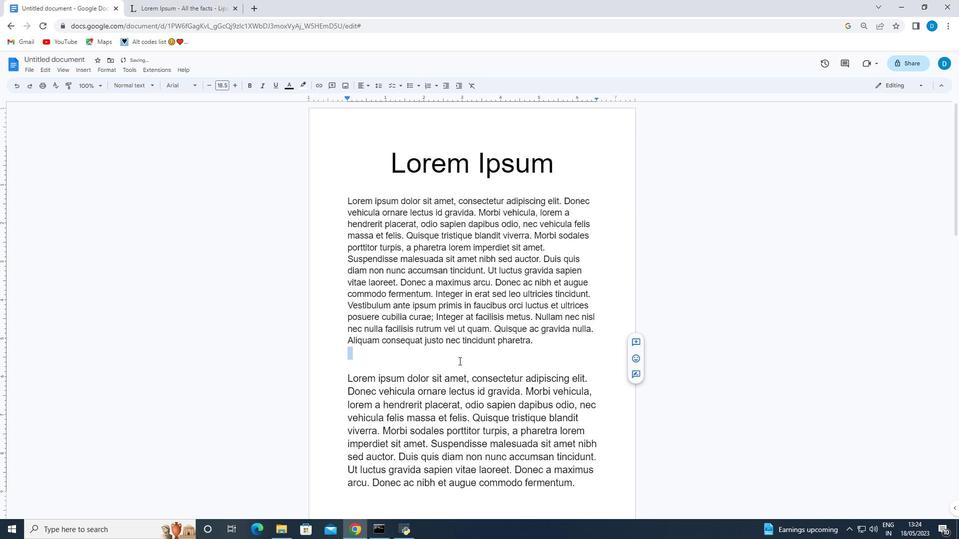 
Action: Mouse moved to (450, 356)
Screenshot: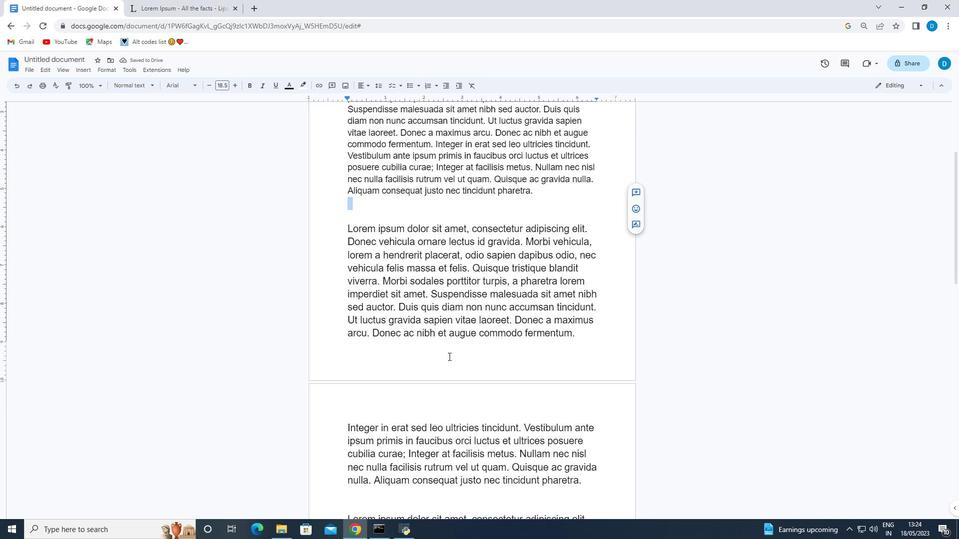 
Action: Mouse scrolled (450, 356) with delta (0, 0)
Screenshot: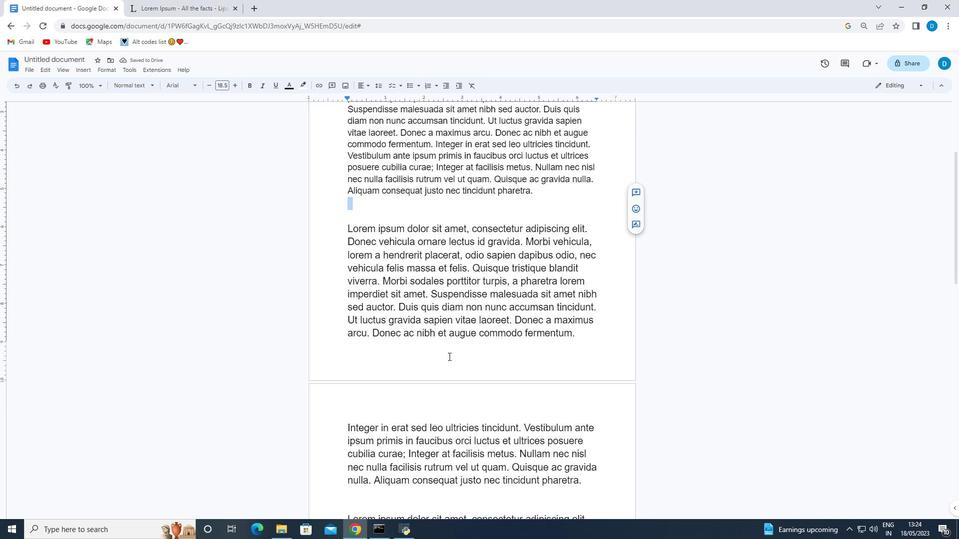 
Action: Mouse scrolled (450, 356) with delta (0, 0)
Screenshot: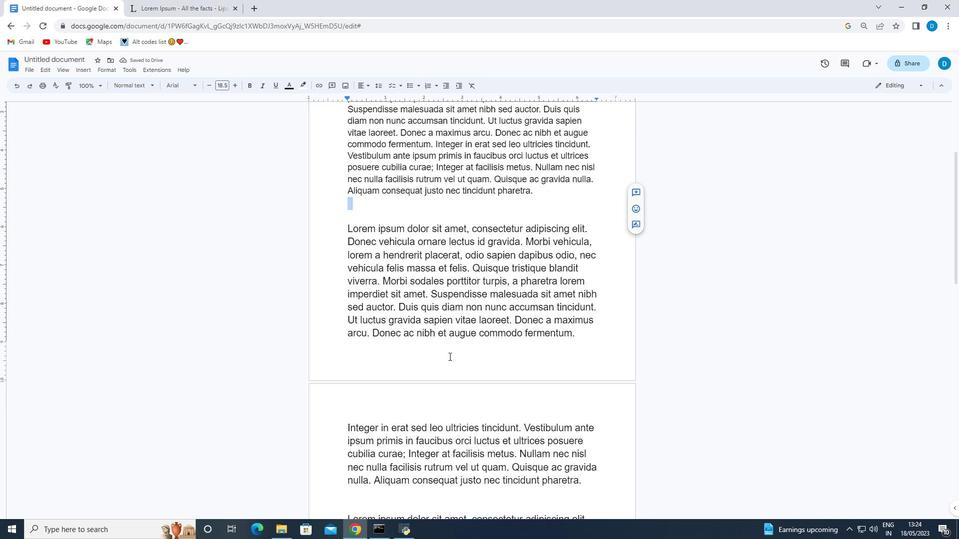 
Action: Mouse scrolled (450, 356) with delta (0, 0)
Screenshot: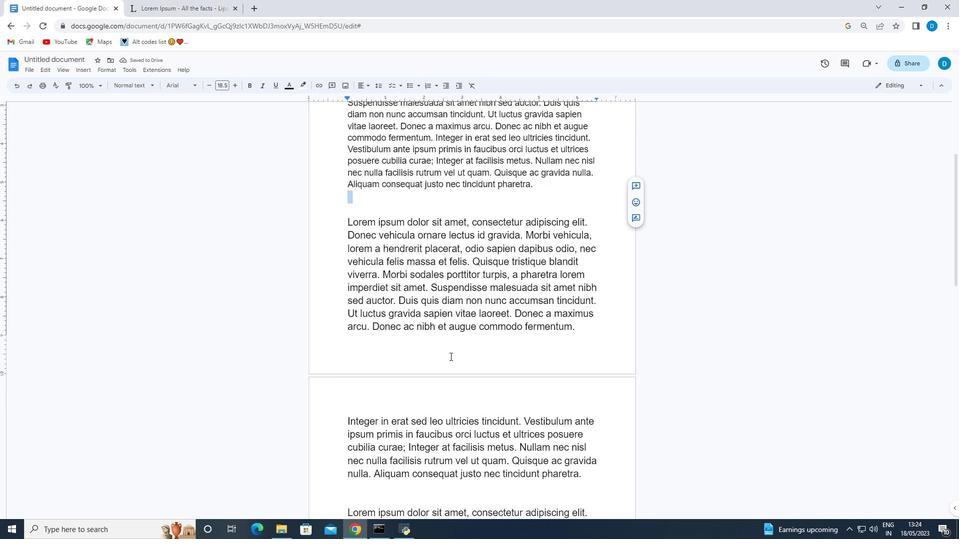 
Action: Mouse moved to (453, 351)
Screenshot: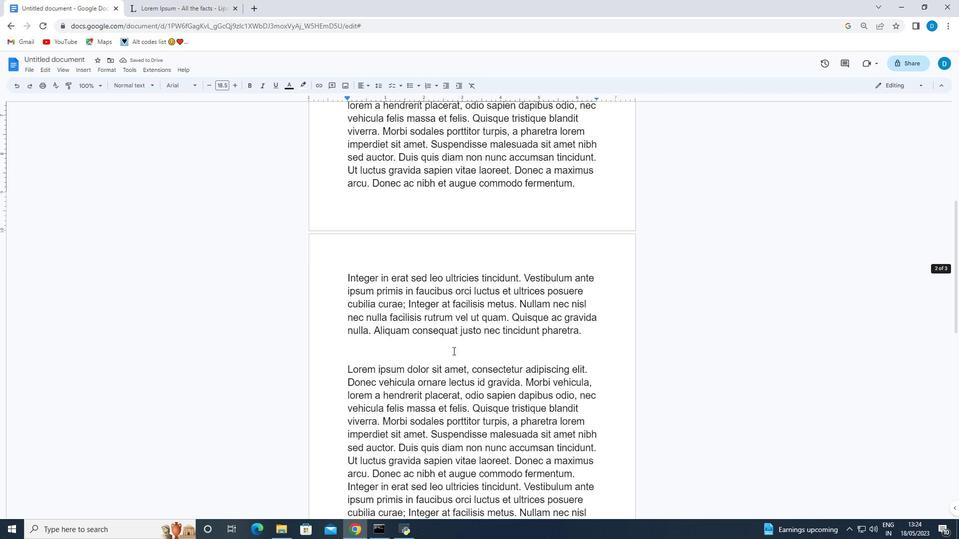 
Action: Mouse scrolled (453, 351) with delta (0, 0)
Screenshot: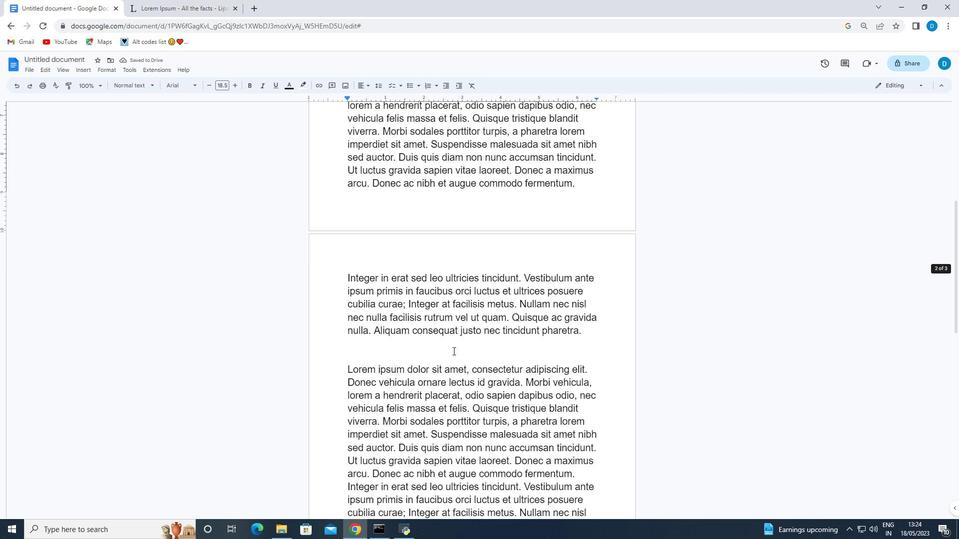 
Action: Mouse scrolled (453, 351) with delta (0, 0)
Screenshot: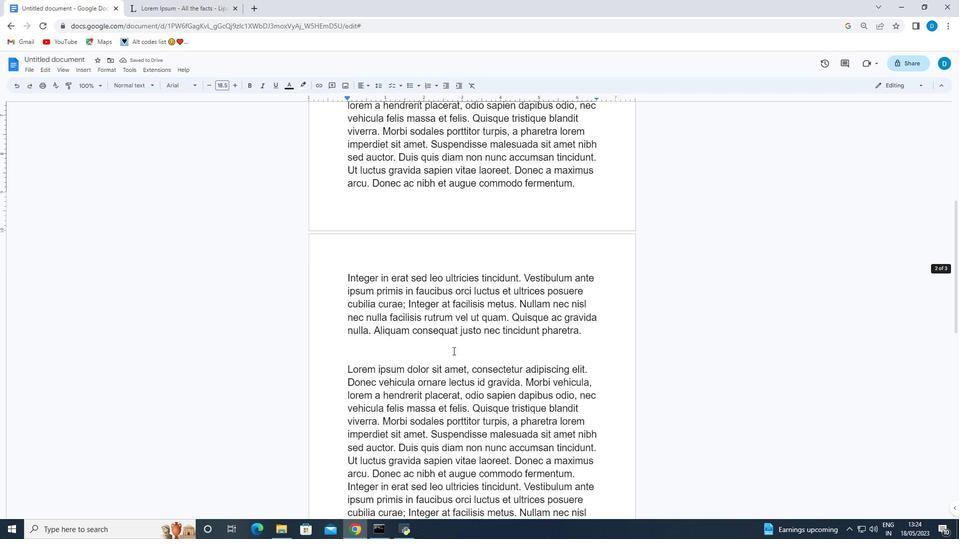 
Action: Mouse scrolled (453, 351) with delta (0, 0)
Screenshot: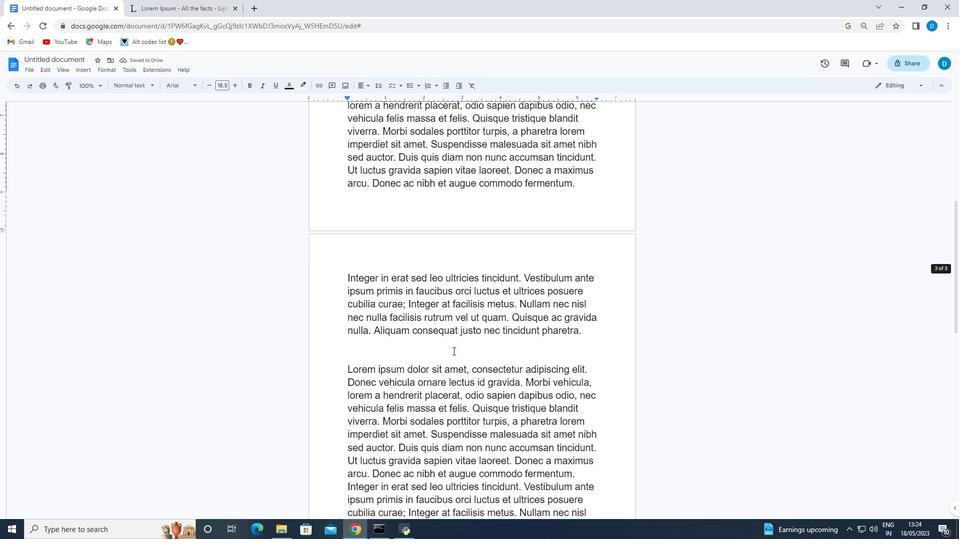 
Action: Mouse scrolled (453, 351) with delta (0, 0)
Screenshot: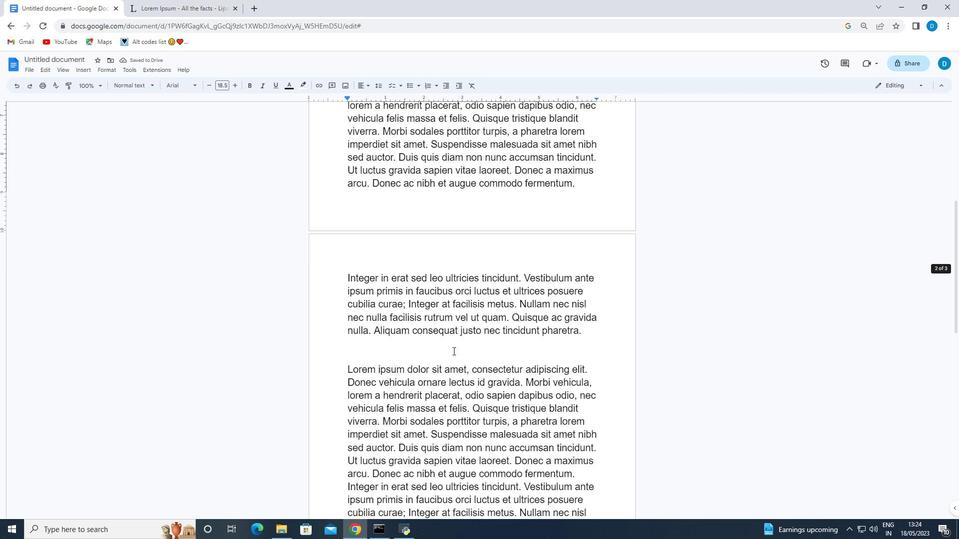 
Action: Mouse moved to (453, 351)
Screenshot: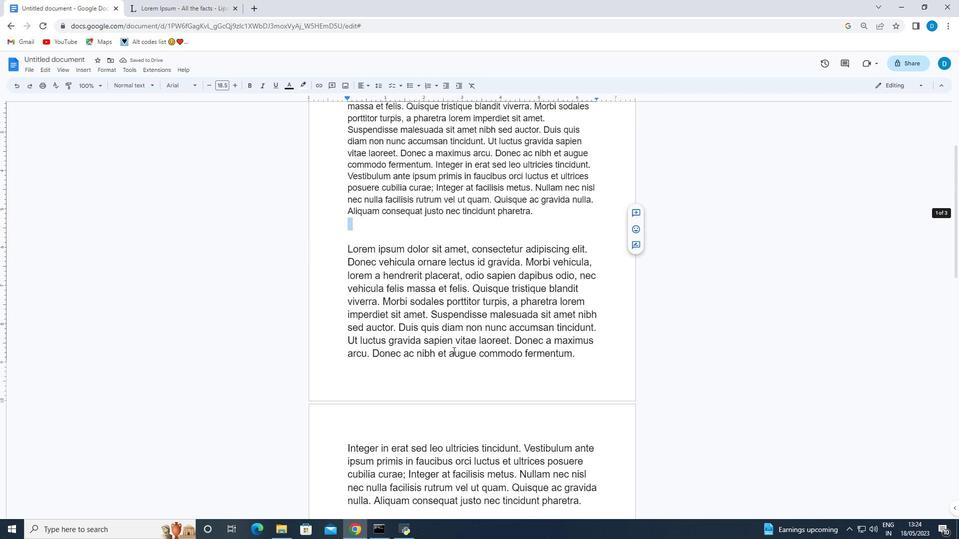 
Action: Mouse scrolled (453, 351) with delta (0, 0)
Screenshot: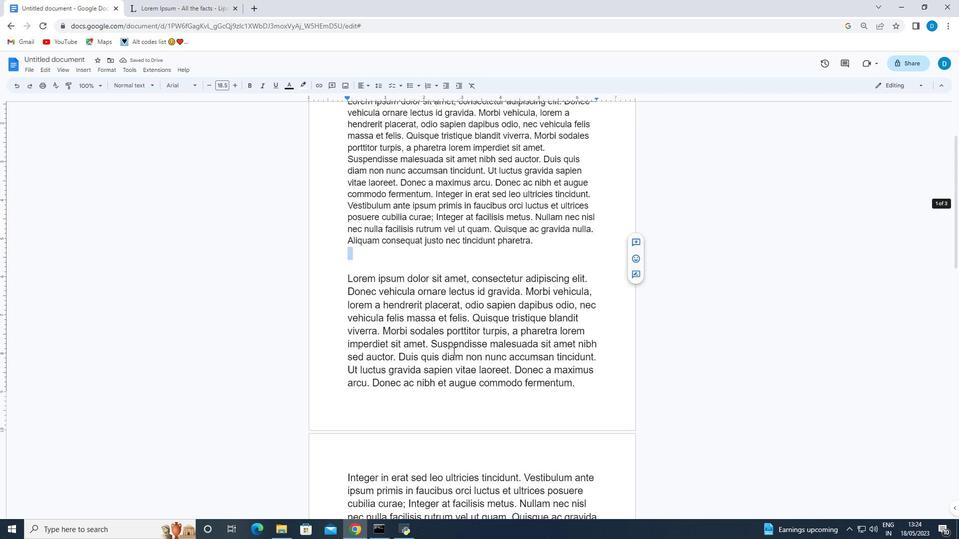 
Action: Mouse scrolled (453, 351) with delta (0, 0)
Screenshot: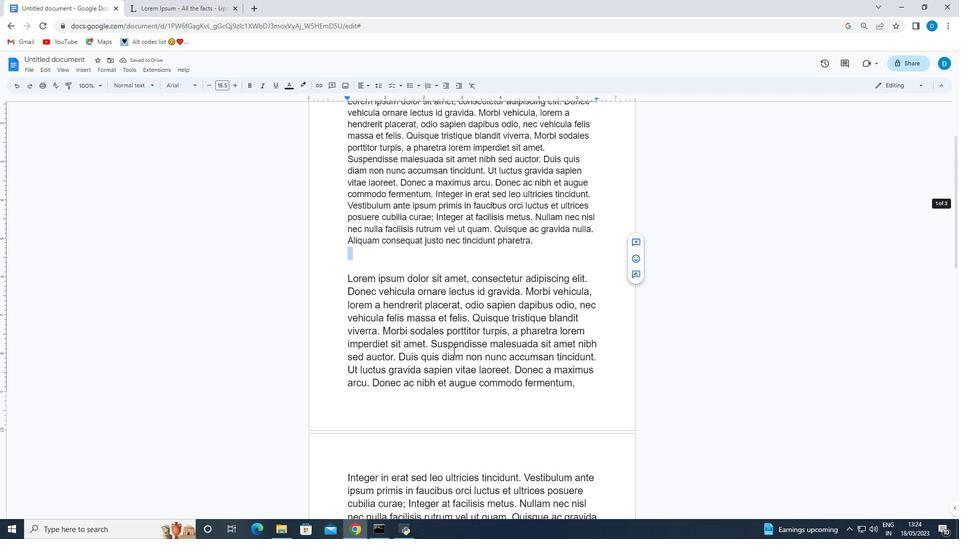 
Action: Mouse scrolled (453, 351) with delta (0, 0)
Screenshot: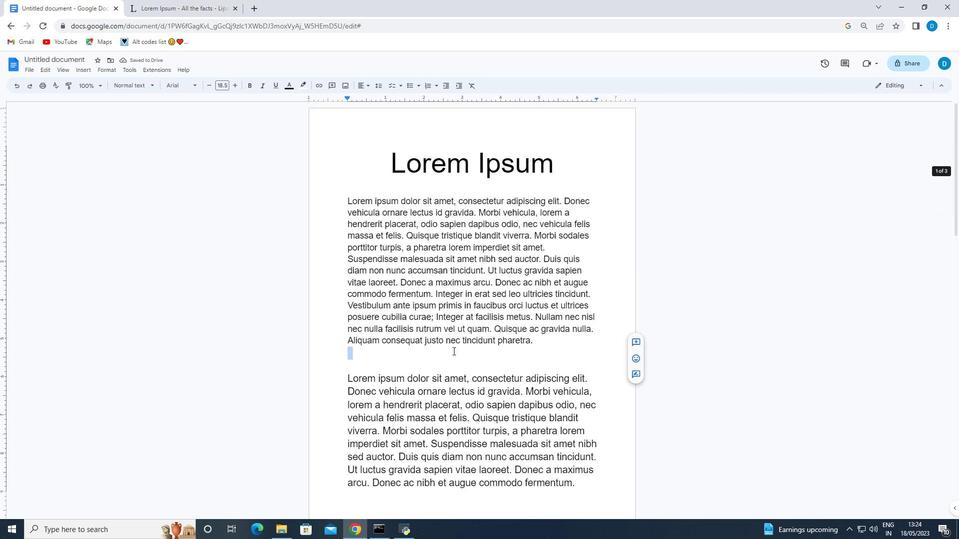 
Action: Mouse scrolled (453, 351) with delta (0, 0)
Screenshot: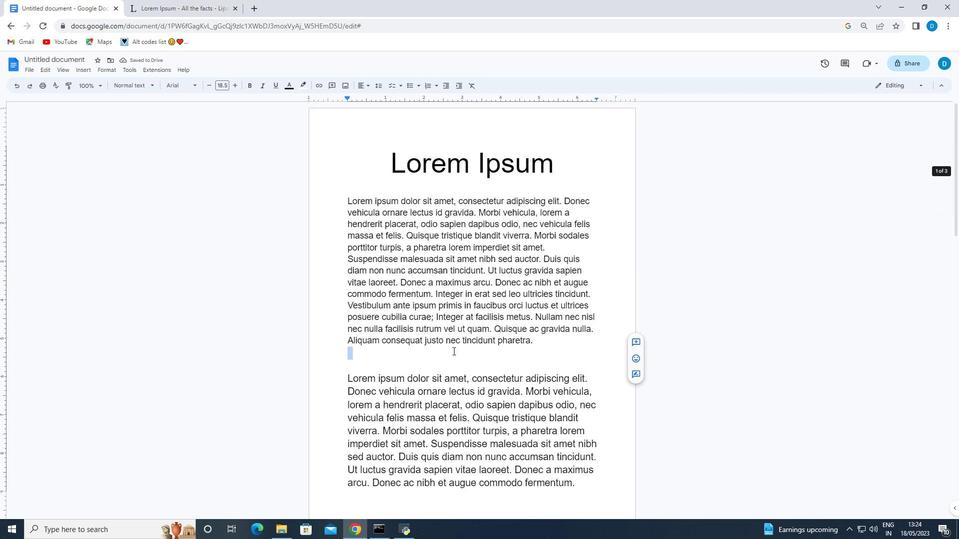 
Action: Mouse scrolled (453, 351) with delta (0, 0)
Screenshot: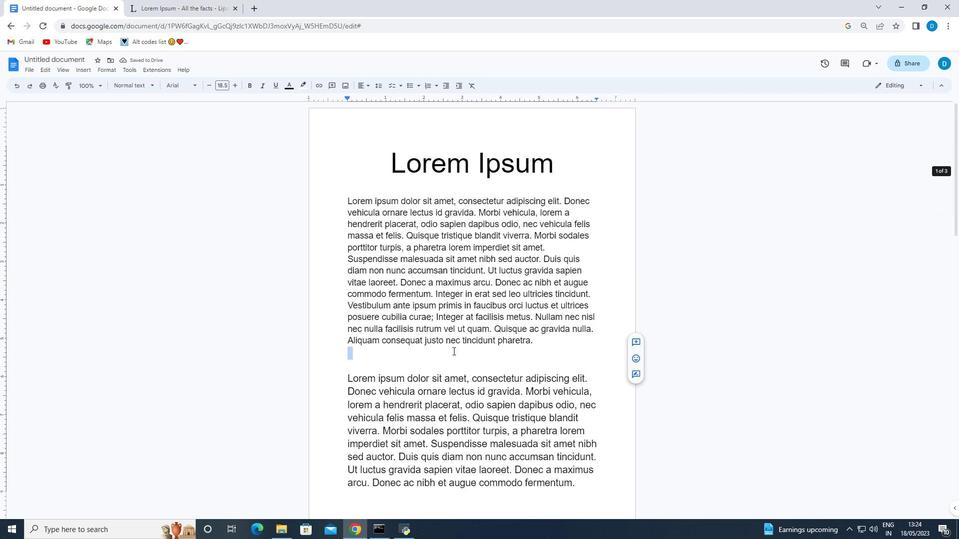 
Action: Mouse moved to (514, 270)
Screenshot: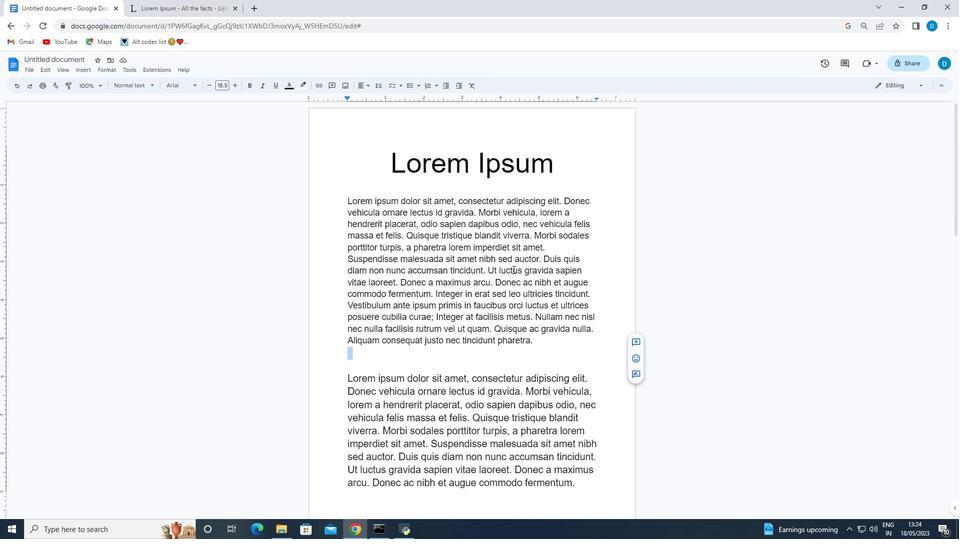 
Action: Mouse scrolled (514, 270) with delta (0, 0)
Screenshot: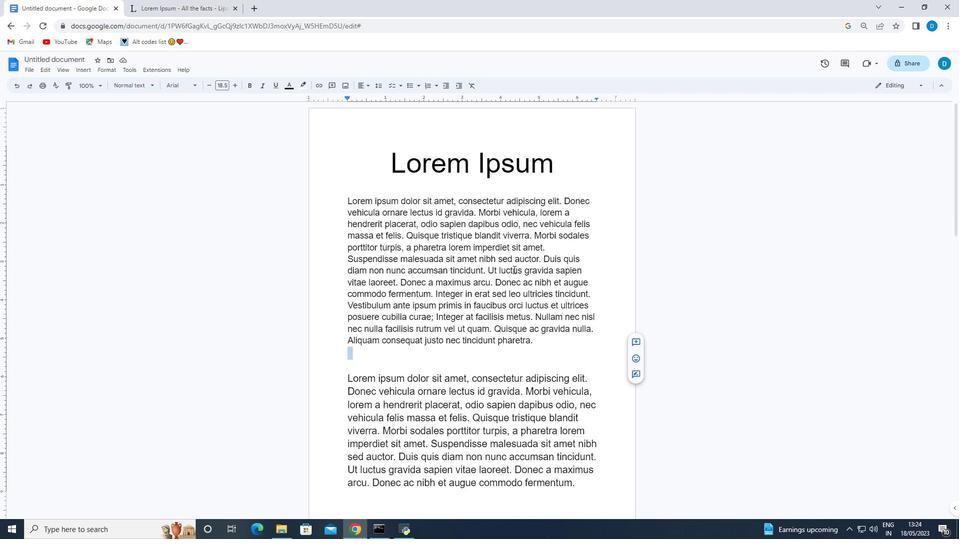 
Action: Mouse scrolled (514, 270) with delta (0, 0)
Screenshot: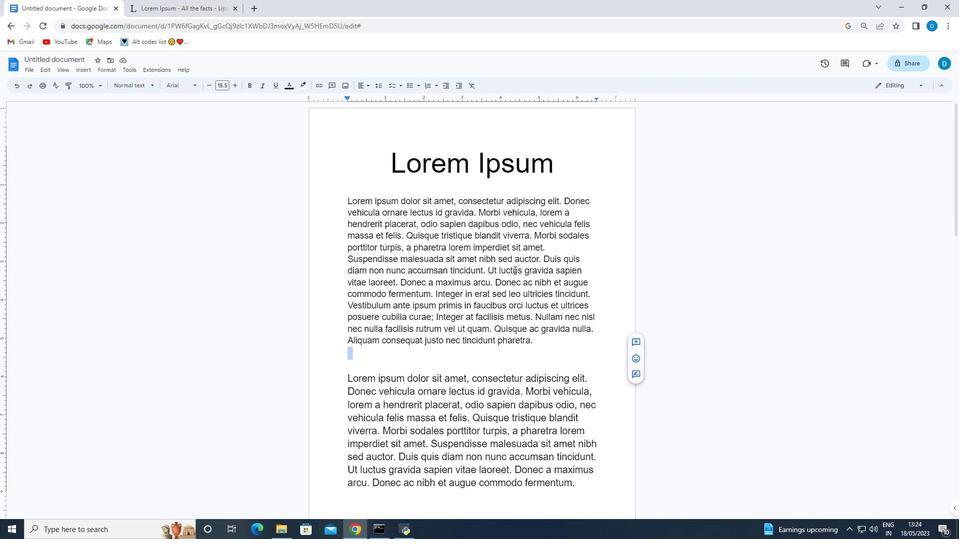 
Action: Mouse scrolled (514, 270) with delta (0, 0)
Screenshot: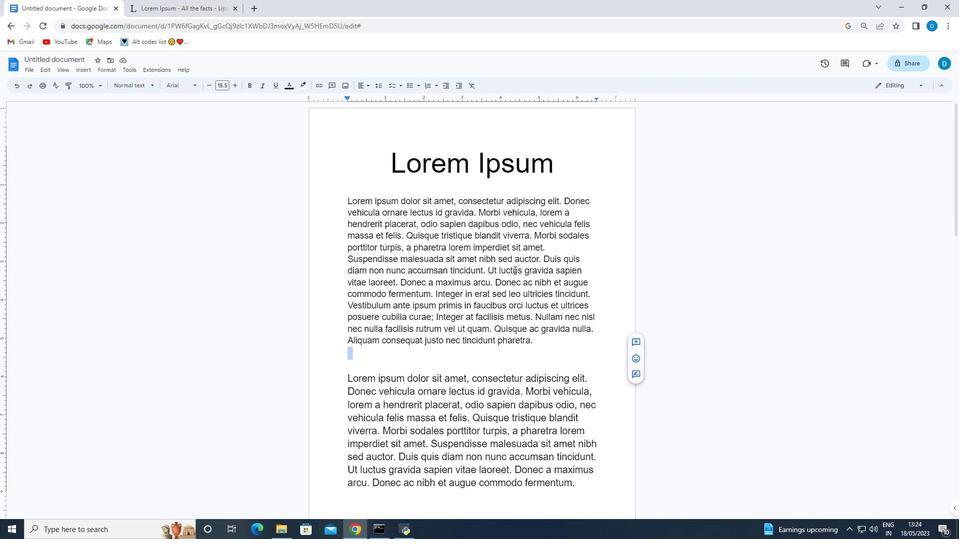 
Action: Mouse moved to (511, 272)
Screenshot: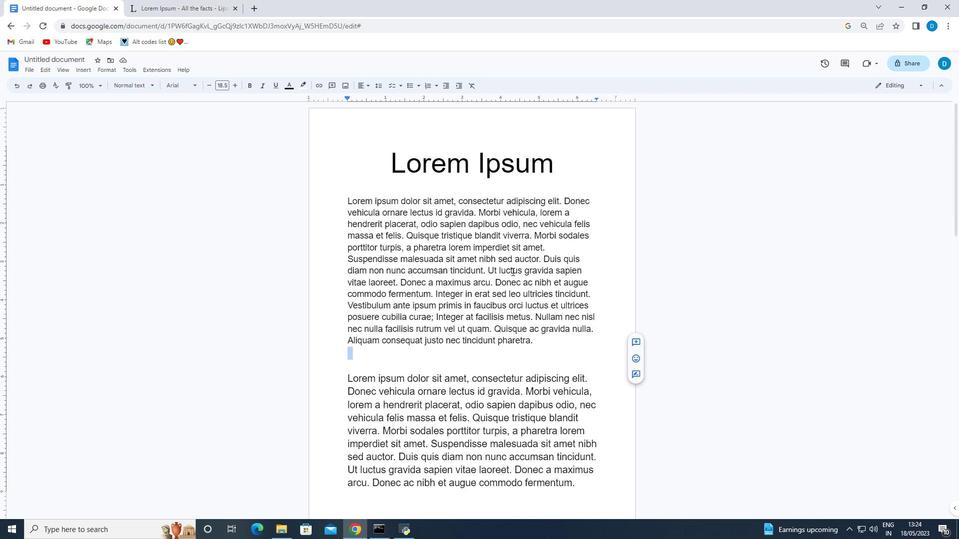 
Action: Mouse scrolled (511, 272) with delta (0, 0)
Screenshot: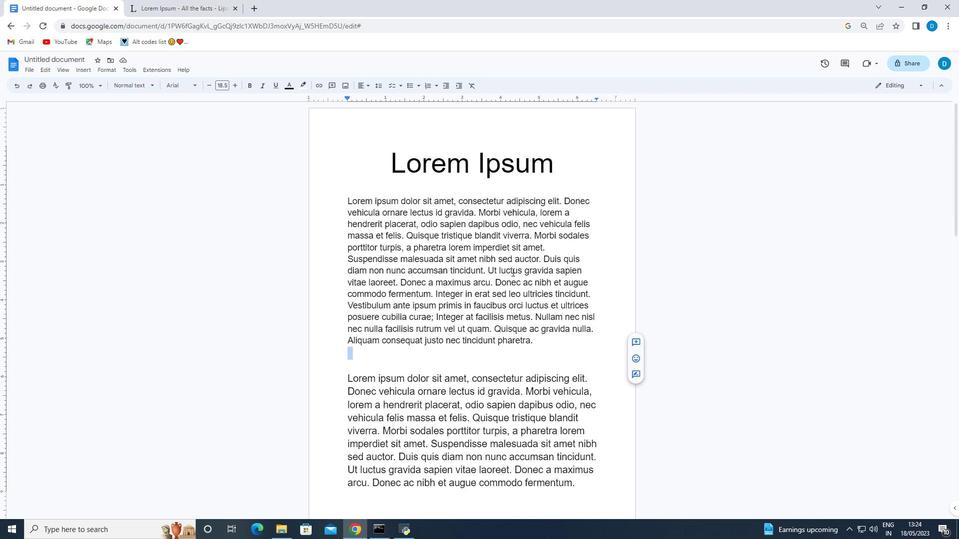 
Action: Mouse scrolled (511, 272) with delta (0, 0)
Screenshot: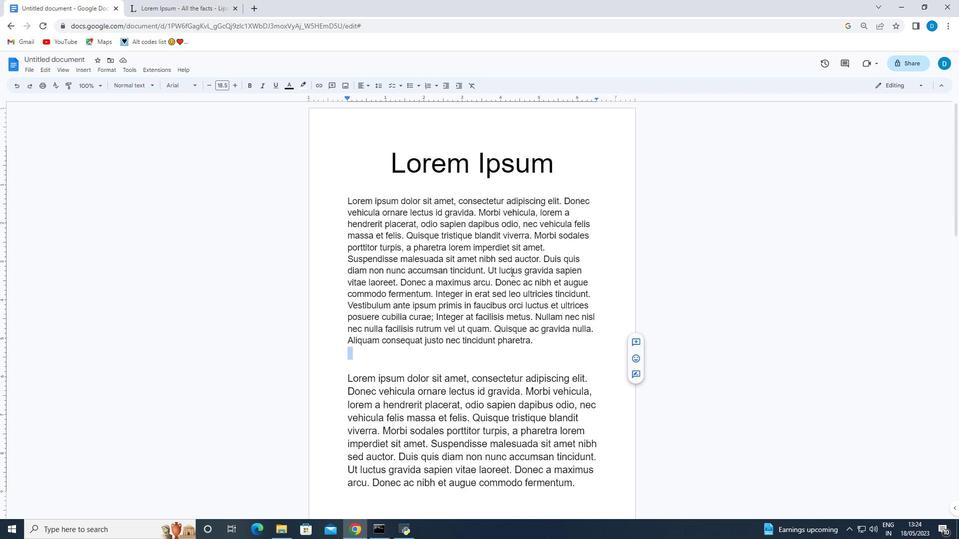 
Action: Mouse moved to (408, 306)
Screenshot: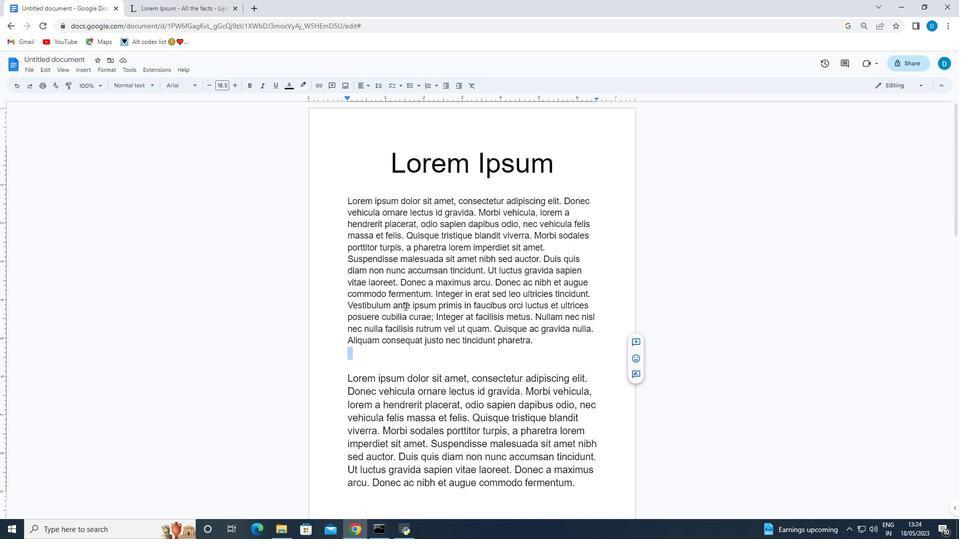 
Action: Mouse pressed left at (408, 306)
Screenshot: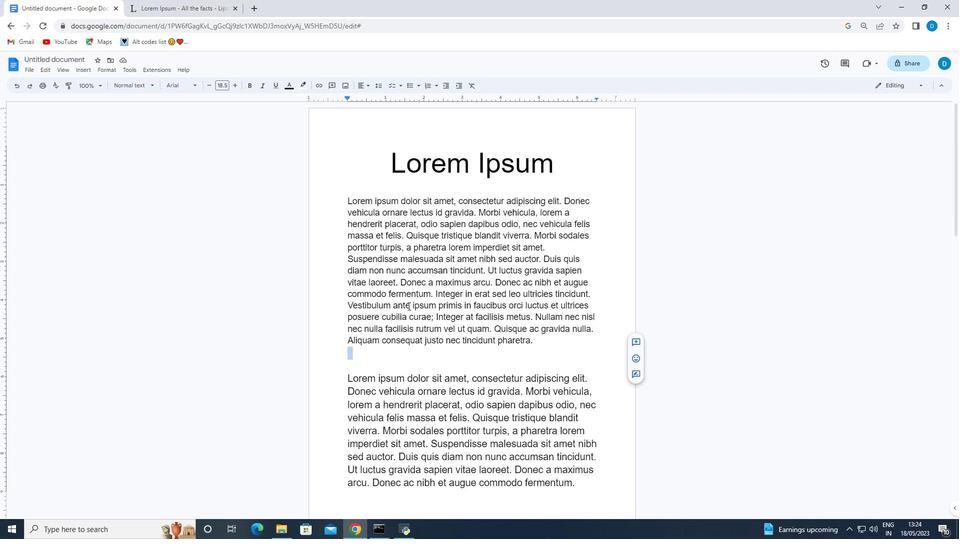 
Action: Mouse moved to (442, 369)
Screenshot: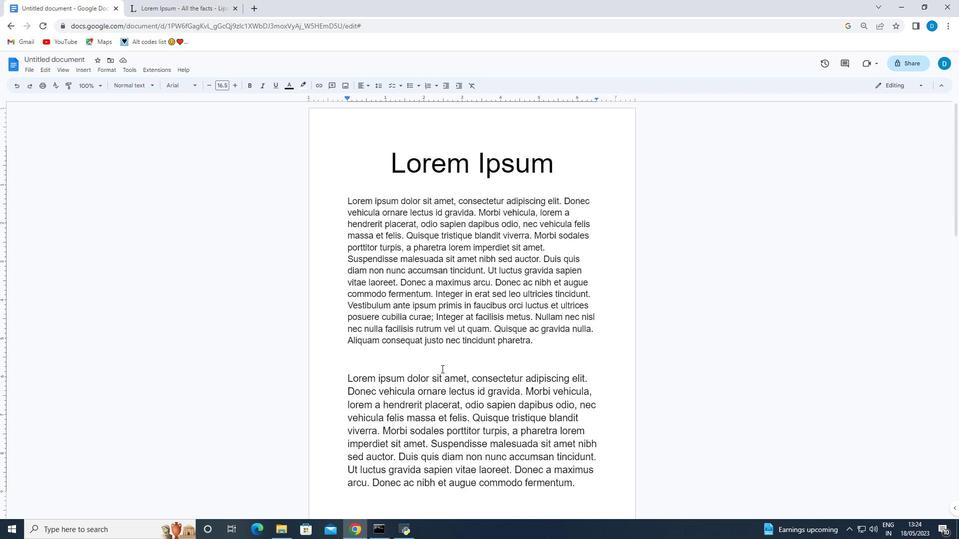 
Action: Mouse scrolled (442, 368) with delta (0, 0)
Screenshot: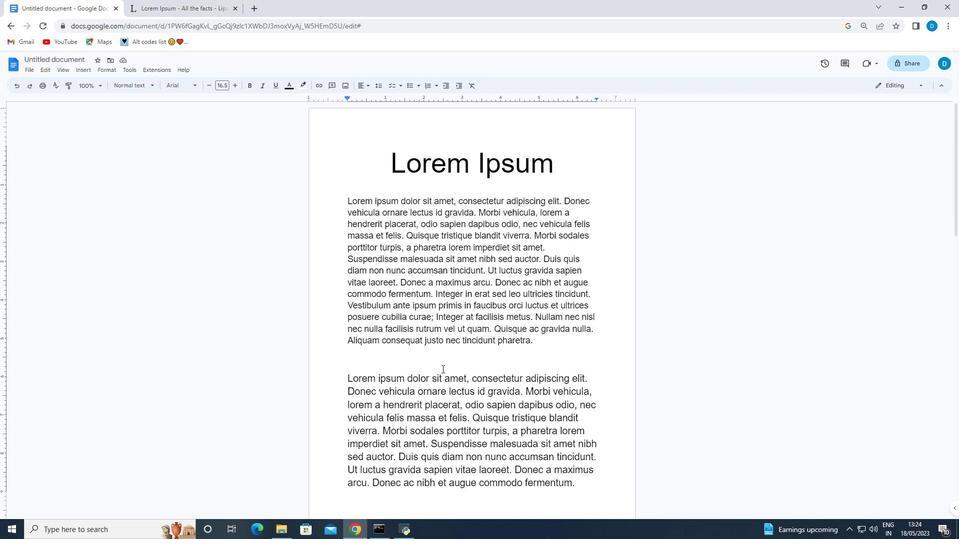 
Action: Mouse scrolled (442, 368) with delta (0, 0)
Screenshot: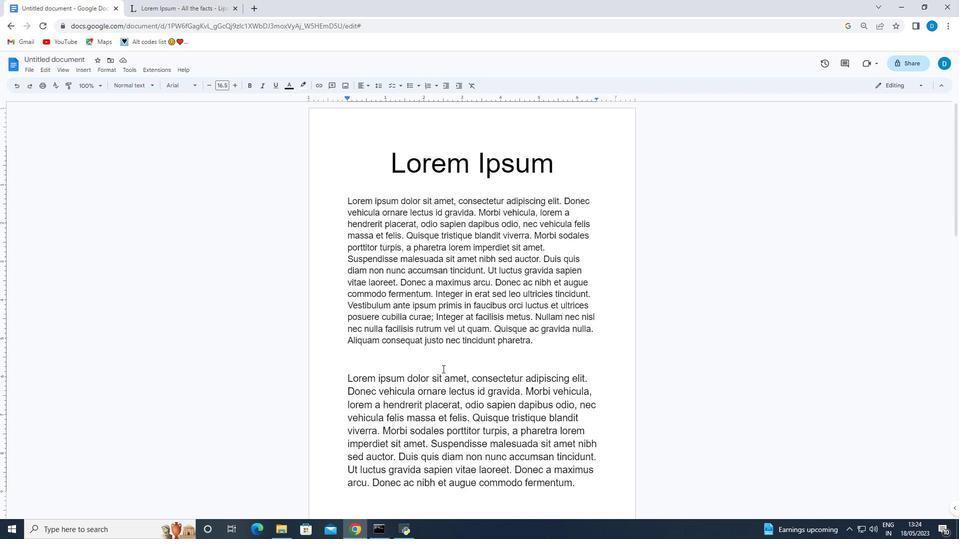 
Action: Mouse scrolled (442, 368) with delta (0, 0)
Screenshot: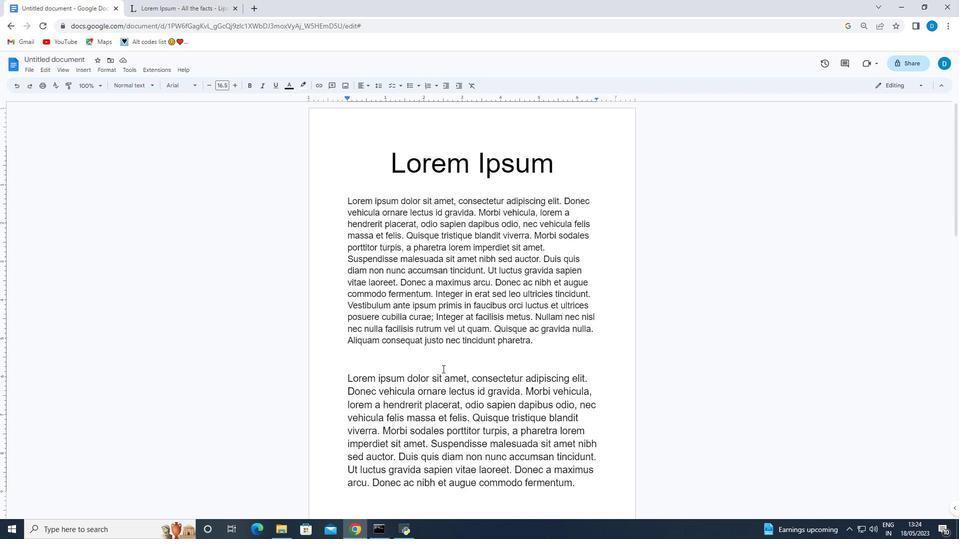
Action: Mouse scrolled (442, 368) with delta (0, 0)
Screenshot: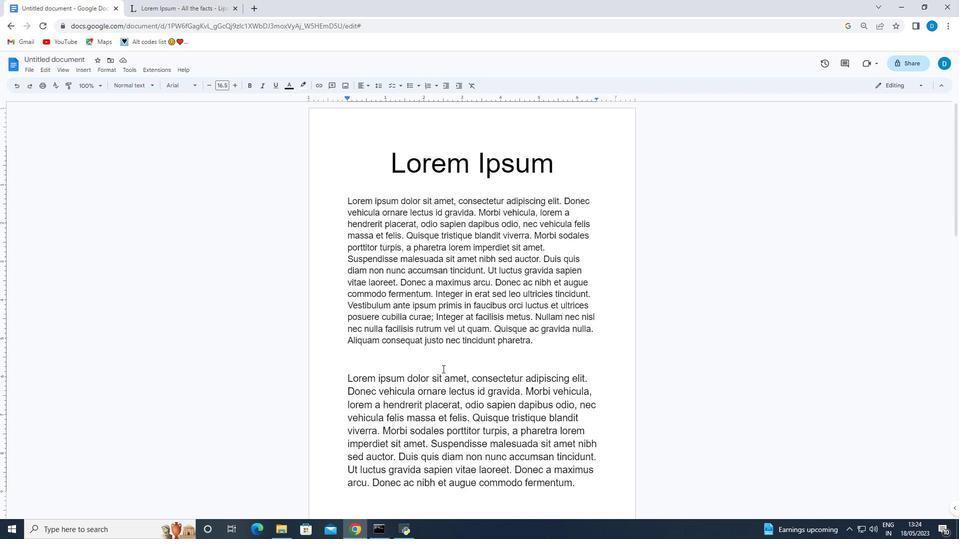
Action: Mouse moved to (441, 369)
Screenshot: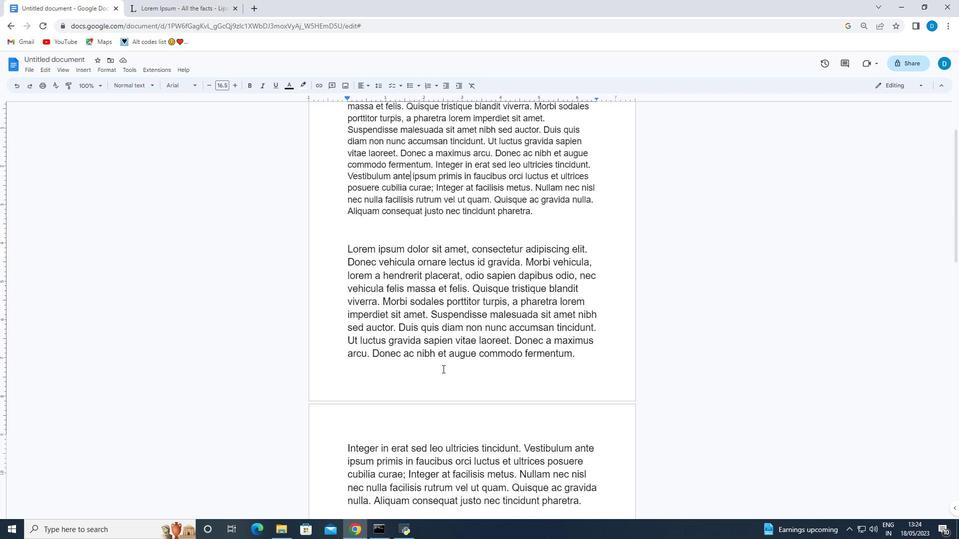 
Action: Mouse scrolled (441, 369) with delta (0, 0)
Screenshot: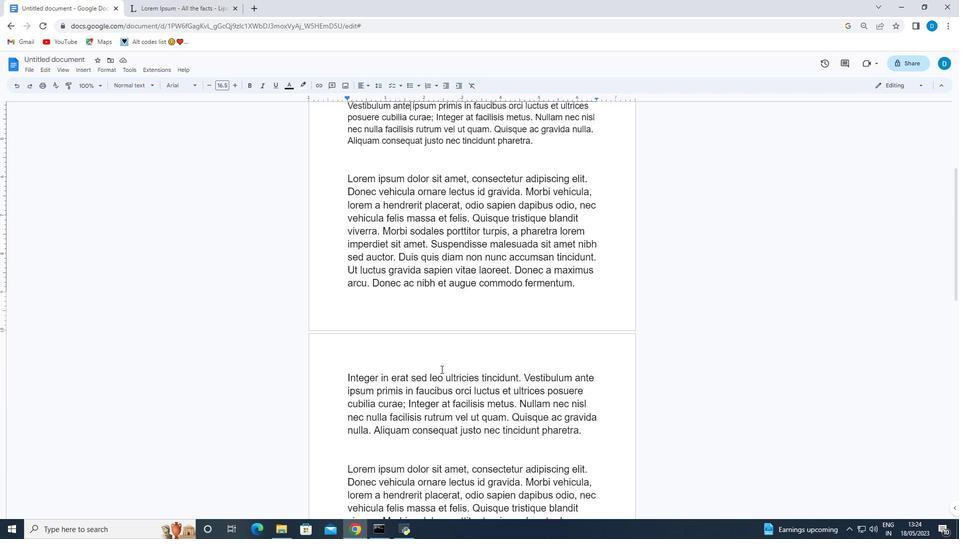 
Action: Mouse scrolled (441, 369) with delta (0, 0)
Screenshot: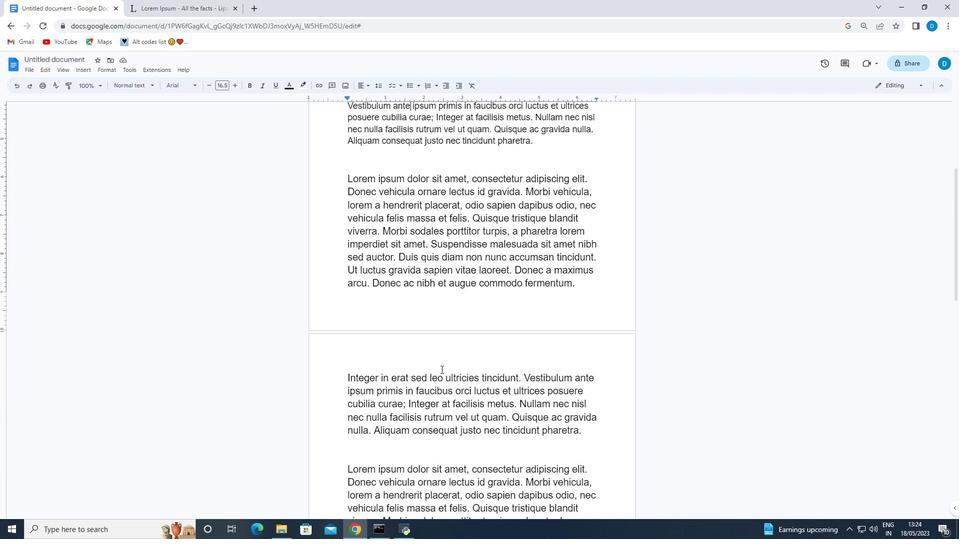 
Action: Mouse scrolled (441, 369) with delta (0, 0)
Screenshot: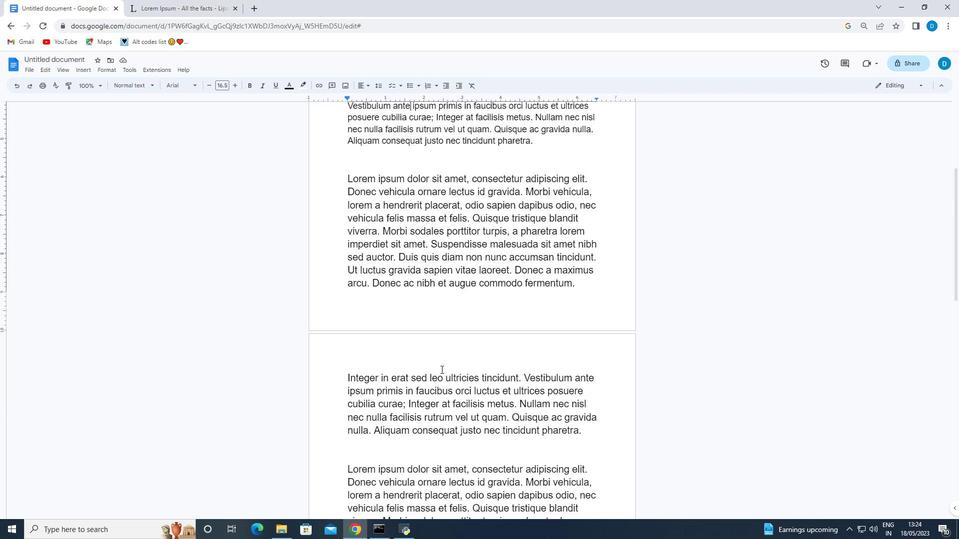 
Action: Mouse scrolled (441, 369) with delta (0, 0)
Screenshot: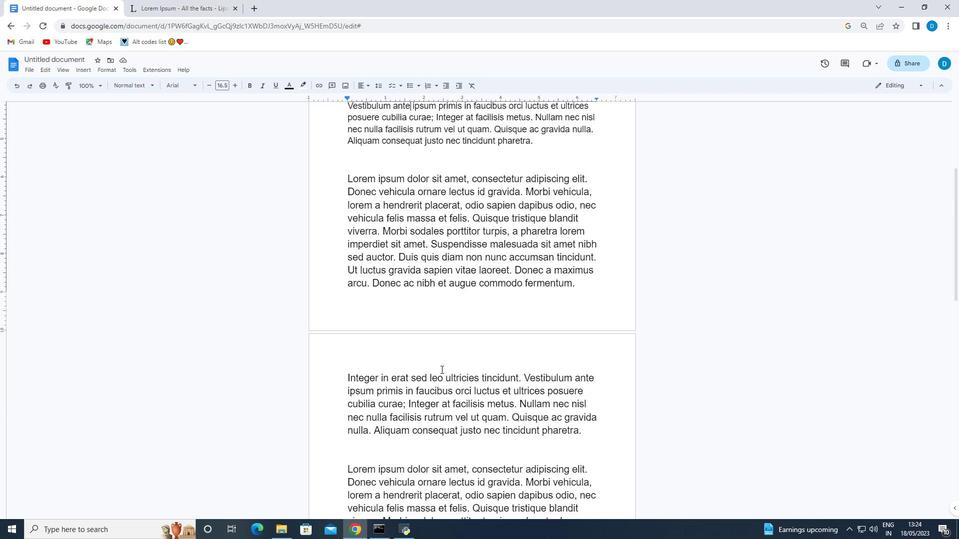 
Action: Mouse moved to (441, 367)
Screenshot: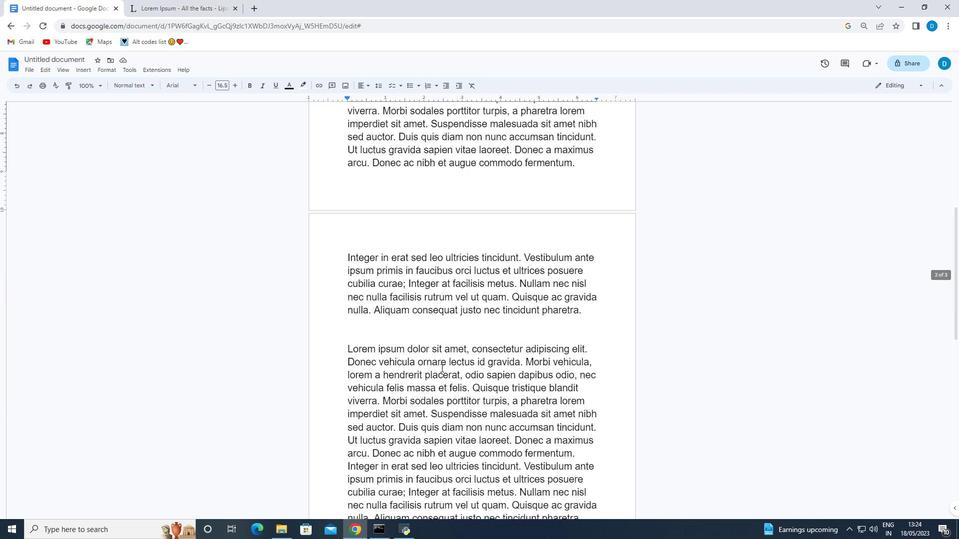 
Action: Mouse scrolled (441, 366) with delta (0, 0)
Screenshot: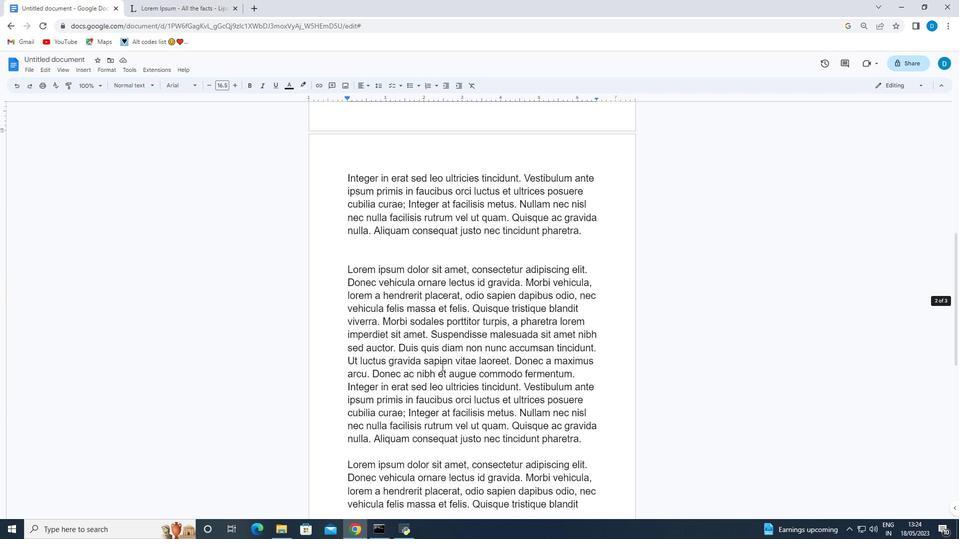 
Action: Mouse scrolled (441, 366) with delta (0, 0)
Screenshot: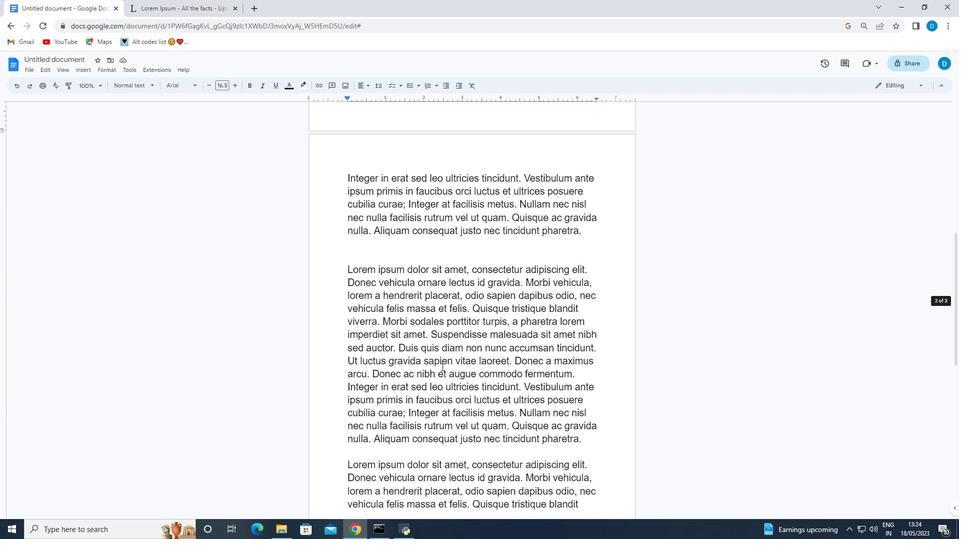 
Action: Mouse moved to (445, 359)
Screenshot: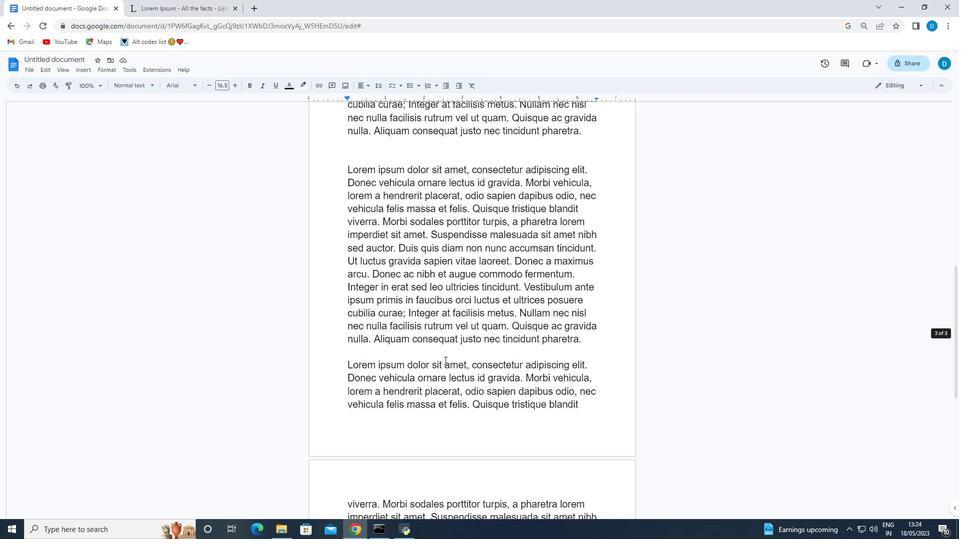 
Action: Mouse scrolled (445, 360) with delta (0, 0)
Screenshot: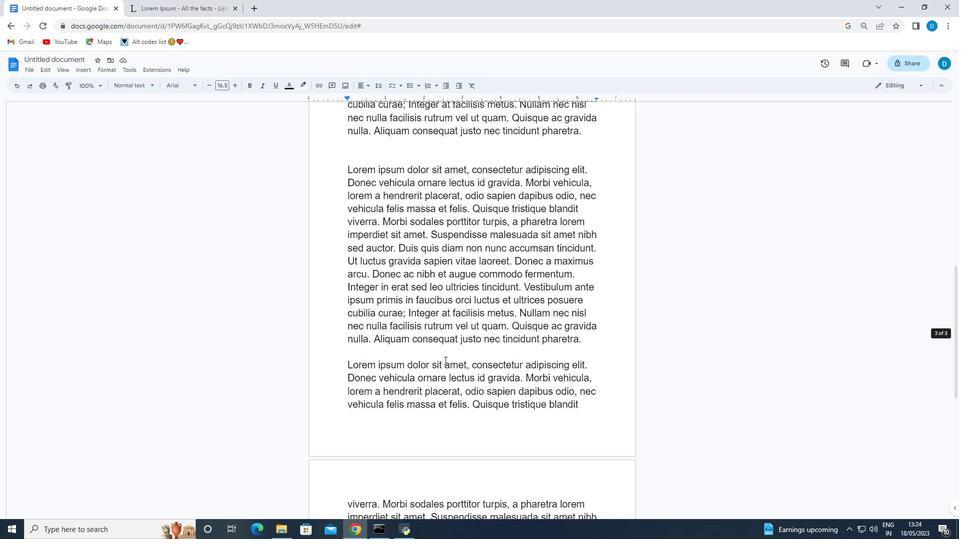 
Action: Mouse scrolled (445, 360) with delta (0, 0)
Screenshot: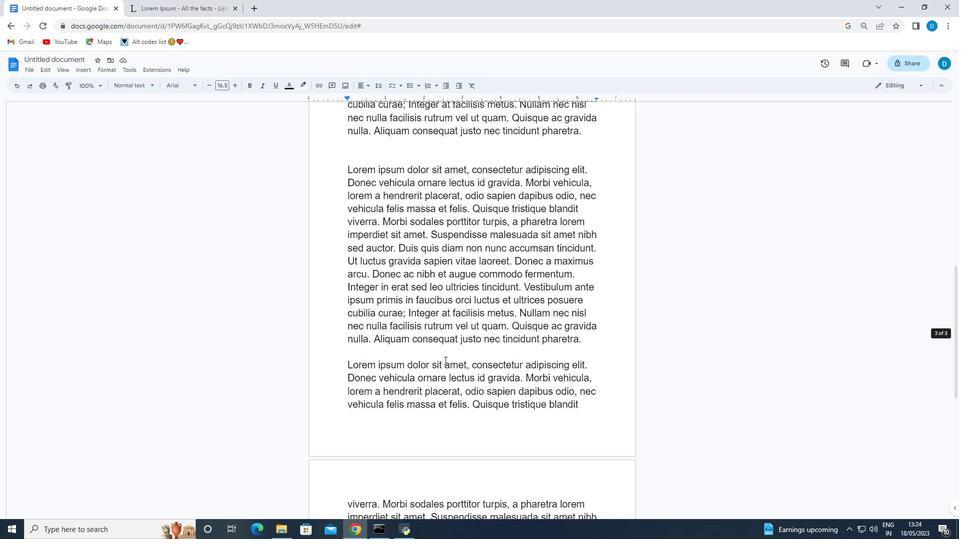 
Action: Mouse scrolled (445, 360) with delta (0, 0)
Screenshot: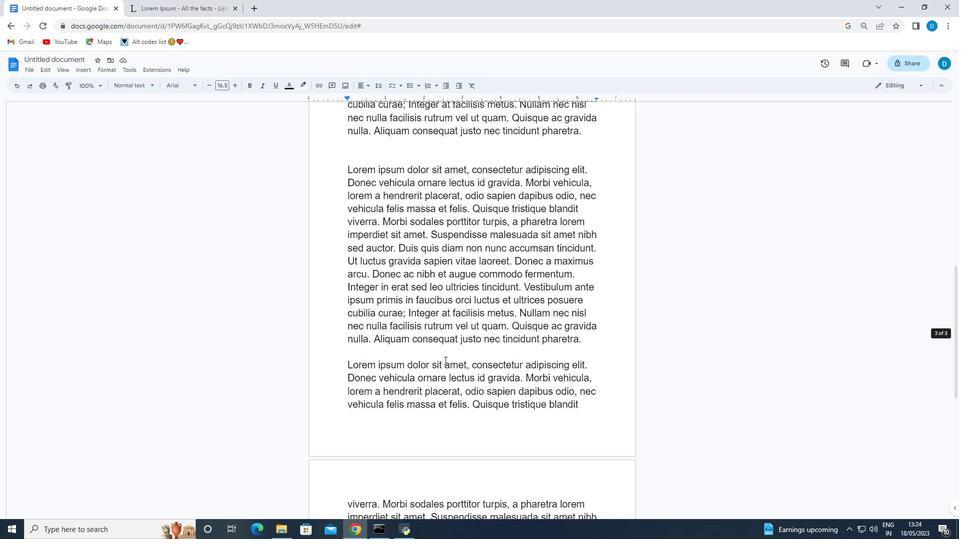 
Action: Mouse scrolled (445, 360) with delta (0, 0)
Screenshot: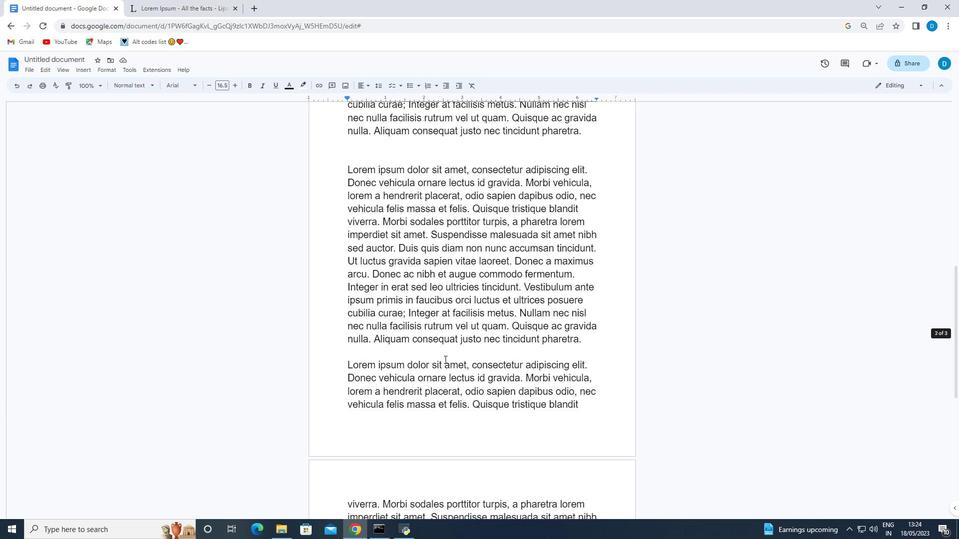 
Action: Mouse moved to (449, 360)
Screenshot: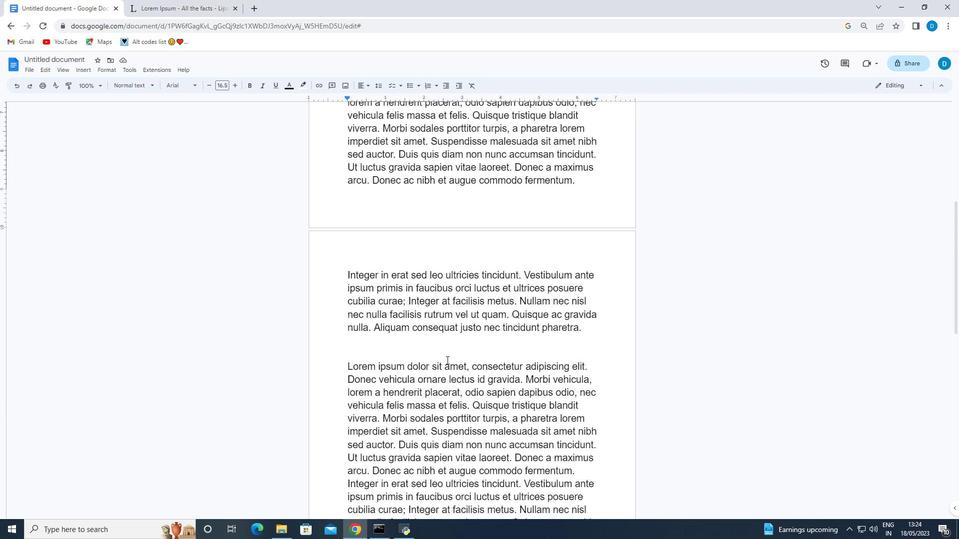 
Action: Mouse scrolled (449, 360) with delta (0, 0)
Screenshot: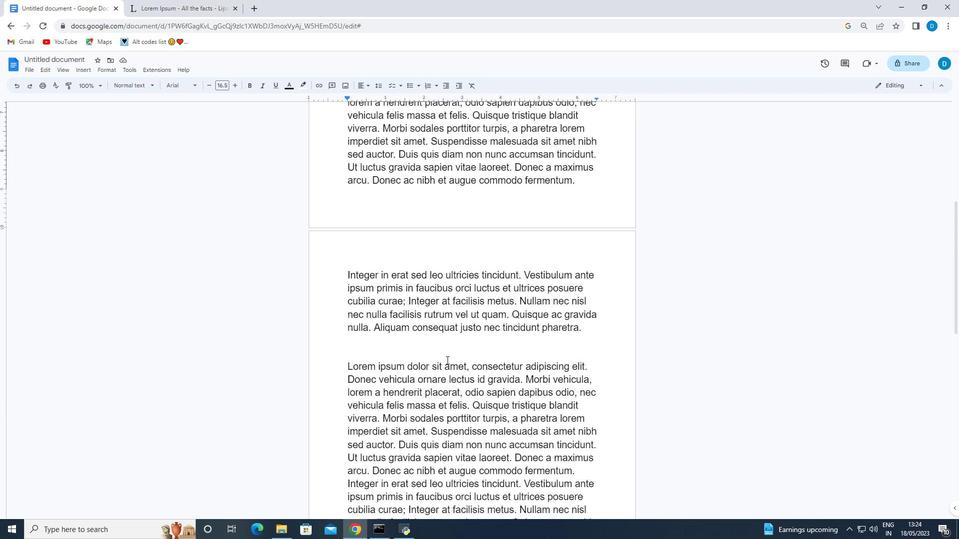 
Action: Mouse scrolled (449, 360) with delta (0, 0)
Screenshot: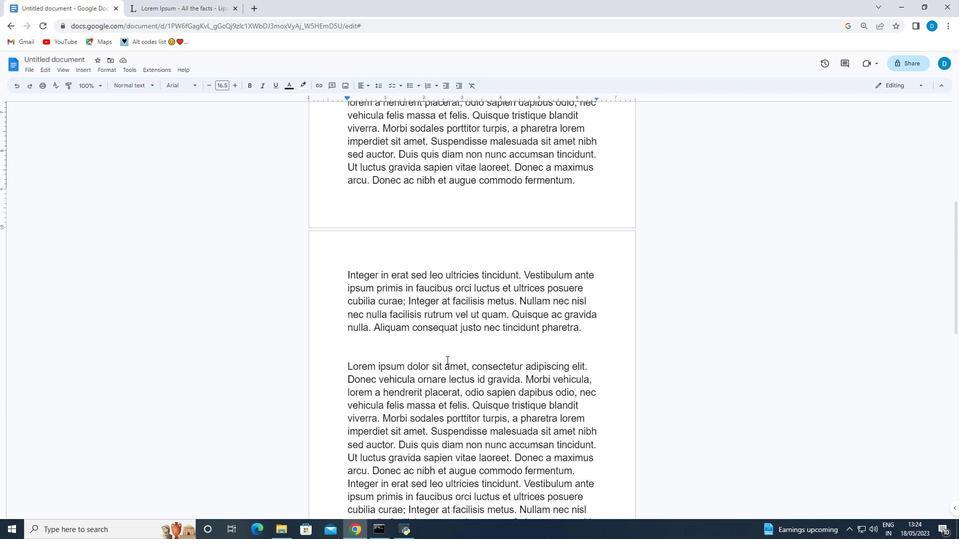 
Action: Mouse scrolled (449, 360) with delta (0, 0)
Screenshot: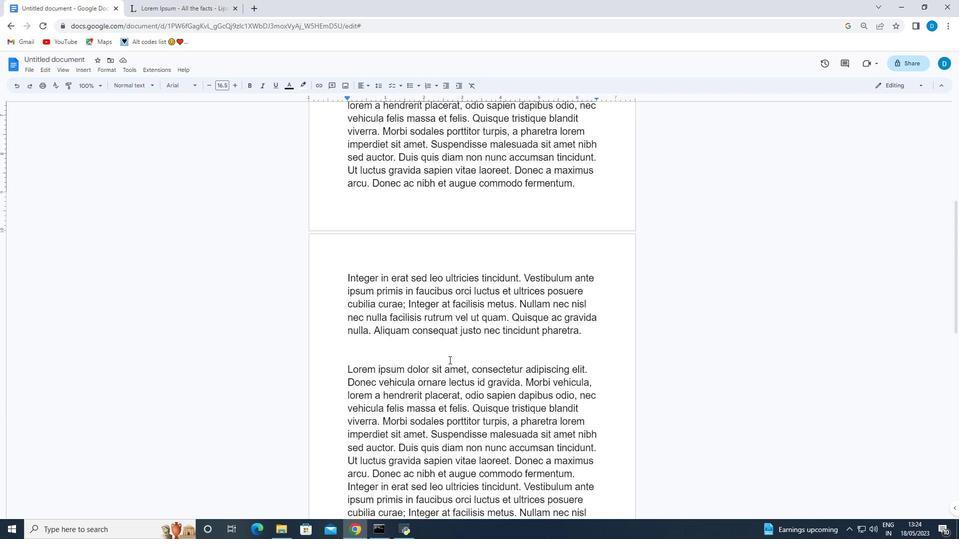 
Action: Mouse scrolled (449, 360) with delta (0, 0)
Screenshot: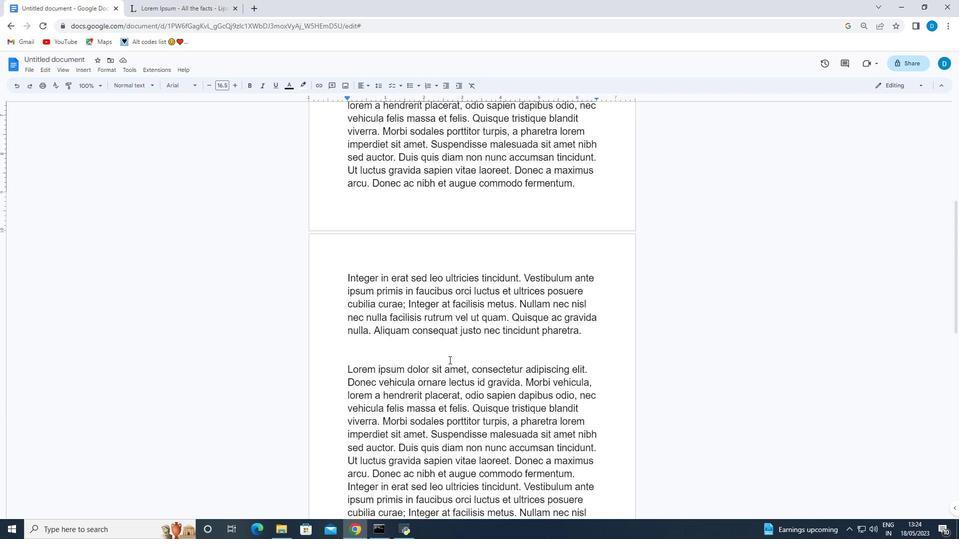 
Action: Mouse scrolled (449, 360) with delta (0, 0)
Screenshot: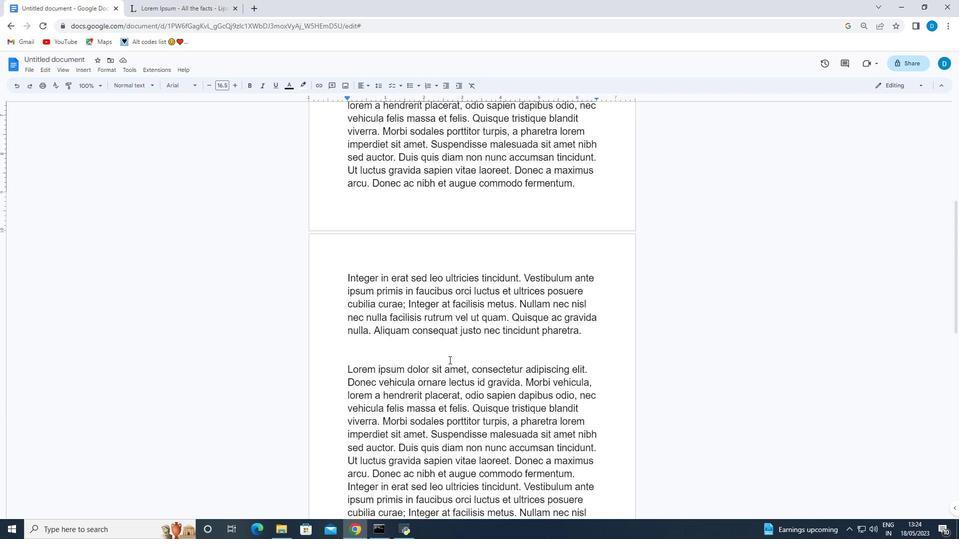 
Action: Mouse scrolled (449, 360) with delta (0, 0)
Screenshot: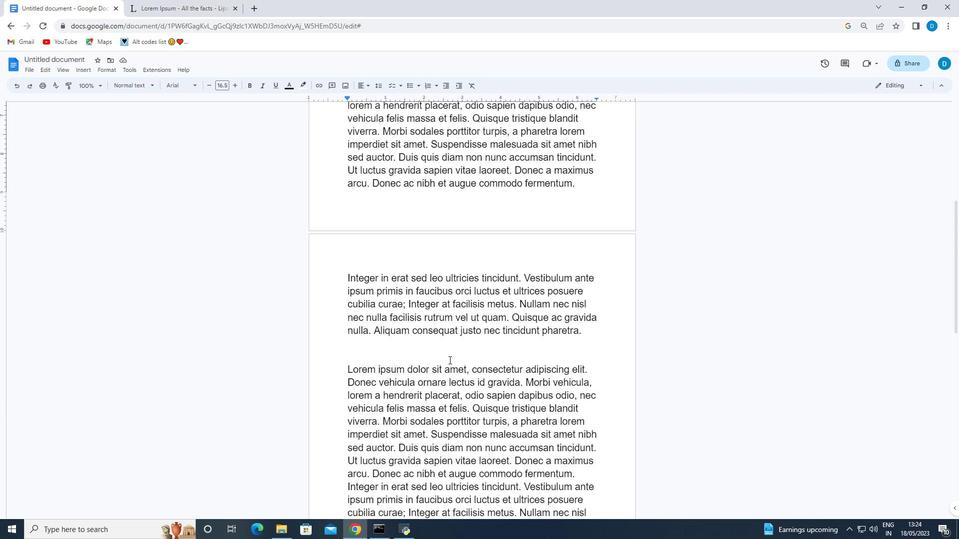
Action: Mouse moved to (449, 360)
Screenshot: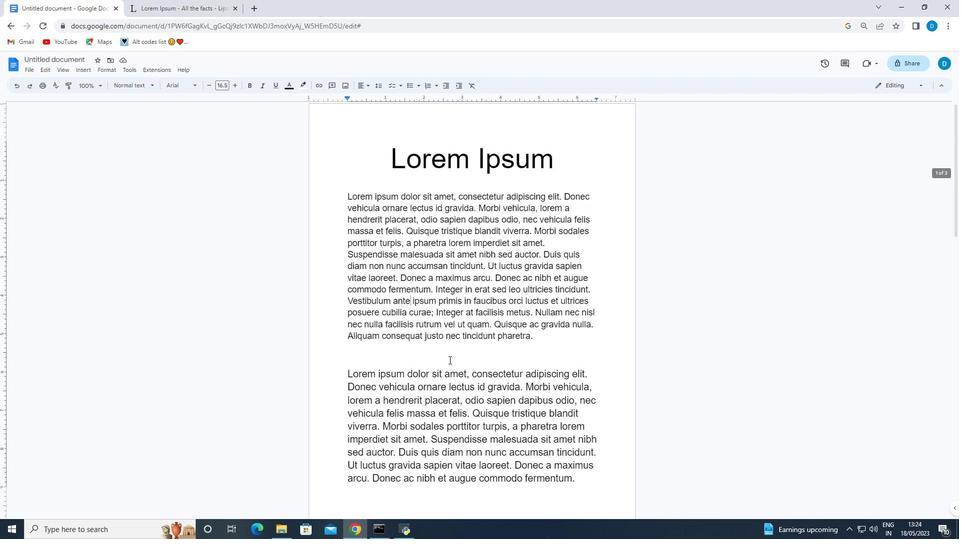
Action: Mouse scrolled (449, 360) with delta (0, 0)
Screenshot: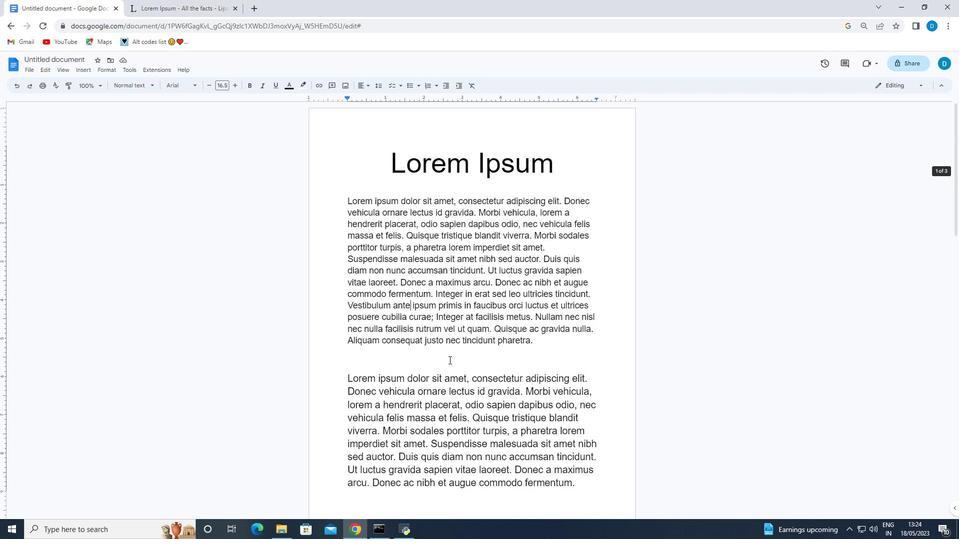 
Action: Mouse scrolled (449, 360) with delta (0, 0)
Screenshot: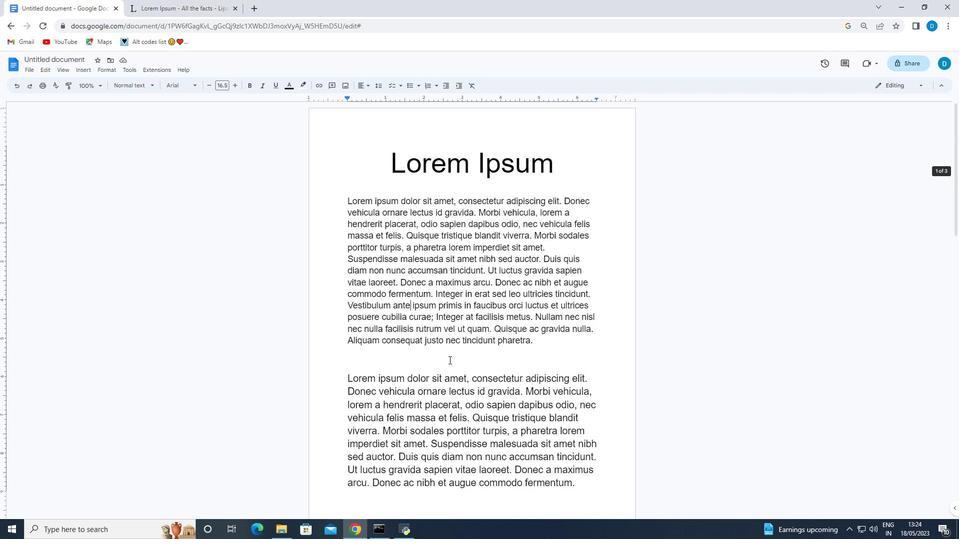 
Action: Mouse scrolled (449, 360) with delta (0, 0)
Screenshot: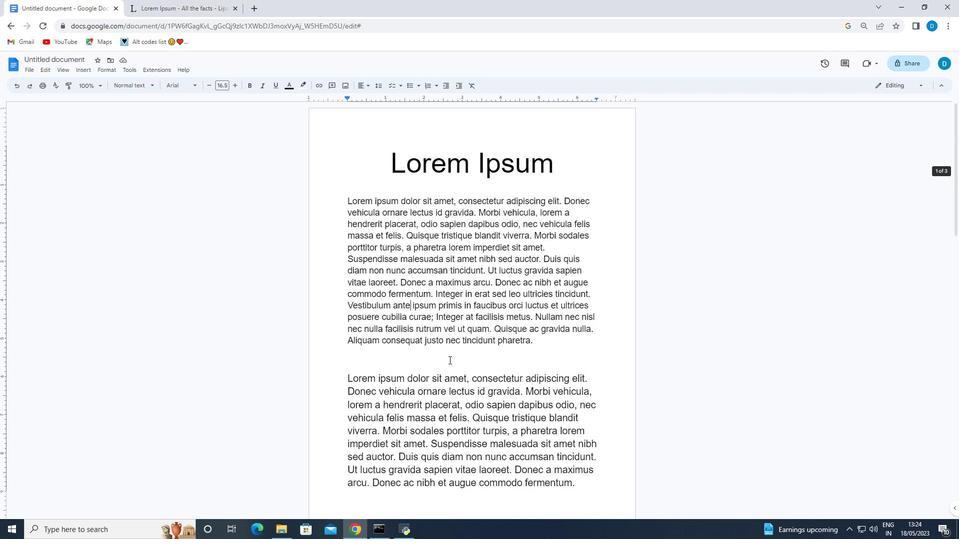 
Action: Mouse scrolled (449, 360) with delta (0, 0)
Screenshot: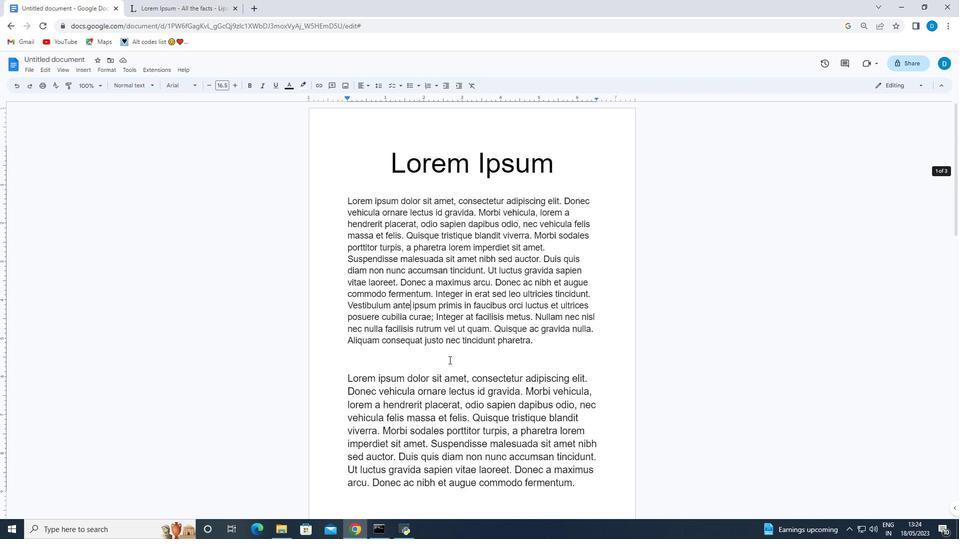 
Action: Mouse scrolled (449, 360) with delta (0, 0)
Screenshot: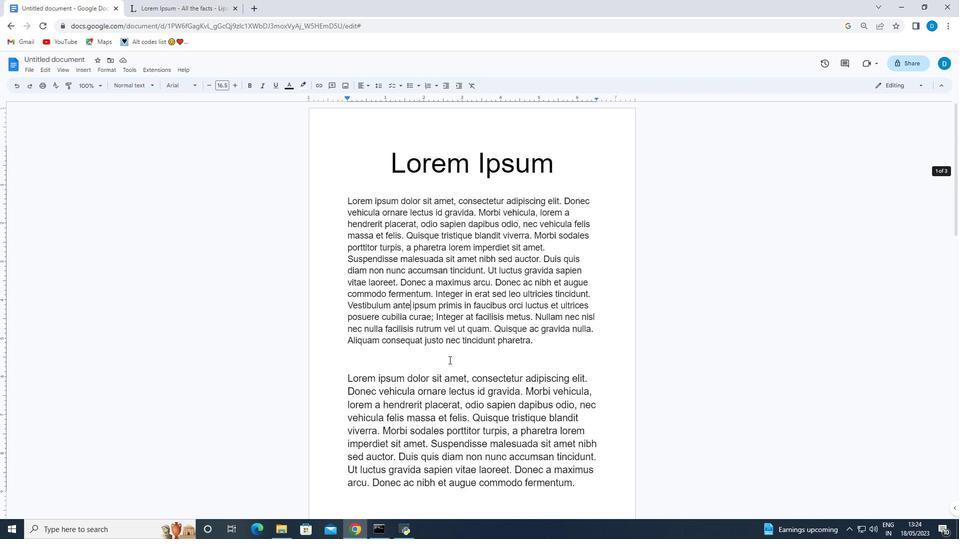 
Action: Mouse scrolled (449, 360) with delta (0, 0)
Screenshot: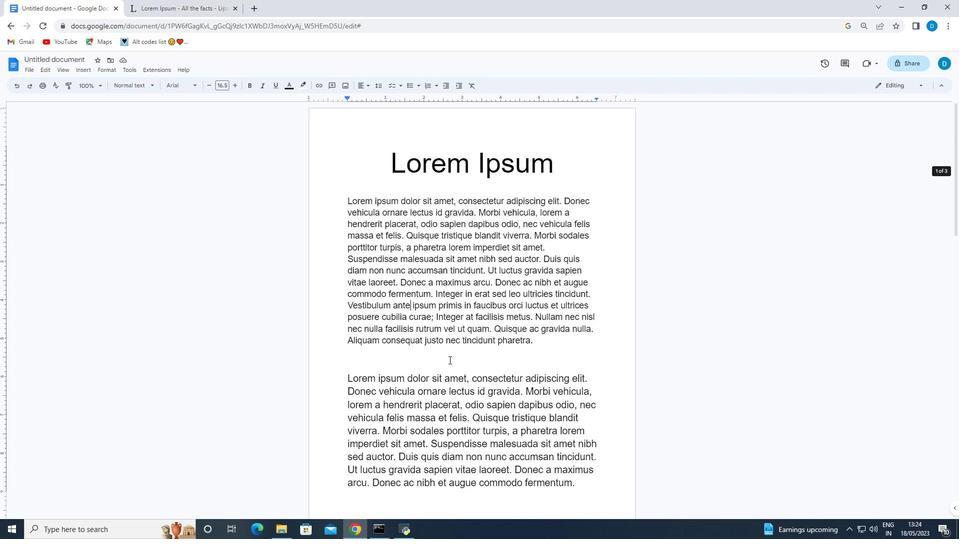 
Action: Mouse moved to (347, 199)
Screenshot: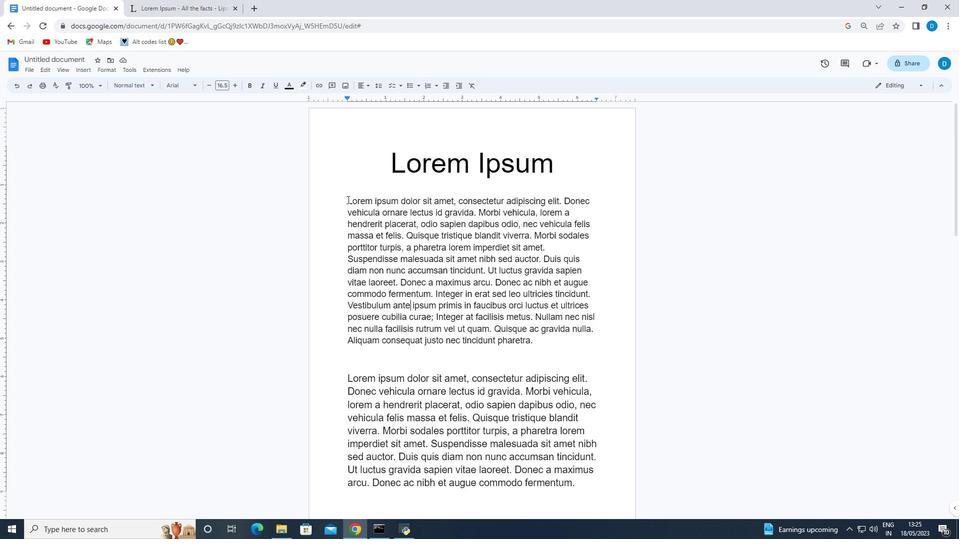 
Action: Mouse pressed left at (347, 199)
Screenshot: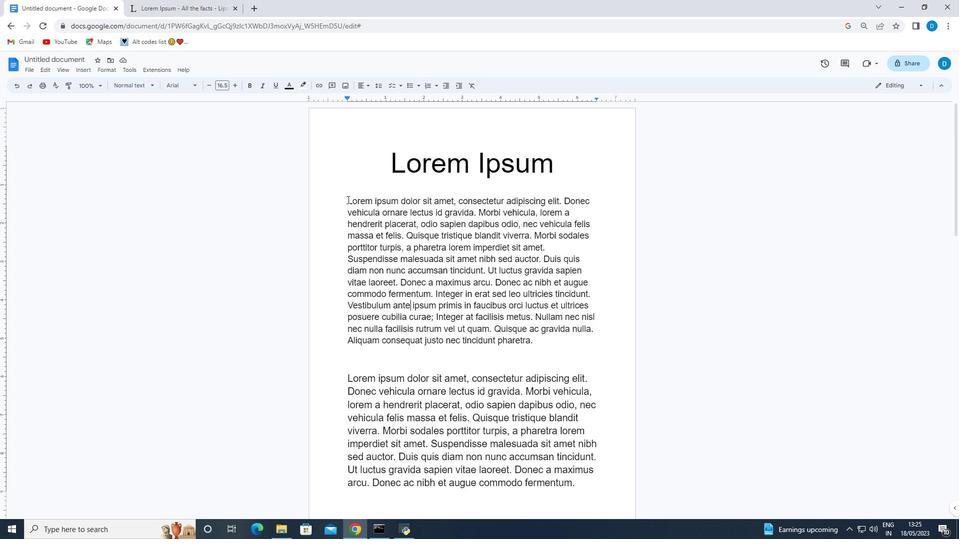 
Action: Mouse moved to (64, 72)
Screenshot: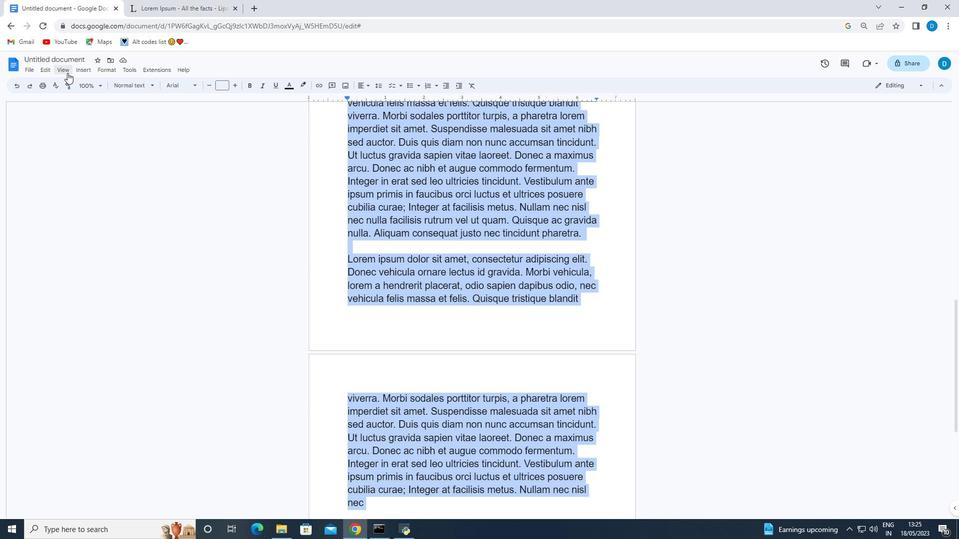 
Action: Mouse pressed left at (64, 72)
Screenshot: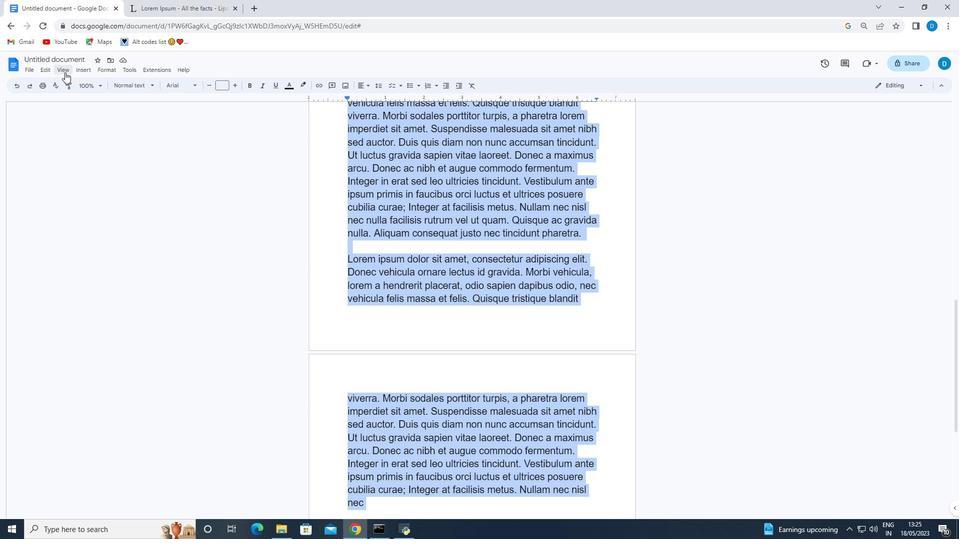 
Action: Mouse moved to (133, 122)
Screenshot: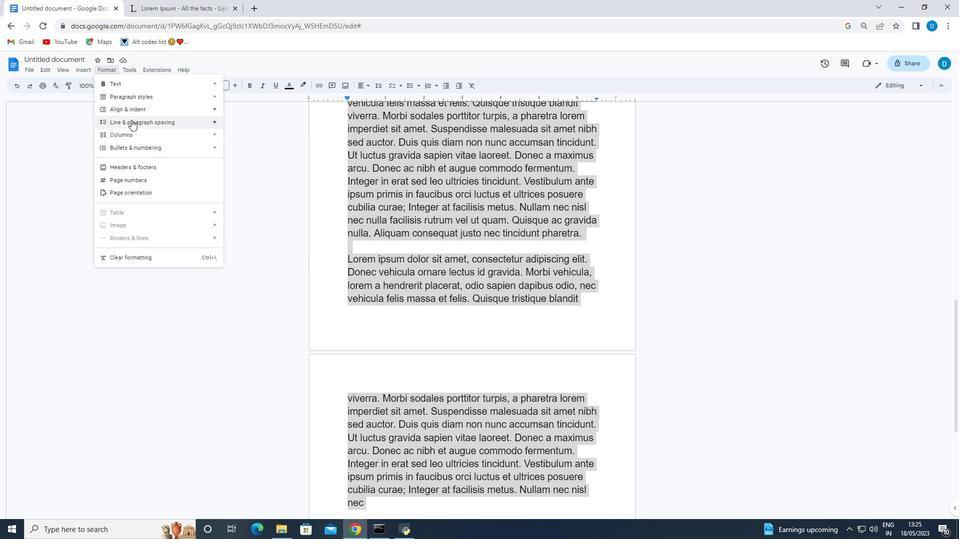 
Action: Mouse pressed left at (133, 122)
Screenshot: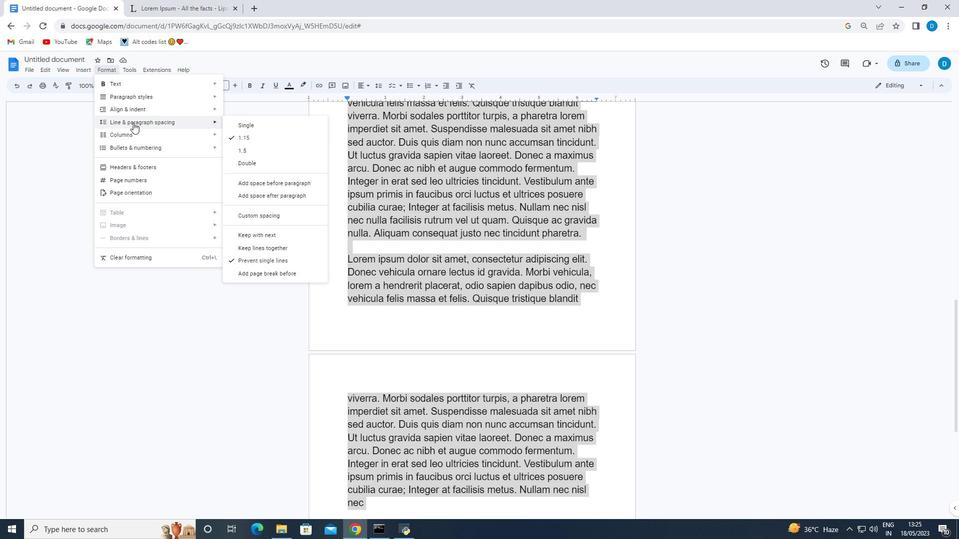 
Action: Mouse moved to (248, 152)
Screenshot: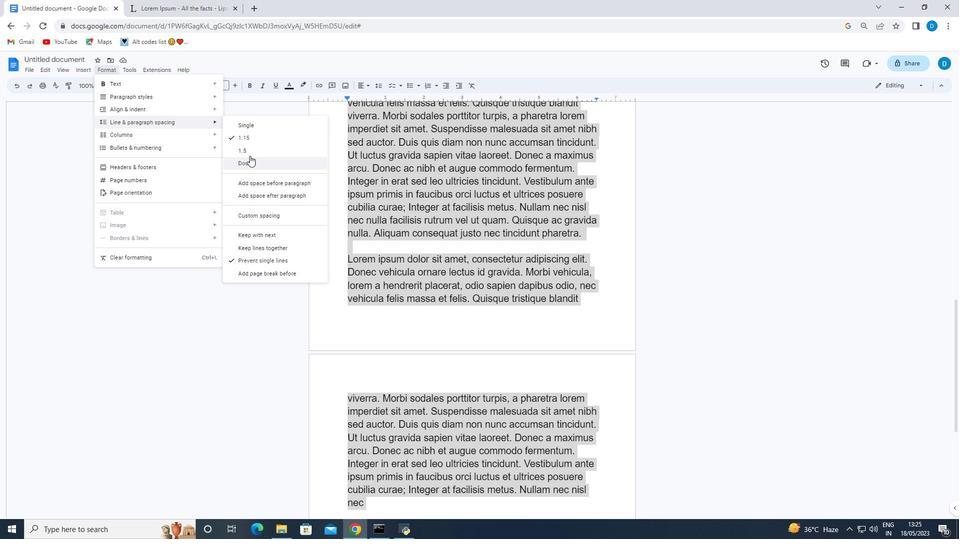 
Action: Mouse pressed left at (248, 152)
Screenshot: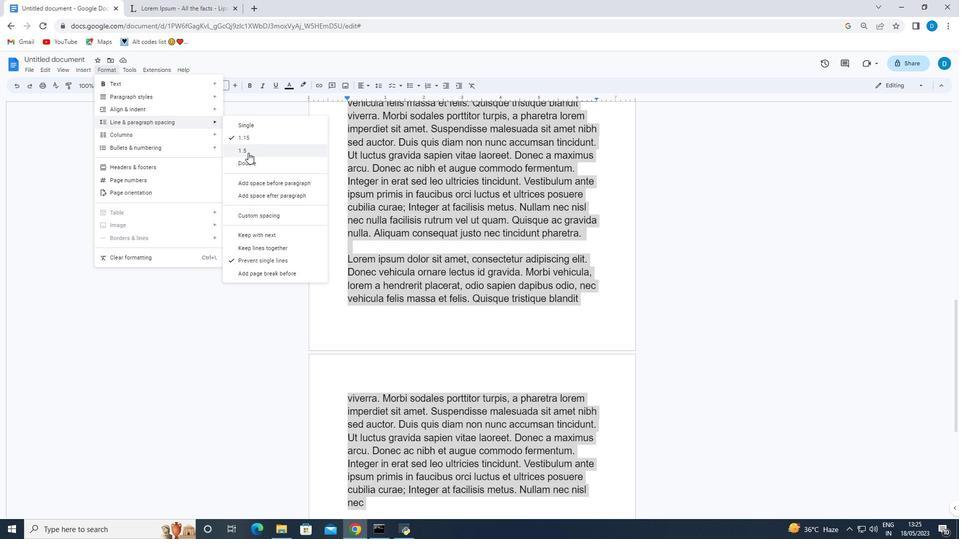 
Action: Mouse moved to (478, 226)
Screenshot: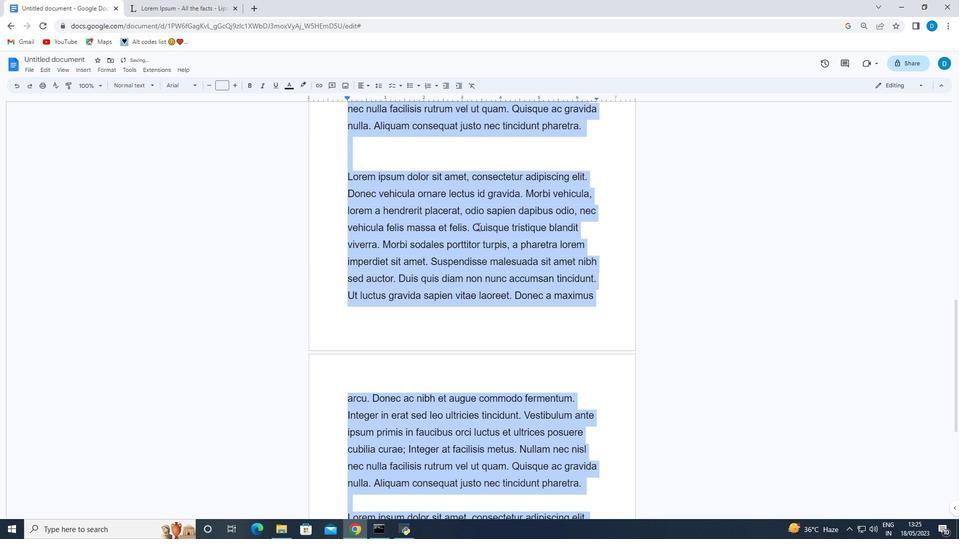 
Action: Mouse scrolled (478, 225) with delta (0, 0)
Screenshot: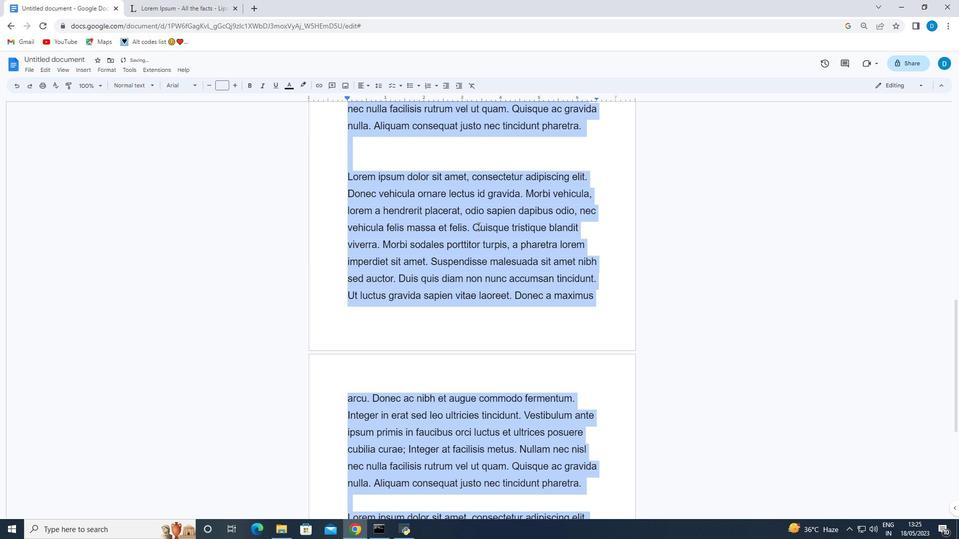 
Action: Mouse scrolled (478, 225) with delta (0, 0)
Screenshot: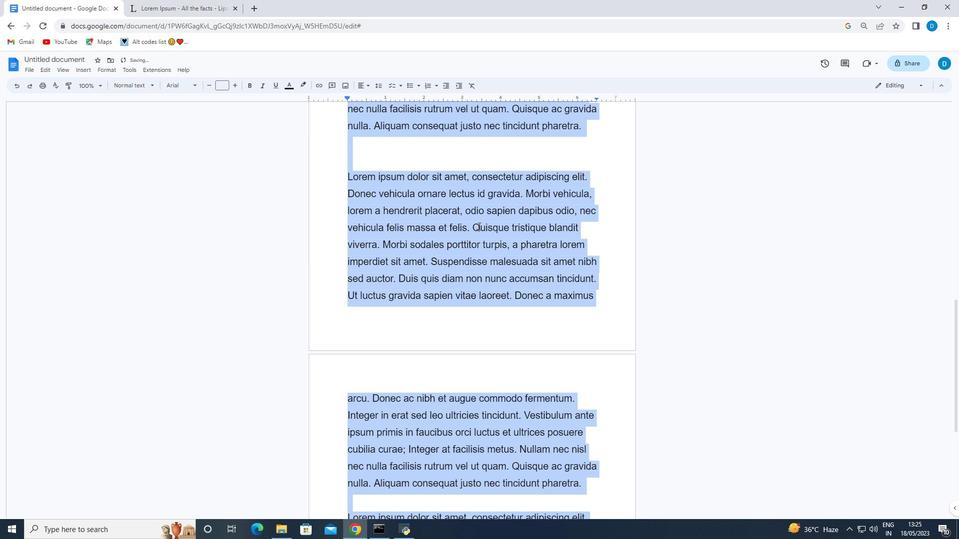 
Action: Mouse scrolled (478, 225) with delta (0, 0)
Screenshot: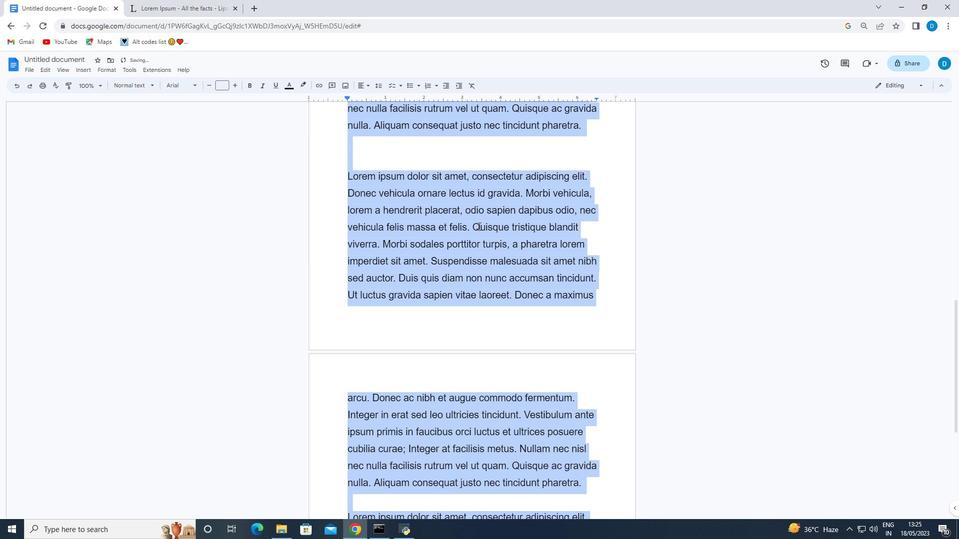 
Action: Mouse moved to (478, 226)
Screenshot: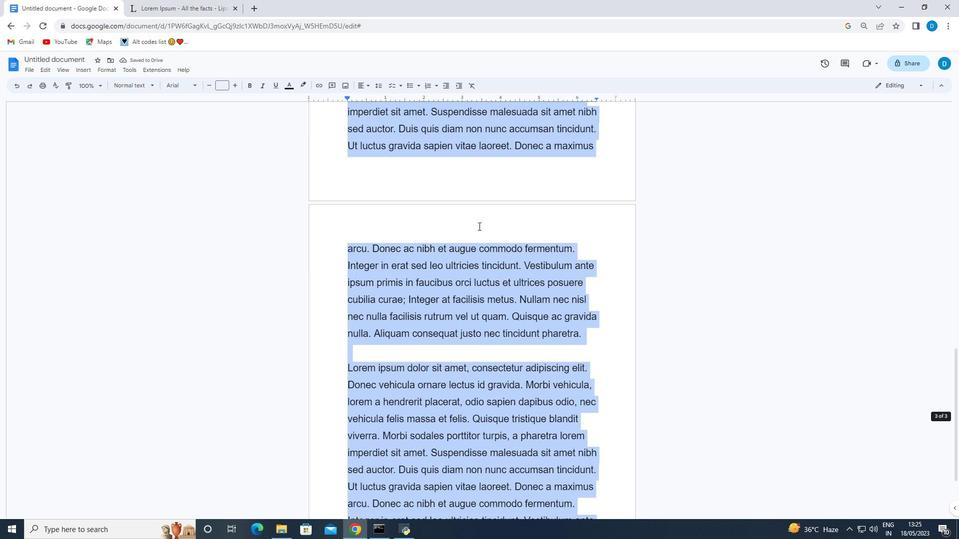 
Action: Mouse scrolled (478, 227) with delta (0, 0)
Screenshot: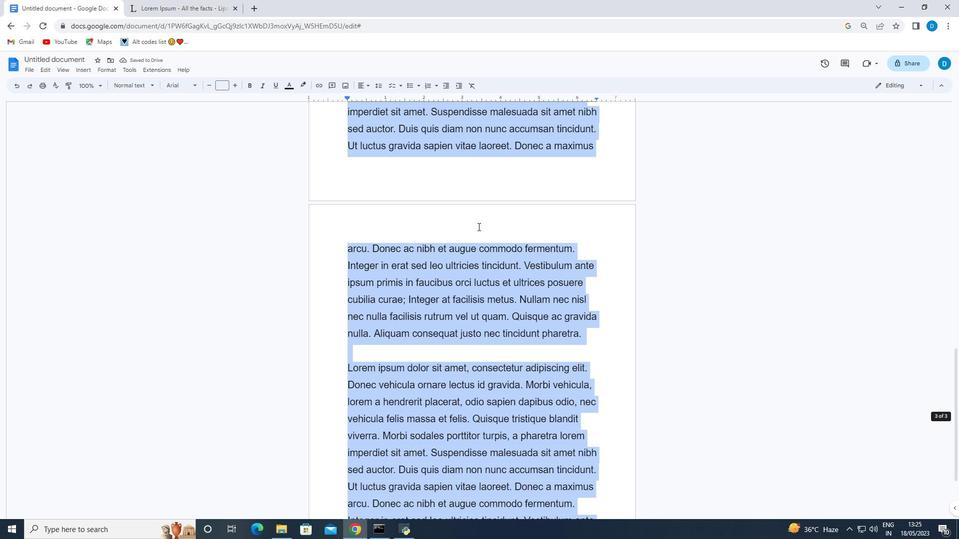 
Action: Mouse scrolled (478, 226) with delta (0, 0)
Screenshot: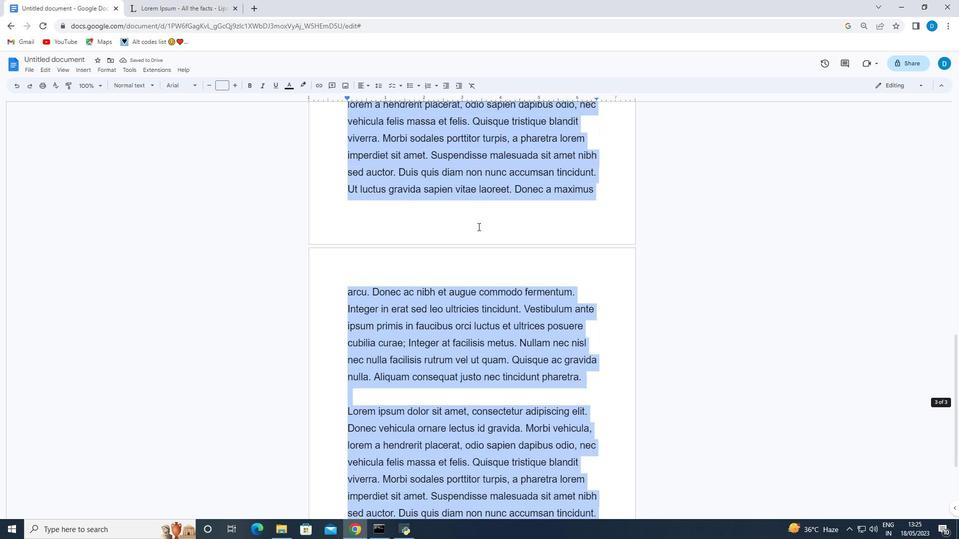 
Action: Mouse scrolled (478, 226) with delta (0, 0)
Screenshot: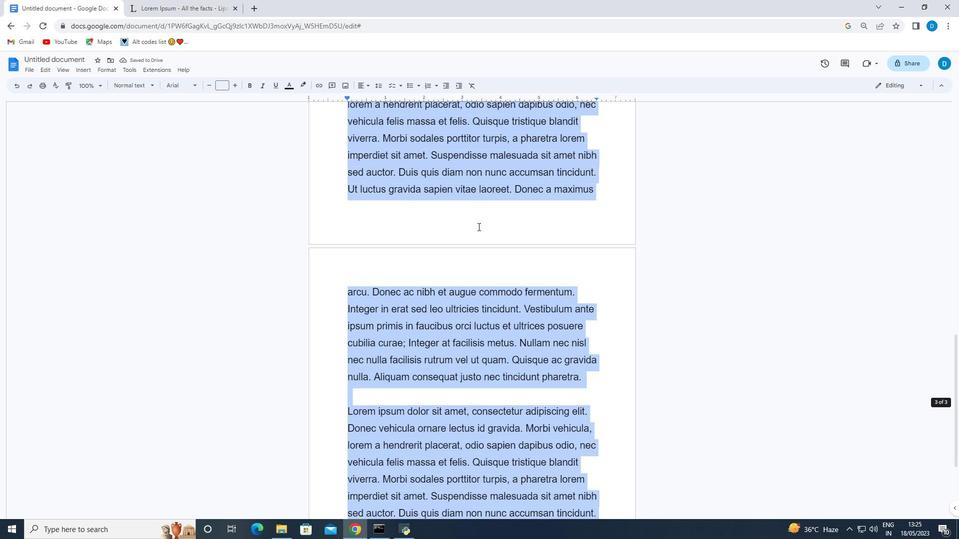 
Action: Mouse scrolled (478, 226) with delta (0, 0)
Screenshot: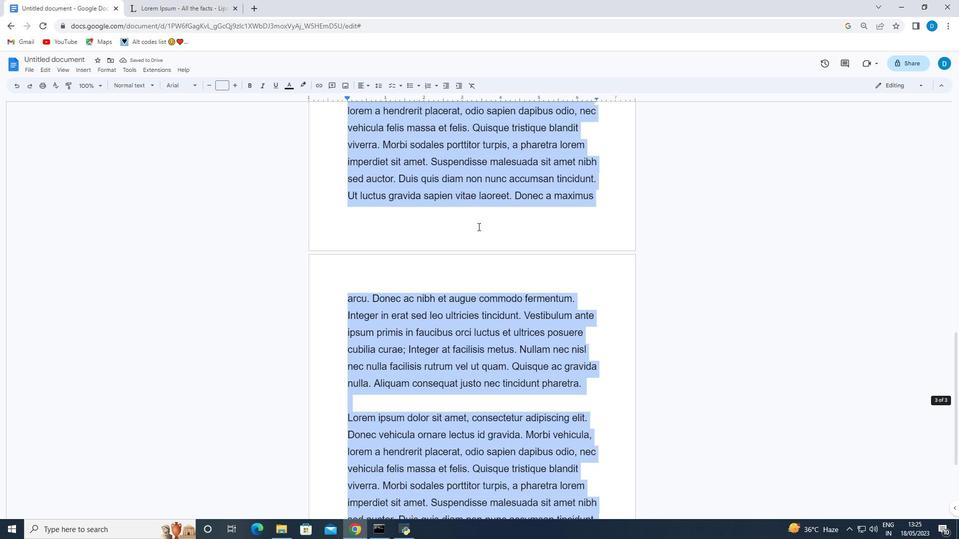 
Action: Mouse scrolled (478, 226) with delta (0, 0)
Screenshot: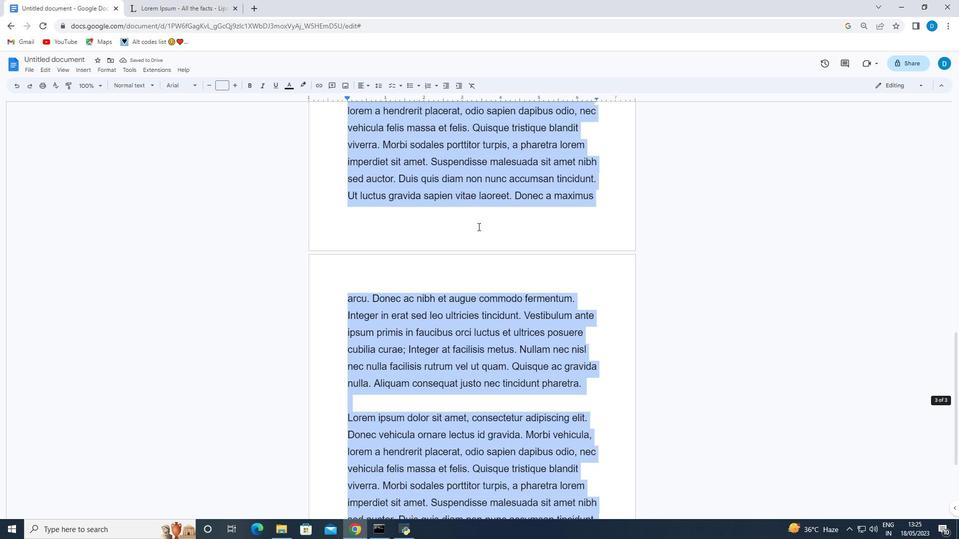 
Action: Mouse moved to (475, 249)
Screenshot: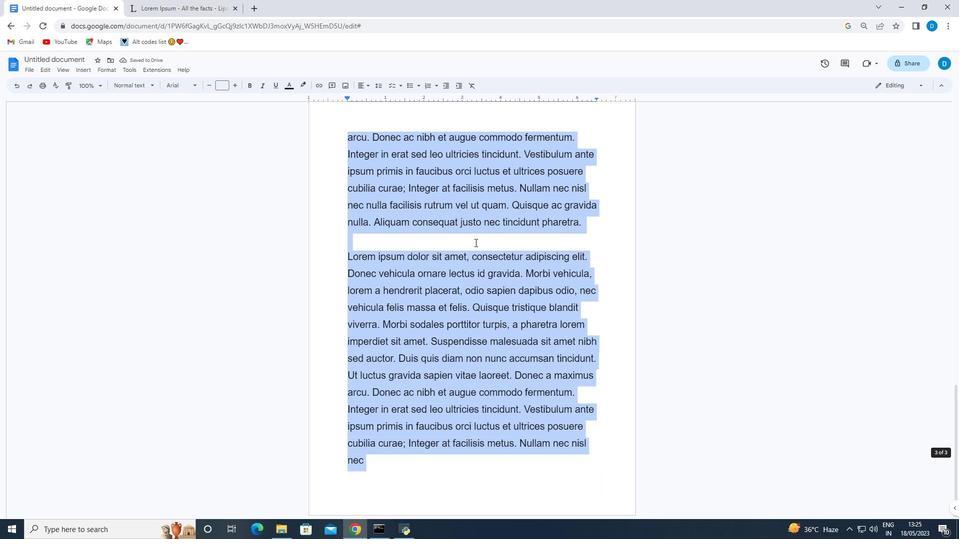 
Action: Mouse scrolled (475, 249) with delta (0, 0)
Screenshot: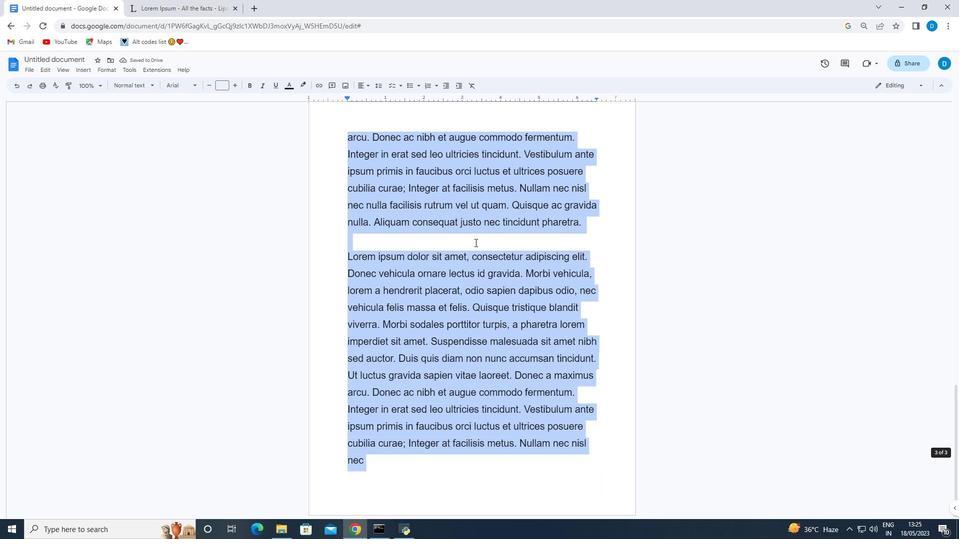 
Action: Mouse scrolled (475, 249) with delta (0, 0)
Screenshot: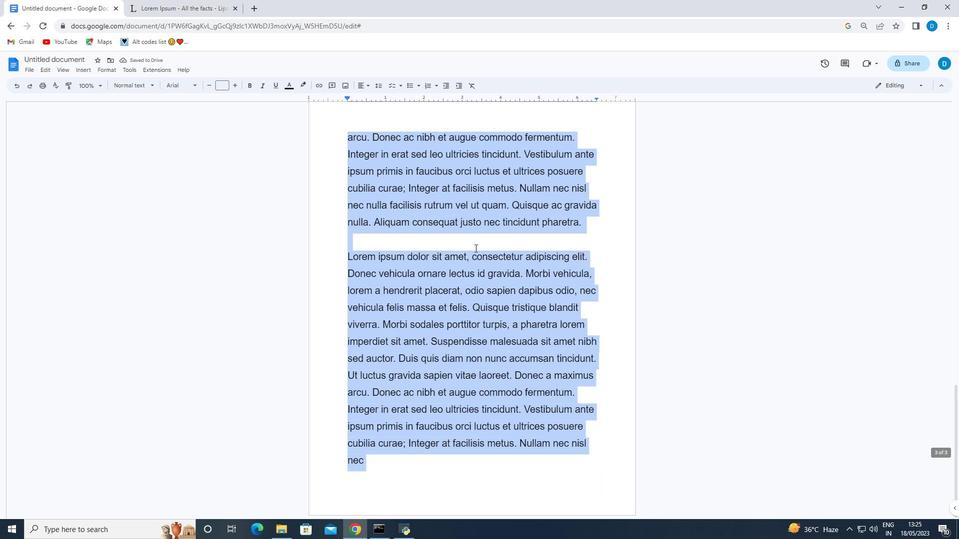 
Action: Mouse scrolled (475, 249) with delta (0, 0)
Screenshot: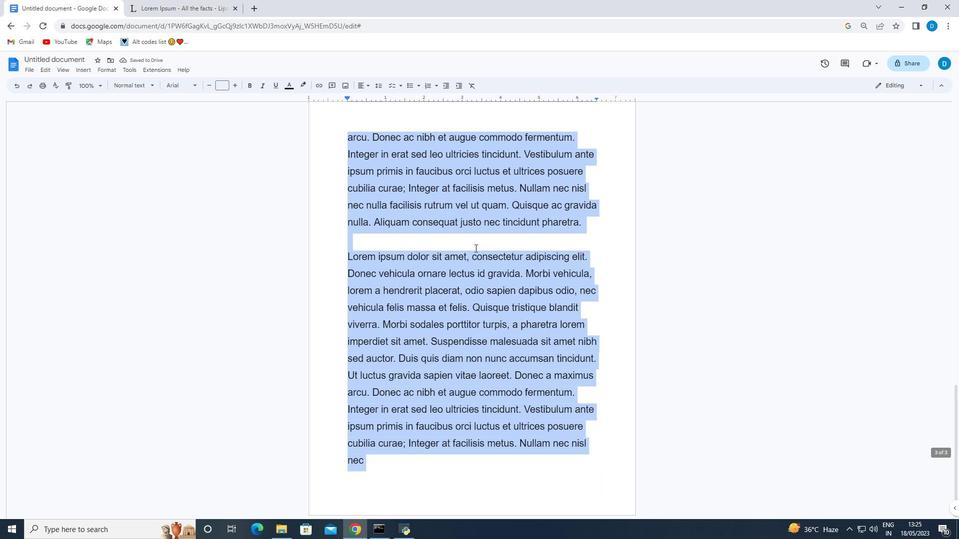 
Action: Mouse moved to (475, 249)
Screenshot: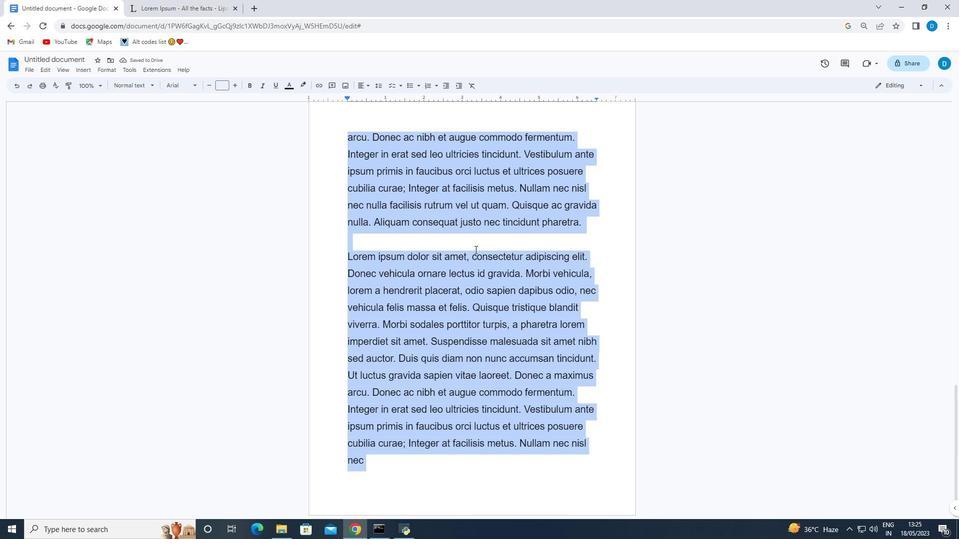 
Action: Mouse scrolled (475, 249) with delta (0, 0)
Screenshot: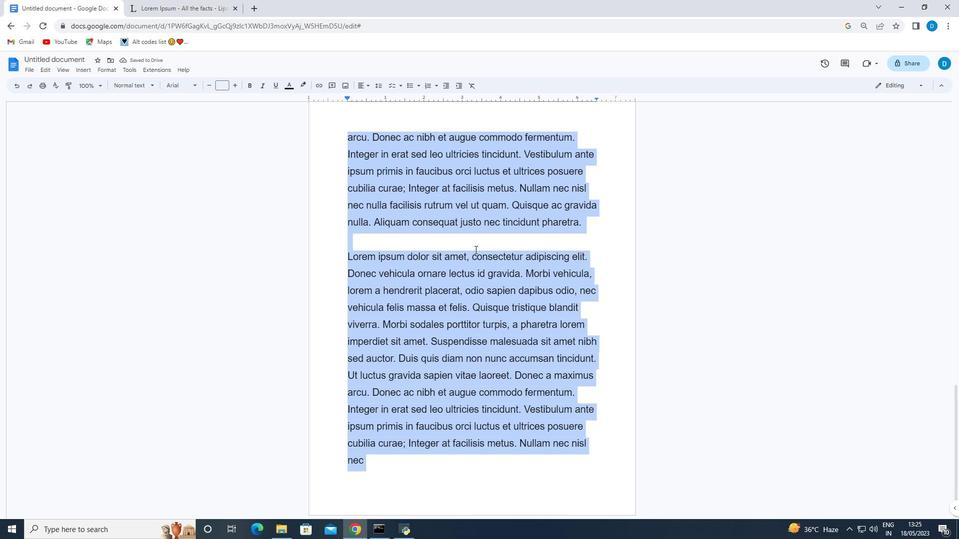 
Action: Mouse moved to (473, 253)
Screenshot: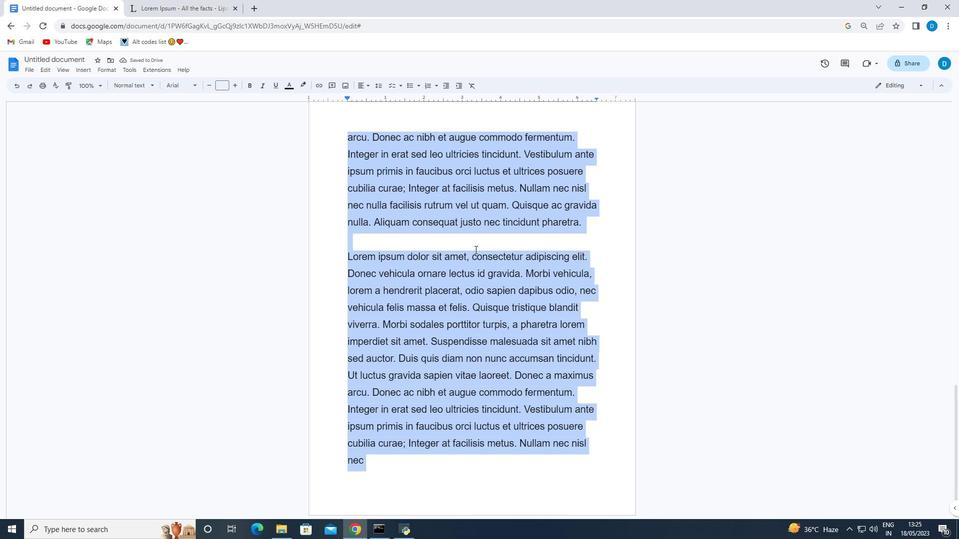 
Action: Mouse scrolled (473, 253) with delta (0, 0)
Screenshot: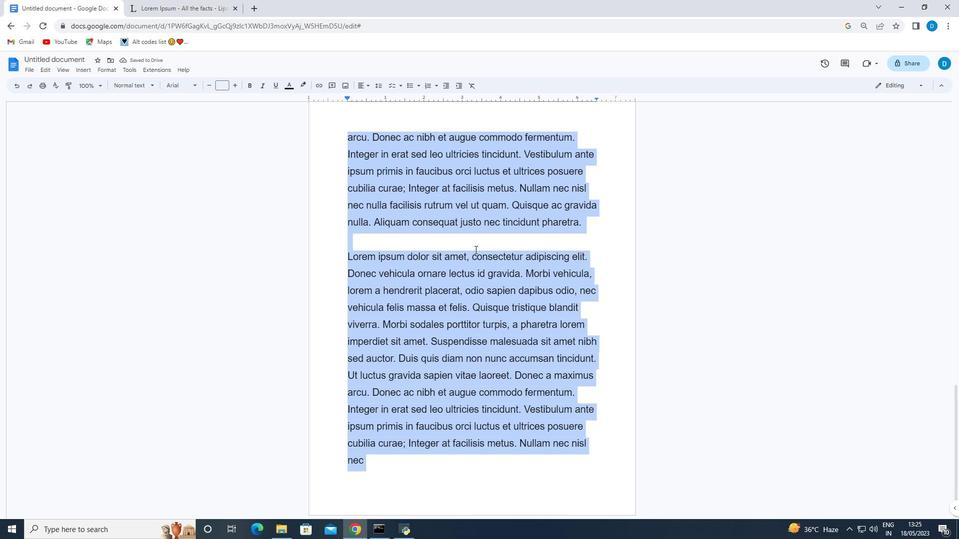 
Action: Mouse moved to (468, 266)
Screenshot: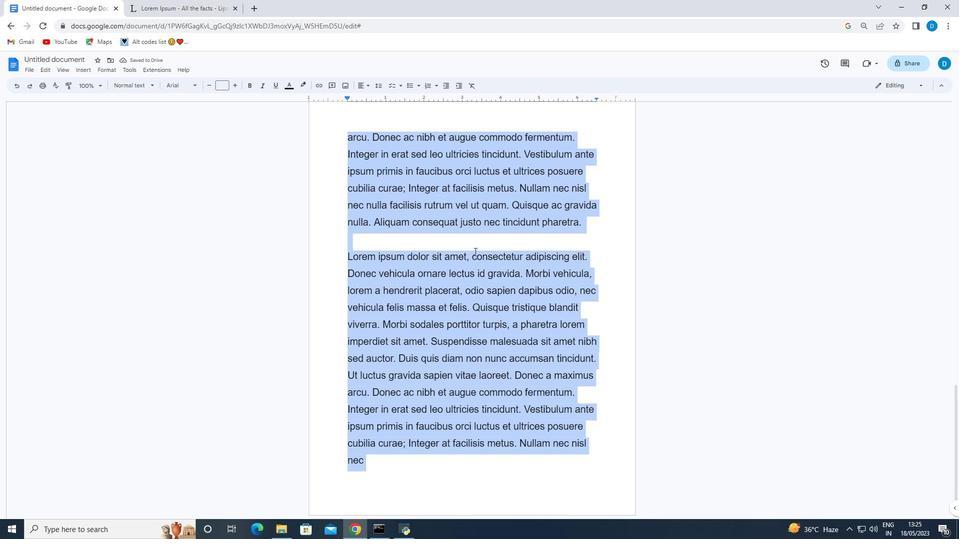 
Action: Mouse scrolled (468, 266) with delta (0, 0)
Screenshot: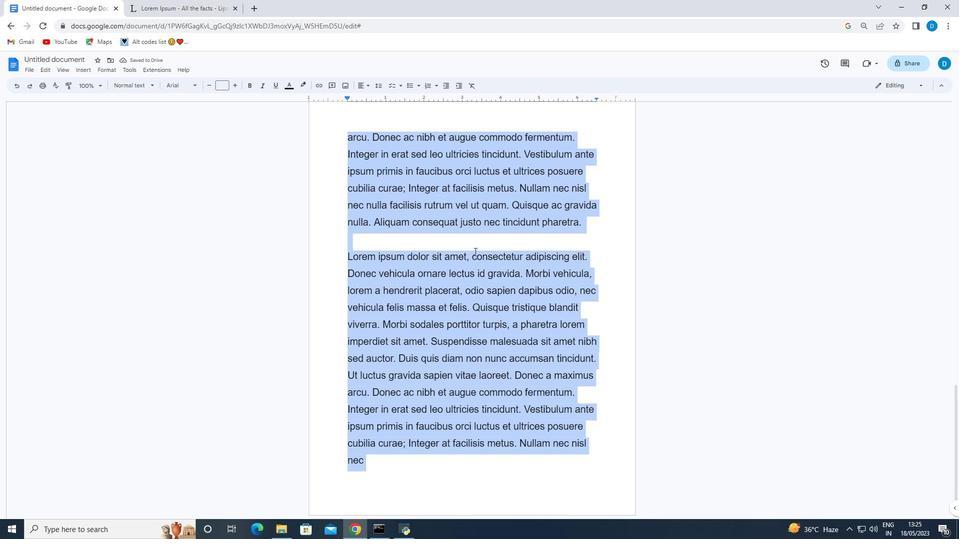 
Action: Mouse moved to (463, 275)
Screenshot: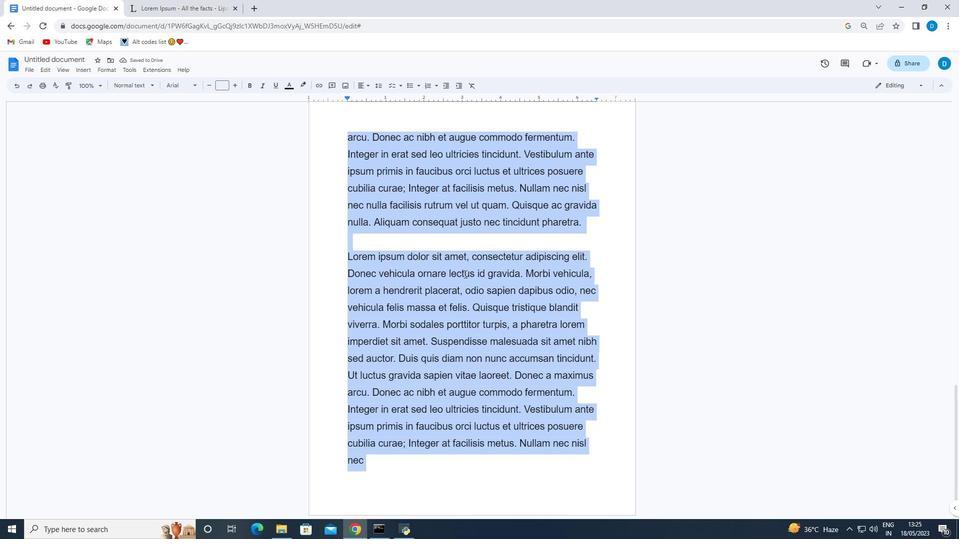 
Action: Mouse scrolled (463, 275) with delta (0, 0)
Screenshot: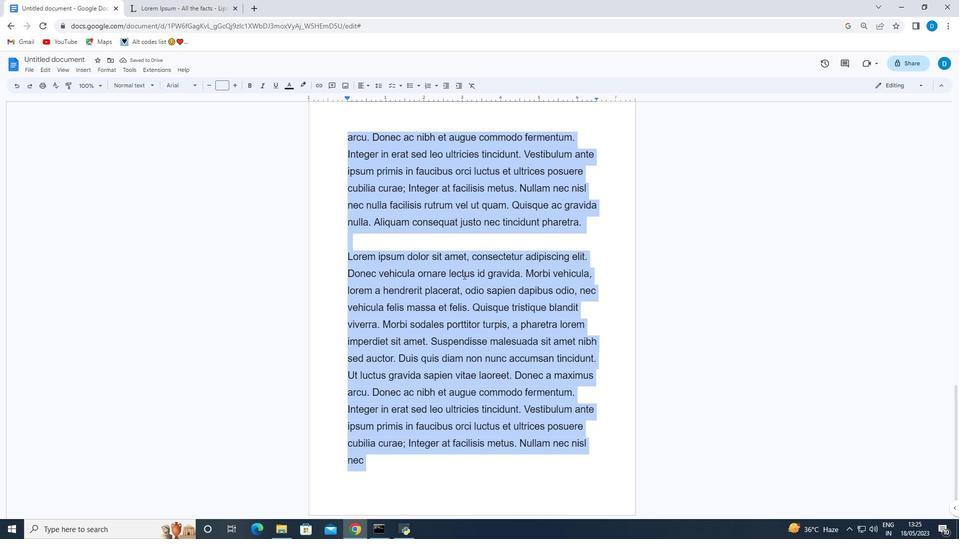 
Action: Mouse scrolled (463, 275) with delta (0, 0)
Screenshot: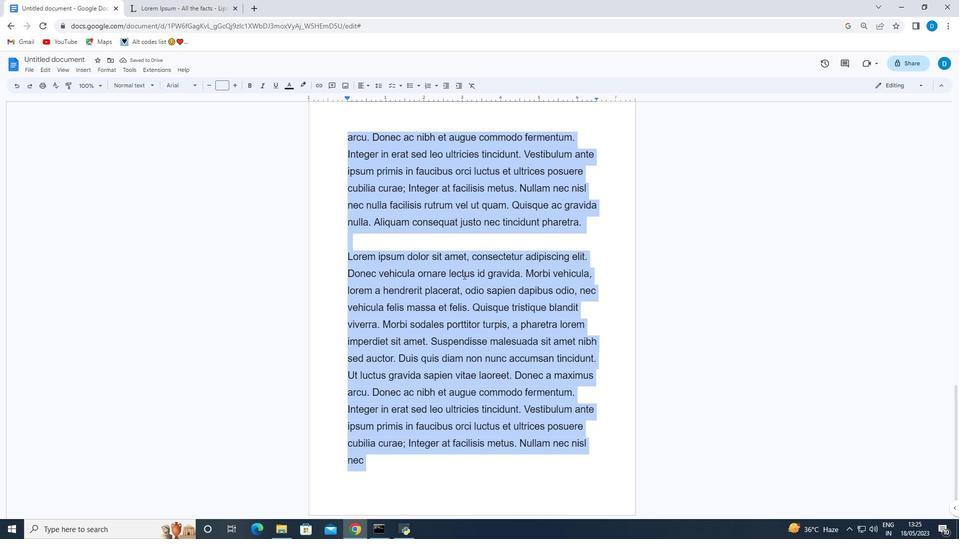 
Action: Mouse scrolled (463, 275) with delta (0, 0)
Screenshot: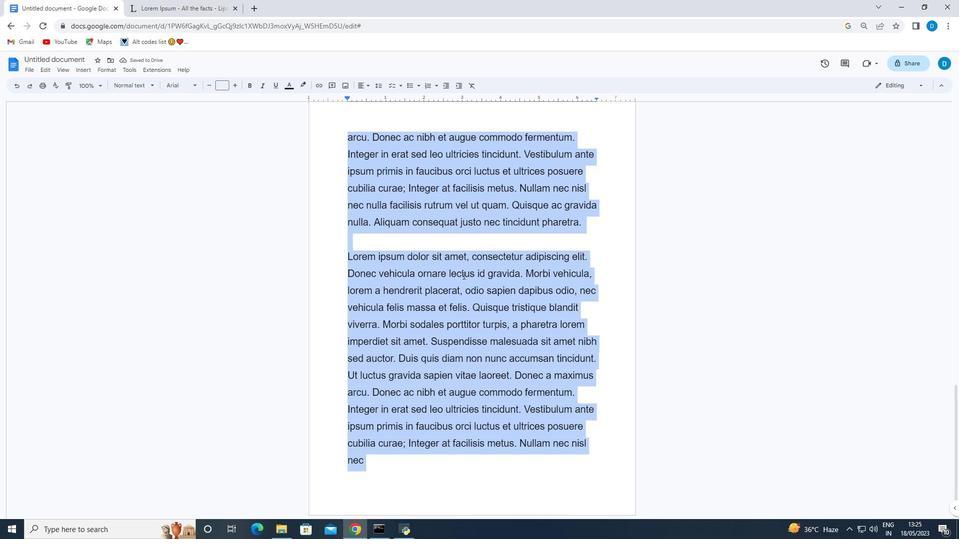 
Action: Mouse scrolled (463, 275) with delta (0, 0)
Screenshot: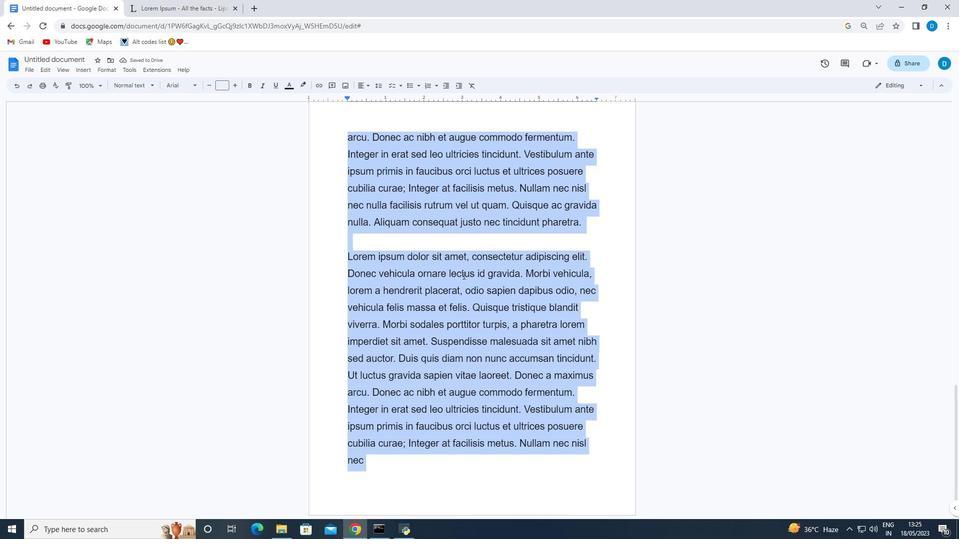 
Action: Mouse moved to (439, 256)
Screenshot: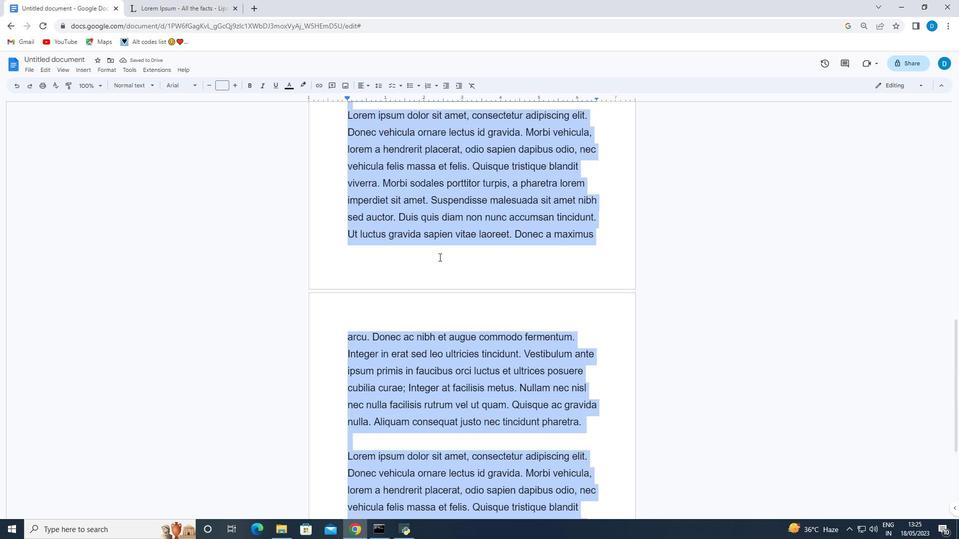 
Action: Mouse scrolled (439, 257) with delta (0, 0)
Screenshot: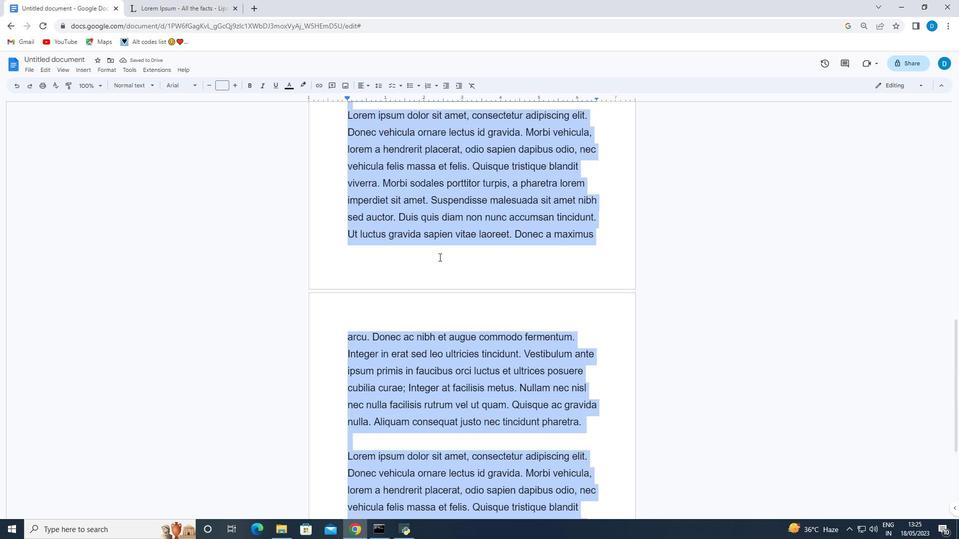
Action: Mouse scrolled (439, 257) with delta (0, 0)
Screenshot: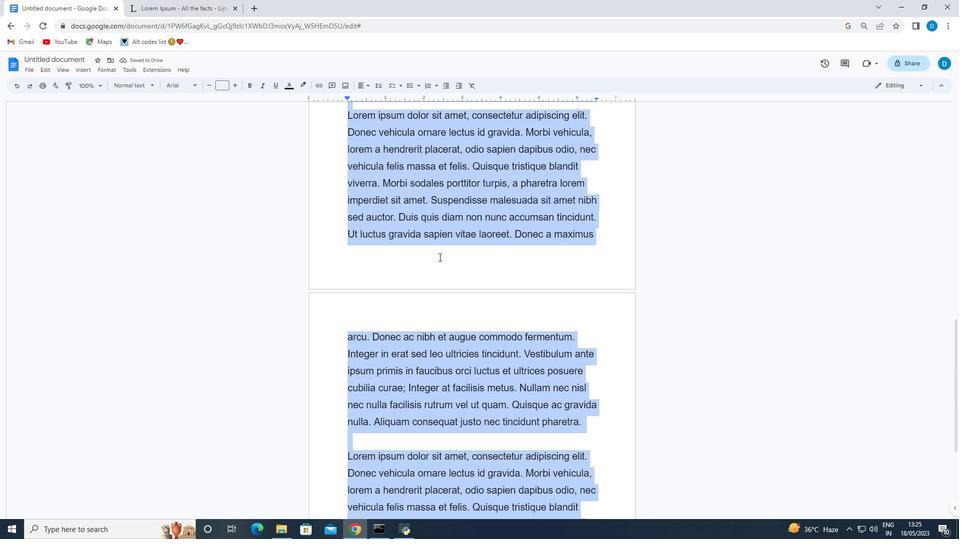 
Action: Mouse scrolled (439, 257) with delta (0, 0)
Screenshot: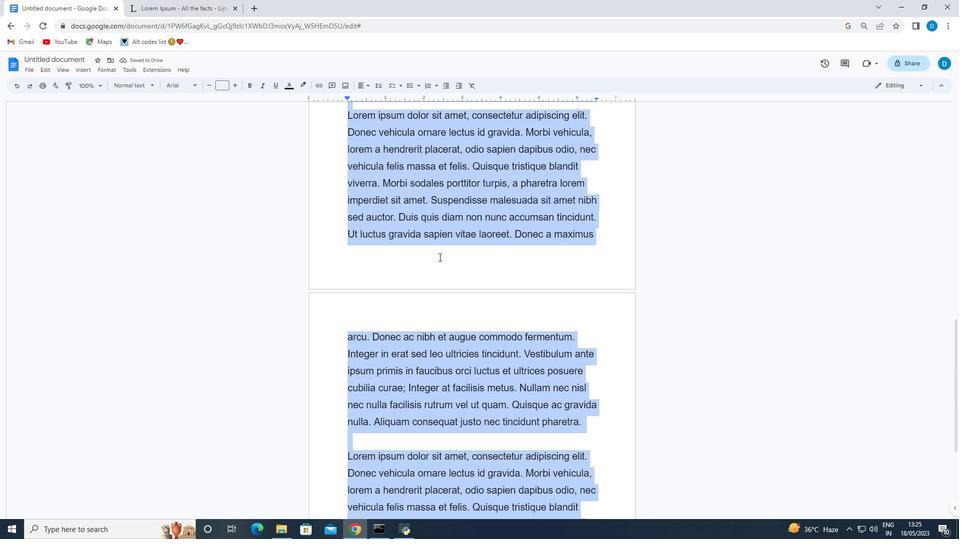 
Action: Mouse scrolled (439, 257) with delta (0, 0)
Screenshot: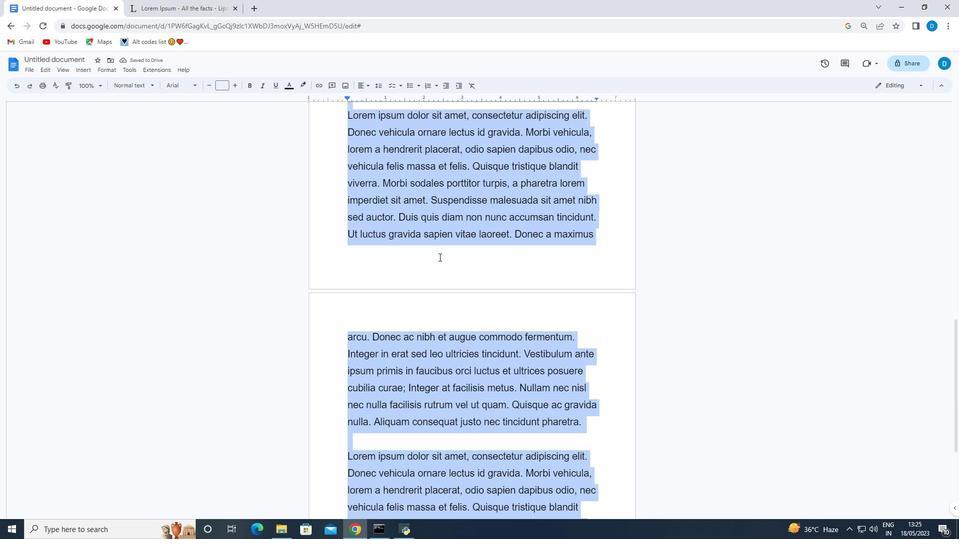 
Action: Mouse moved to (443, 250)
Screenshot: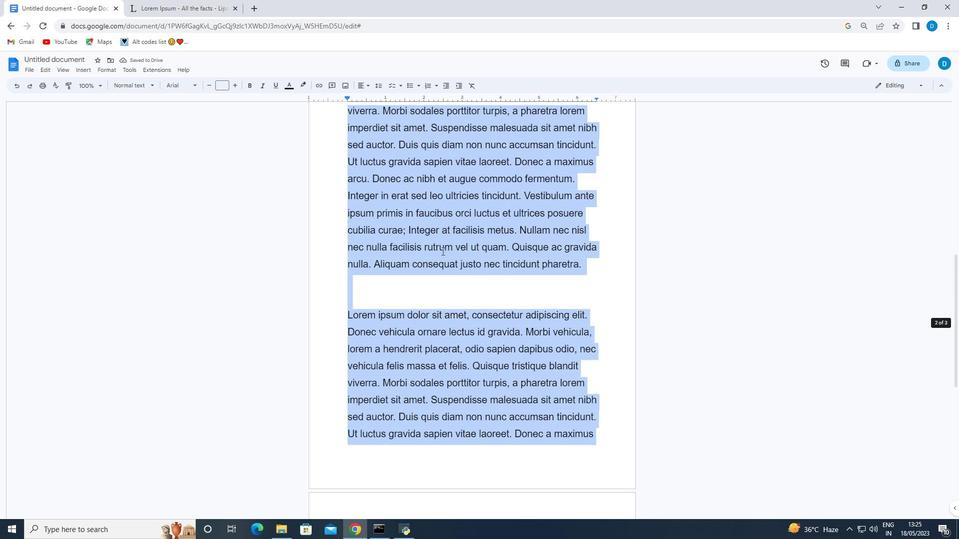 
Action: Mouse scrolled (443, 251) with delta (0, 0)
Screenshot: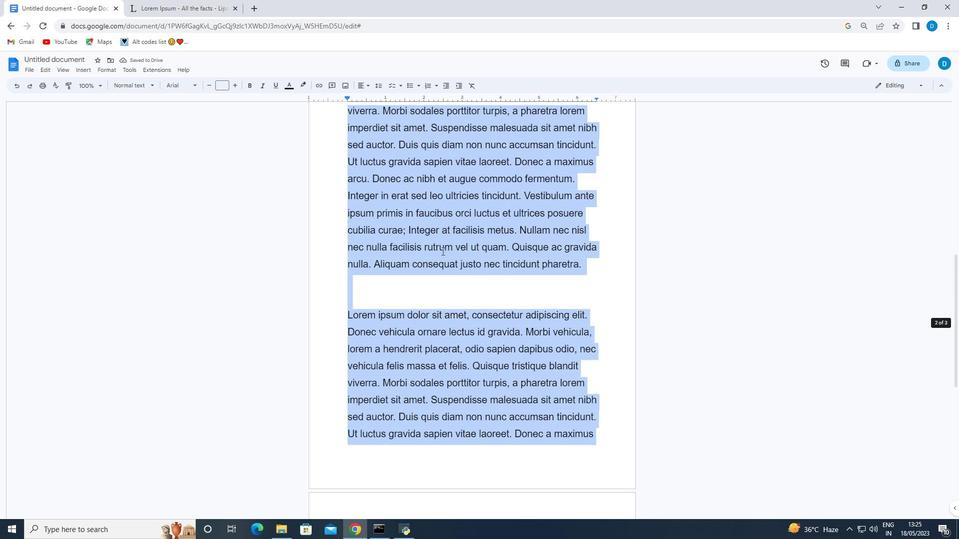 
Action: Mouse scrolled (443, 251) with delta (0, 0)
Screenshot: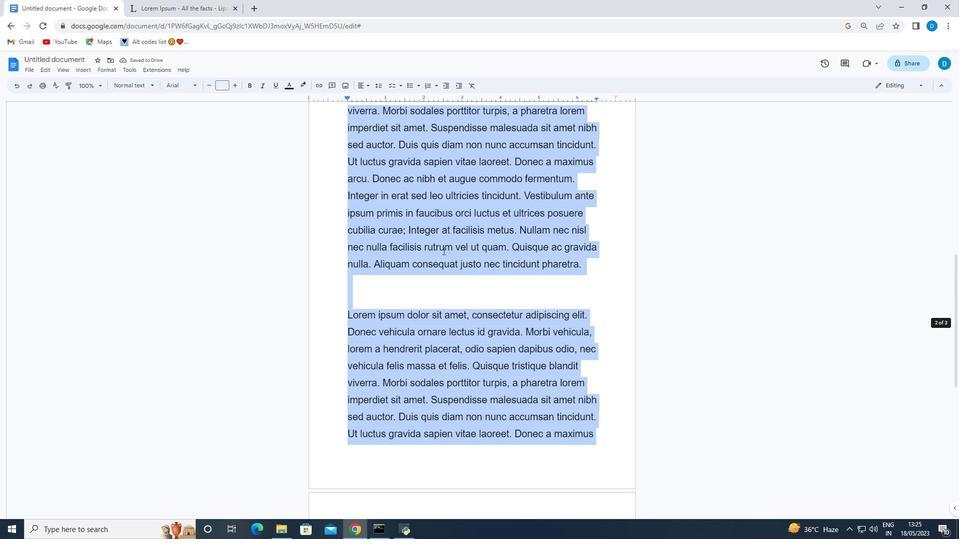 
Action: Mouse scrolled (443, 251) with delta (0, 0)
Screenshot: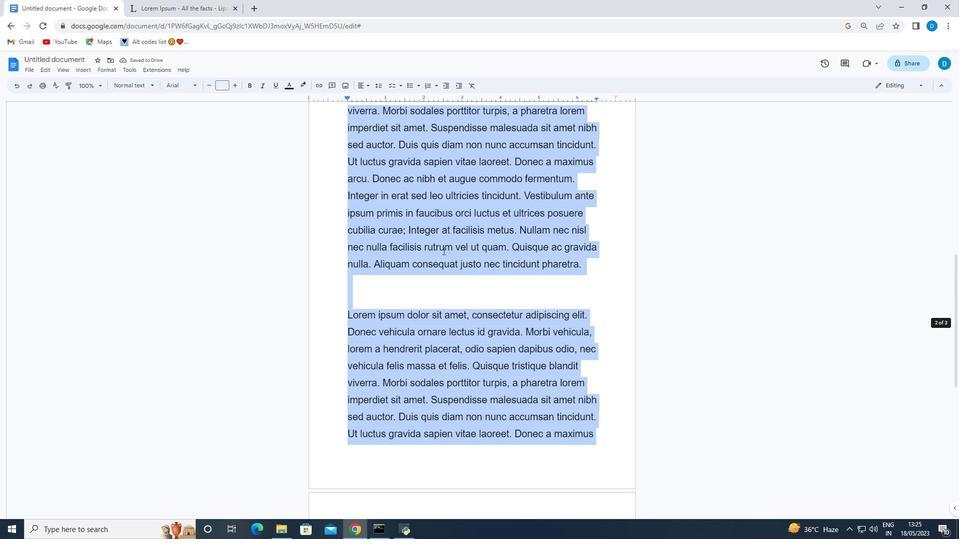 
Action: Mouse scrolled (443, 251) with delta (0, 0)
Screenshot: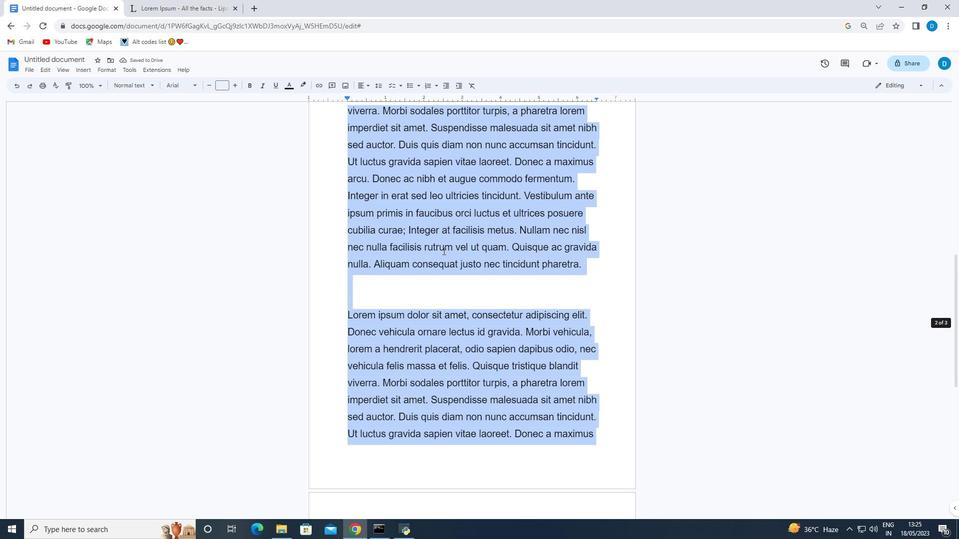 
Action: Mouse moved to (439, 248)
Screenshot: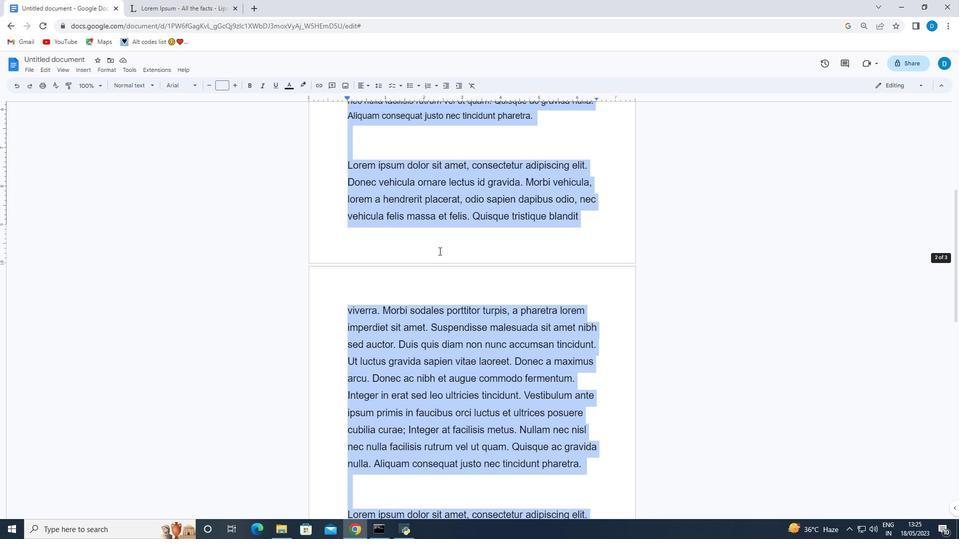 
Action: Mouse scrolled (439, 248) with delta (0, 0)
Screenshot: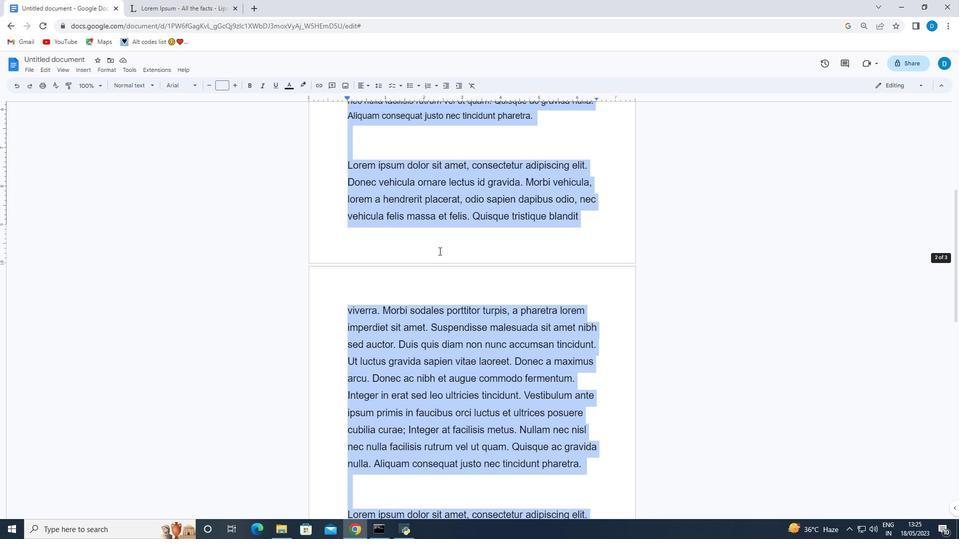 
Action: Mouse scrolled (439, 248) with delta (0, 0)
Screenshot: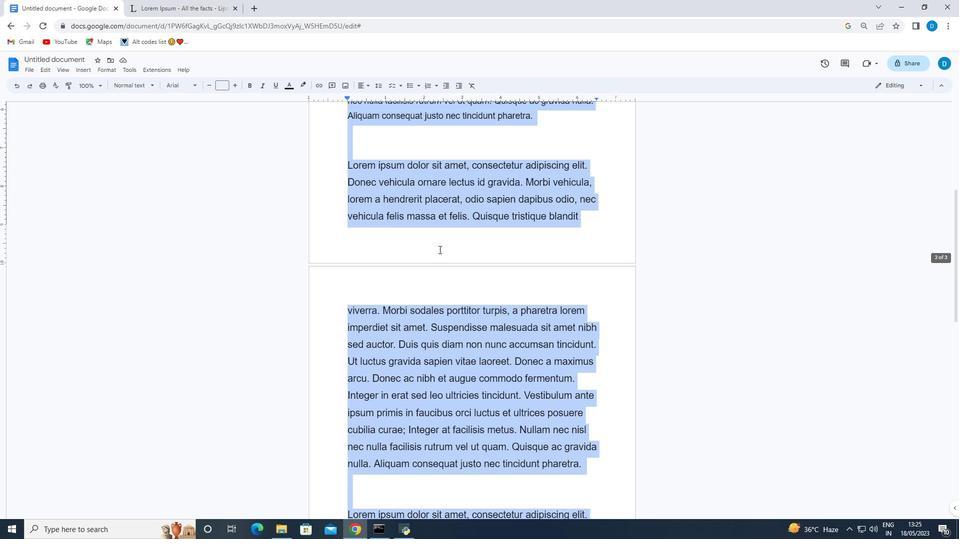 
Action: Mouse scrolled (439, 248) with delta (0, 0)
Screenshot: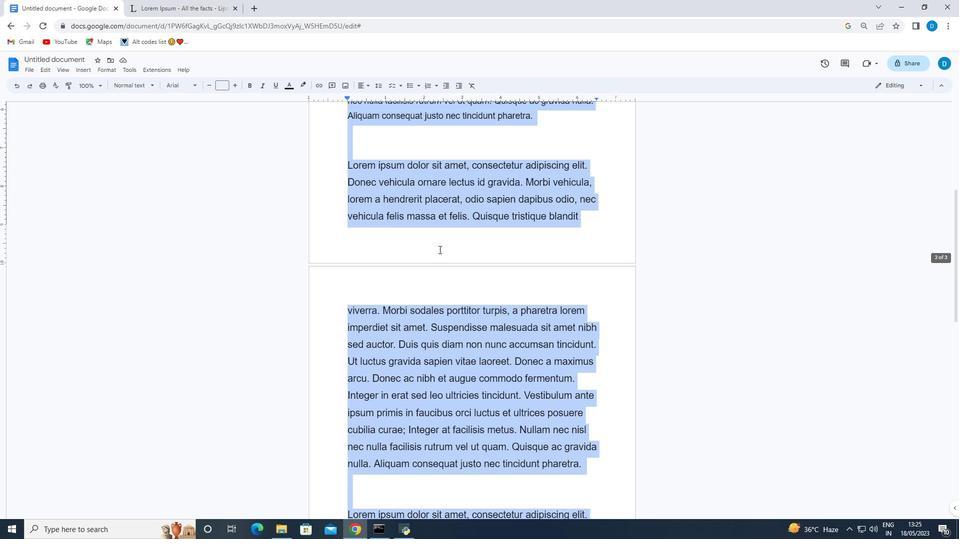 
Action: Mouse scrolled (439, 248) with delta (0, 0)
Screenshot: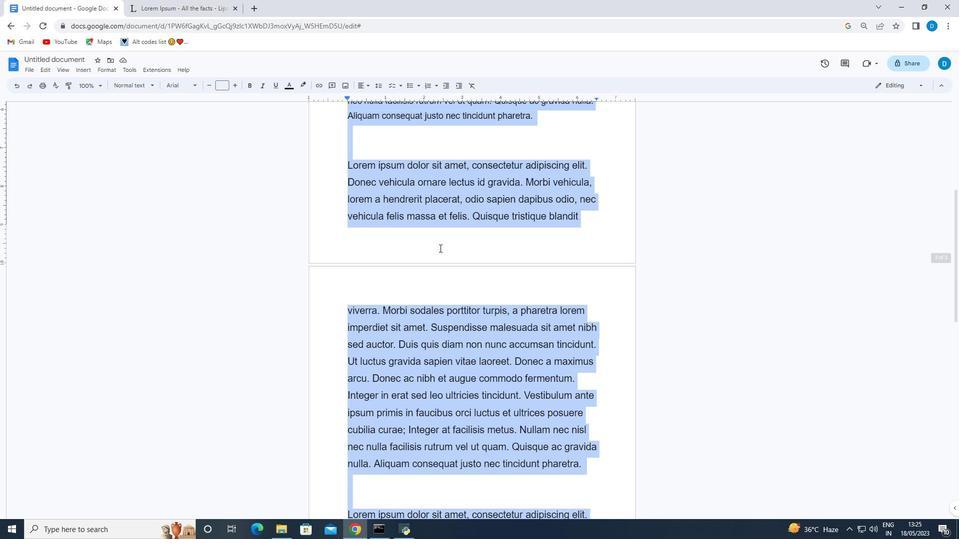 
Action: Mouse moved to (441, 218)
Screenshot: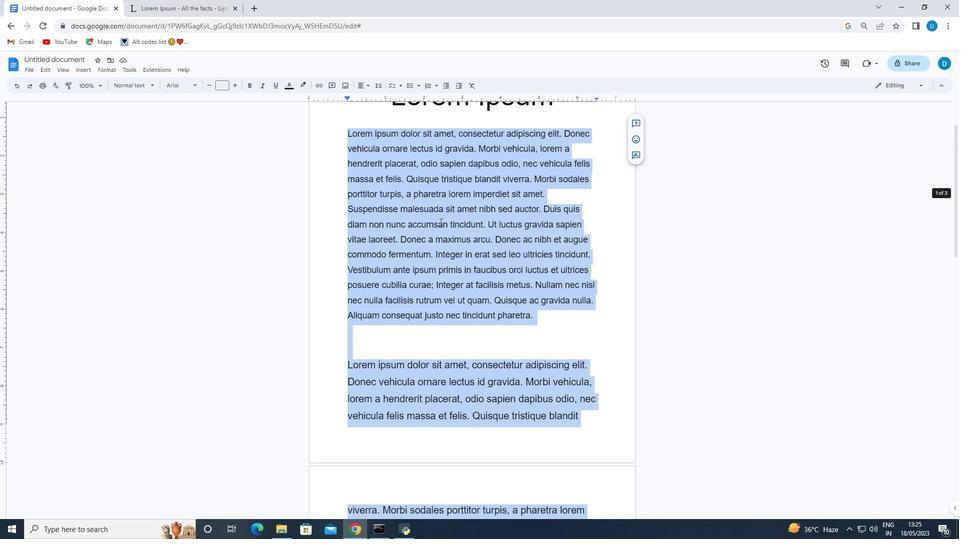
Action: Mouse pressed left at (441, 218)
Screenshot: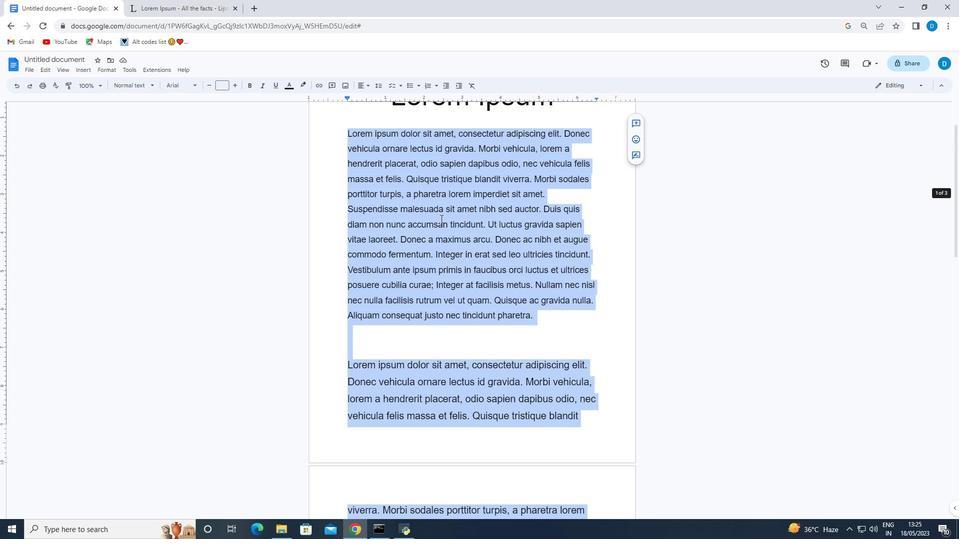 
Action: Mouse moved to (375, 272)
Screenshot: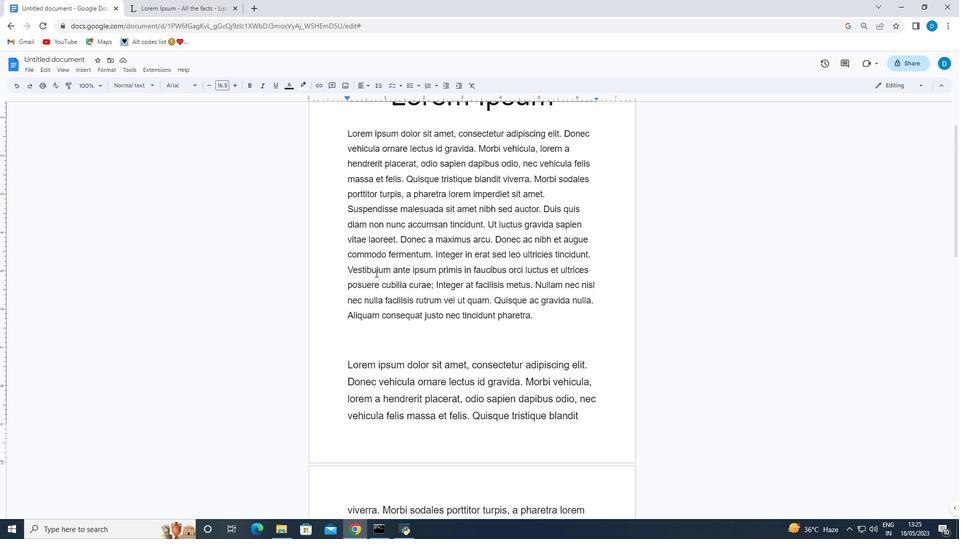
Action: Mouse scrolled (375, 272) with delta (0, 0)
Screenshot: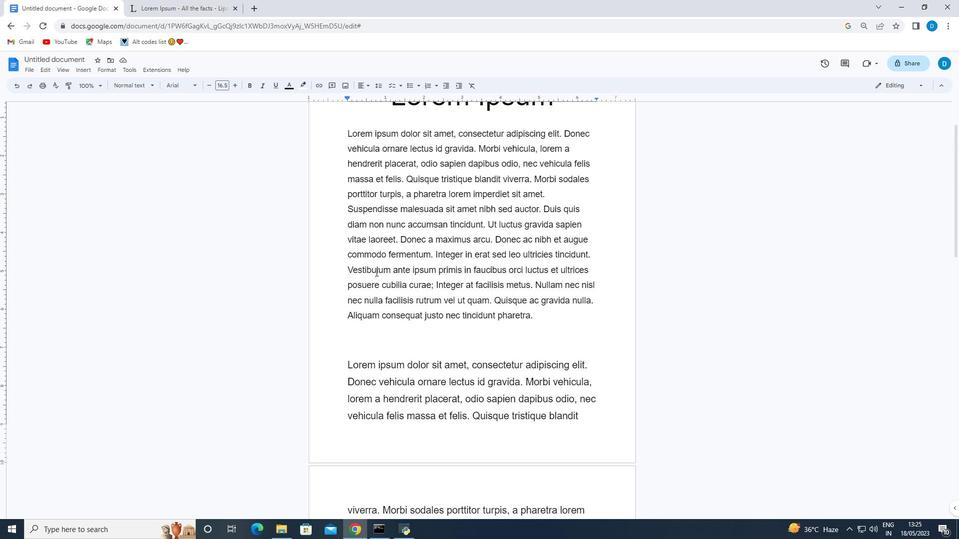 
Action: Mouse scrolled (375, 272) with delta (0, 0)
Screenshot: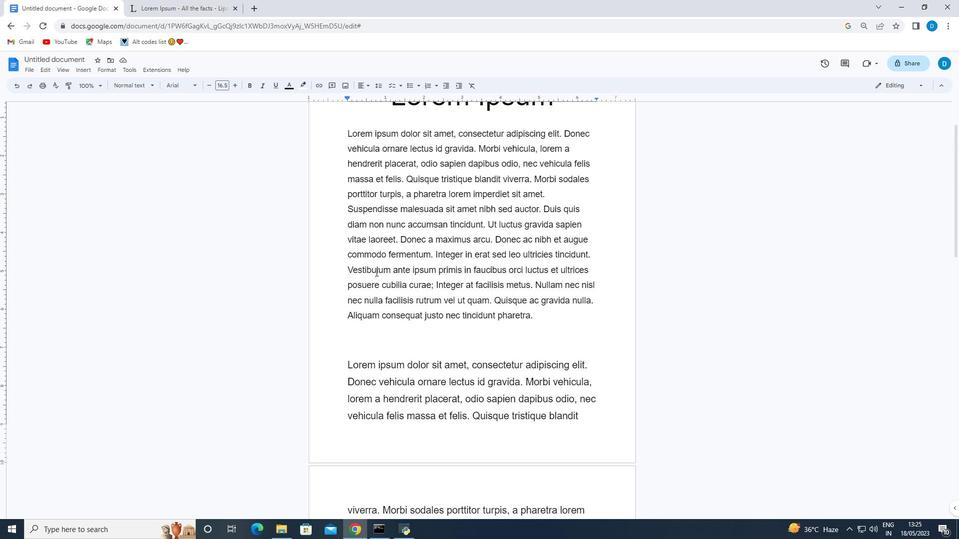
Action: Mouse scrolled (375, 272) with delta (0, 0)
Screenshot: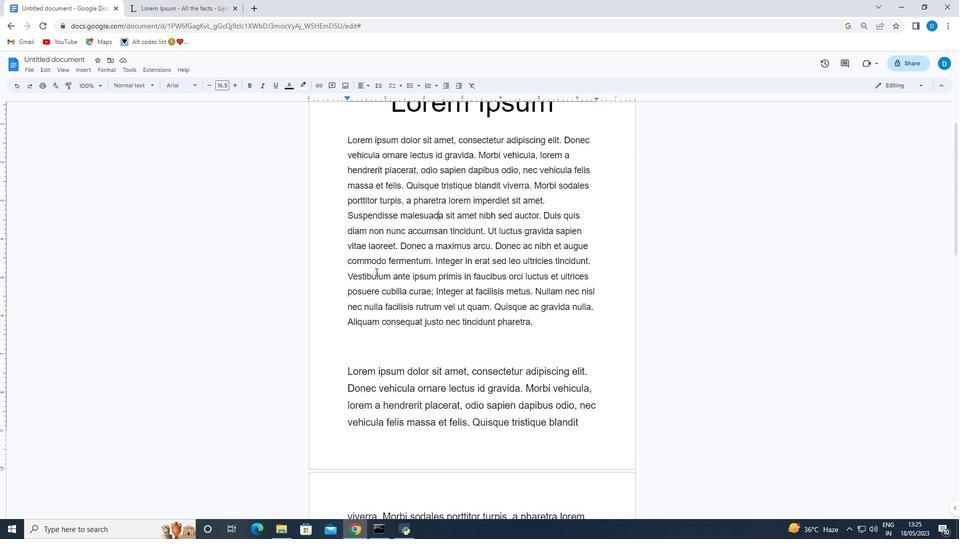 
Action: Mouse moved to (381, 267)
Screenshot: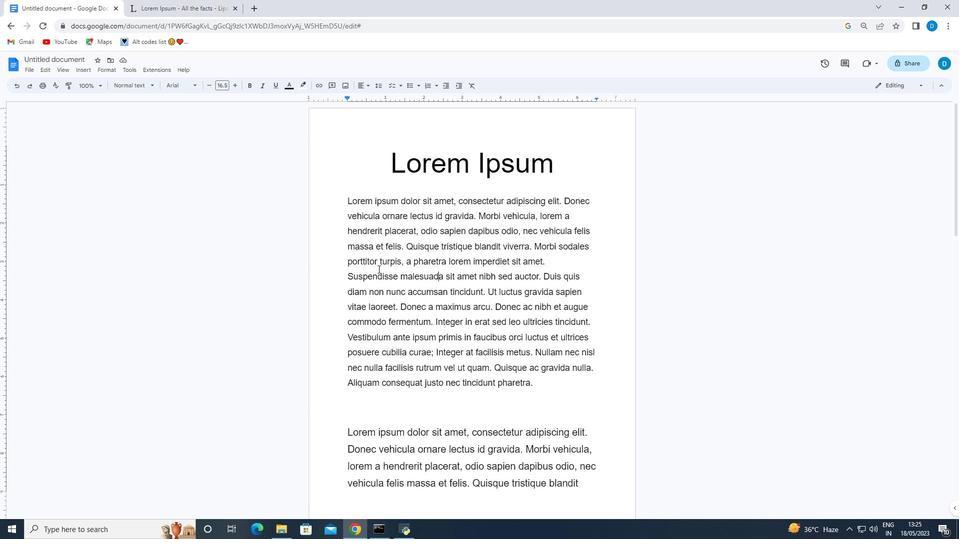 
Action: Mouse scrolled (381, 267) with delta (0, 0)
Screenshot: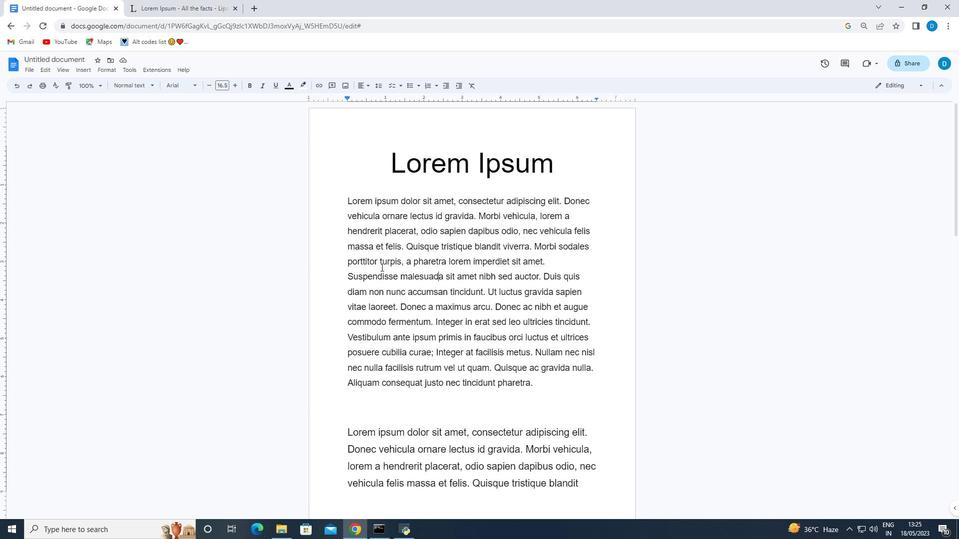 
Action: Mouse moved to (347, 200)
Screenshot: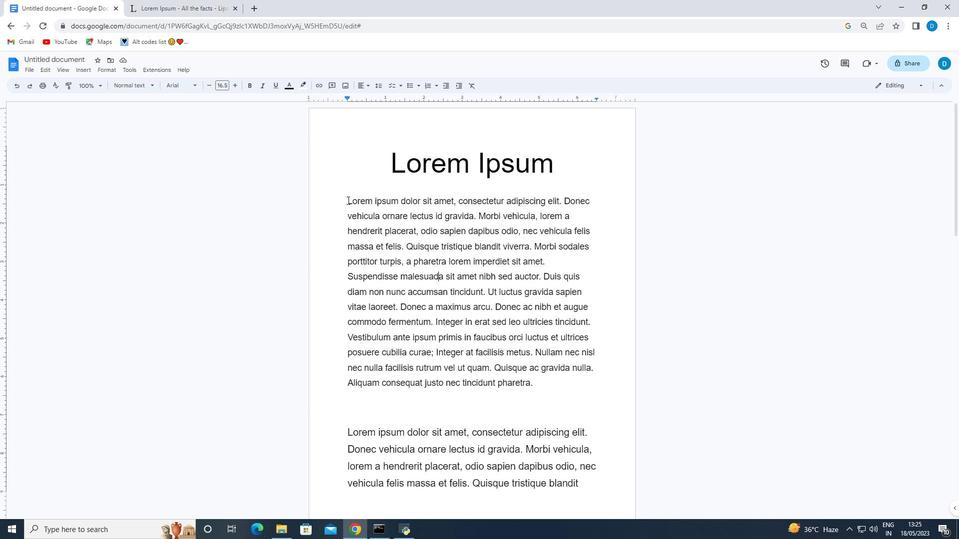
Action: Mouse pressed left at (347, 200)
Screenshot: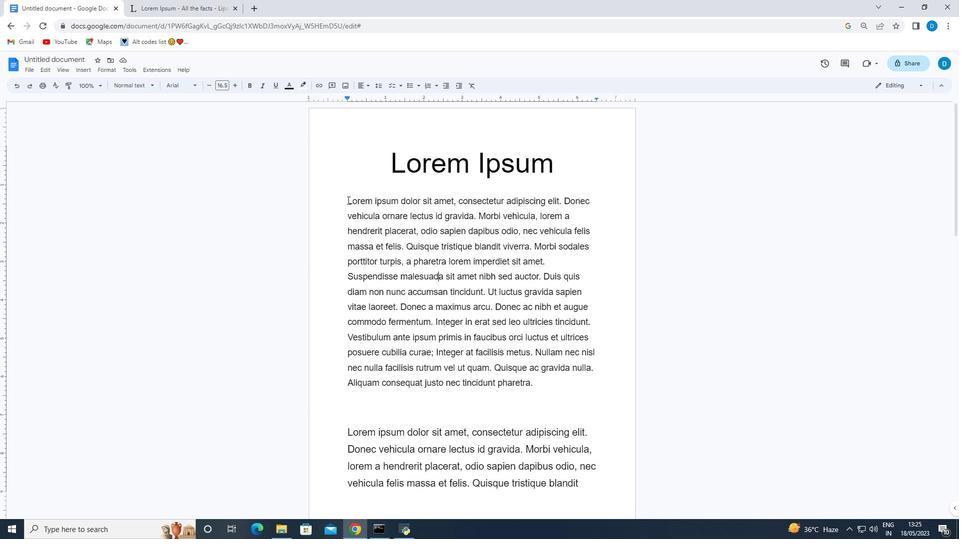 
Action: Mouse moved to (372, 231)
Screenshot: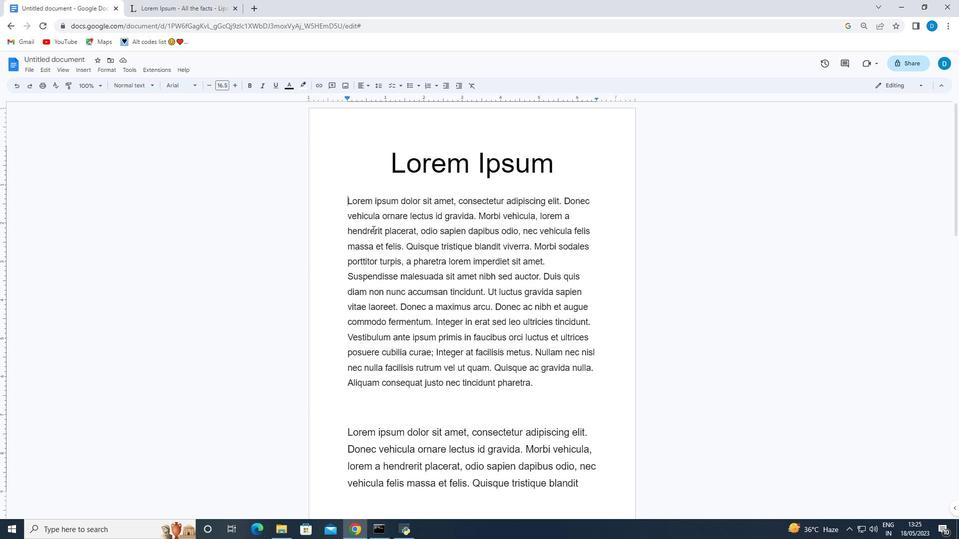 
Action: Key pressed 1
Screenshot: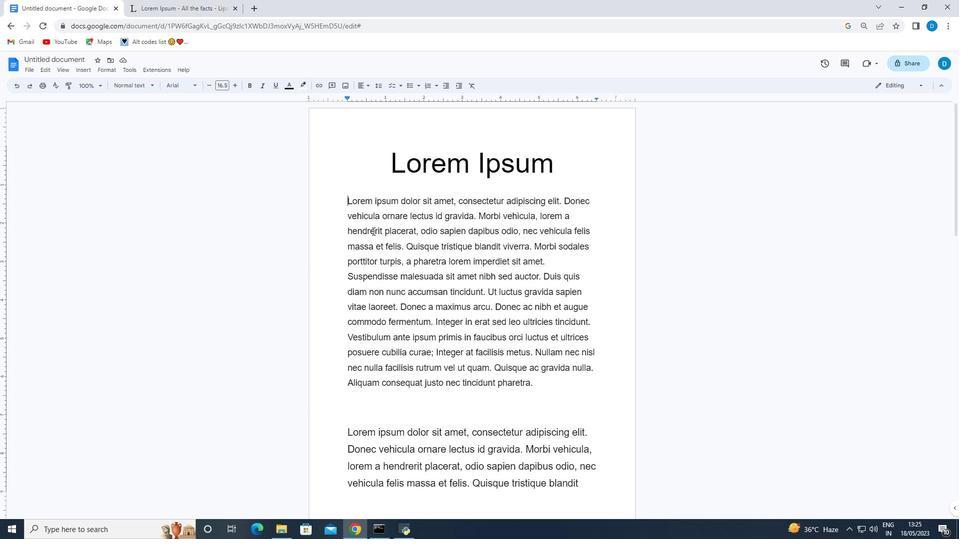 
Action: Mouse moved to (372, 230)
Screenshot: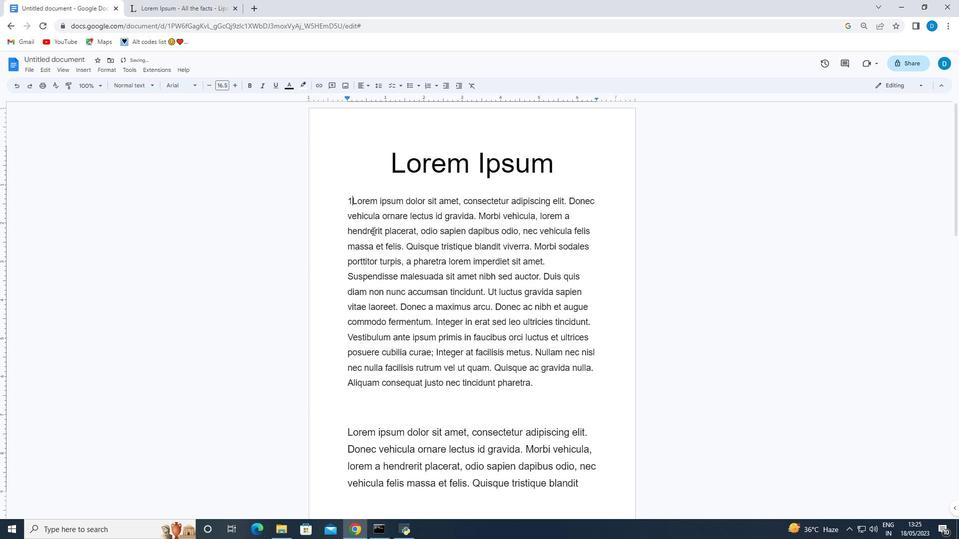 
Action: Key pressed .
Screenshot: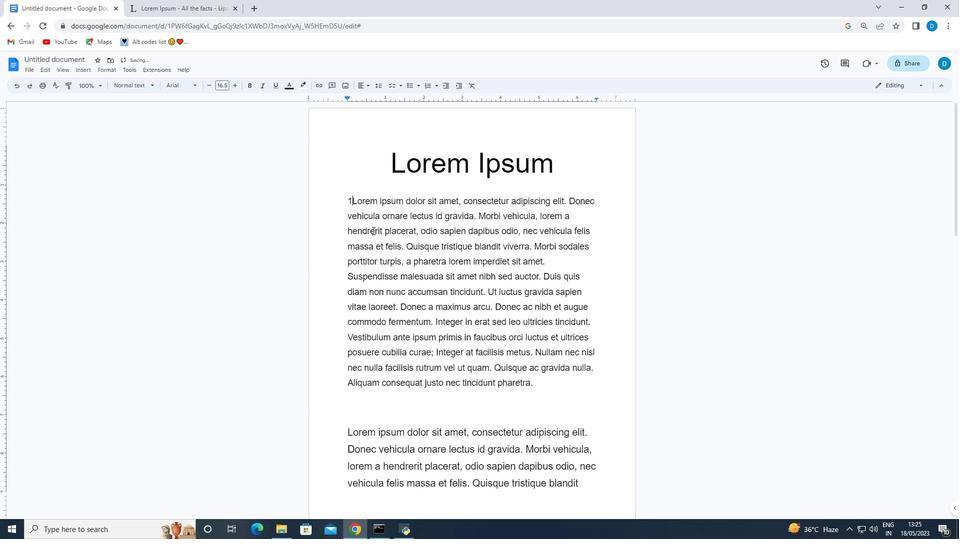 
Action: Mouse moved to (370, 235)
Screenshot: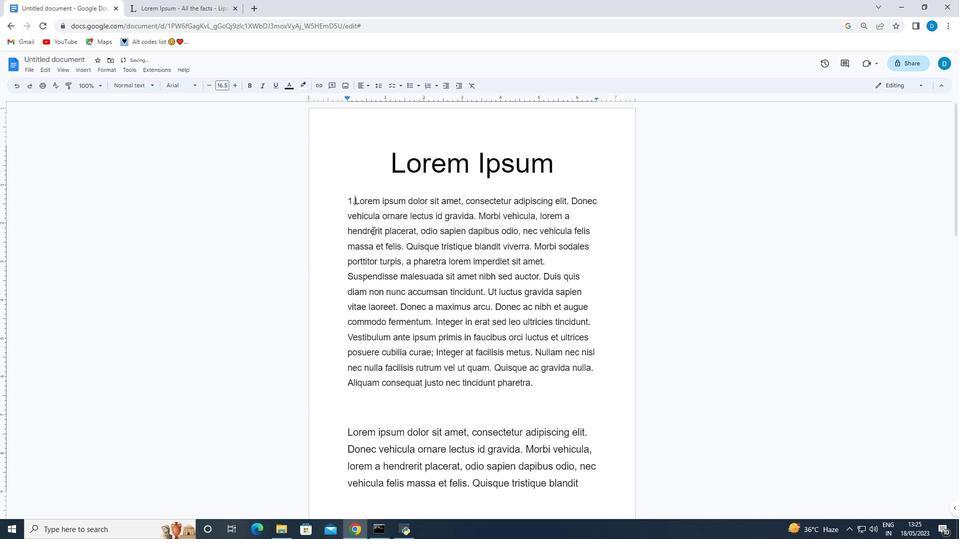 
Action: Key pressed <Key.space>
Screenshot: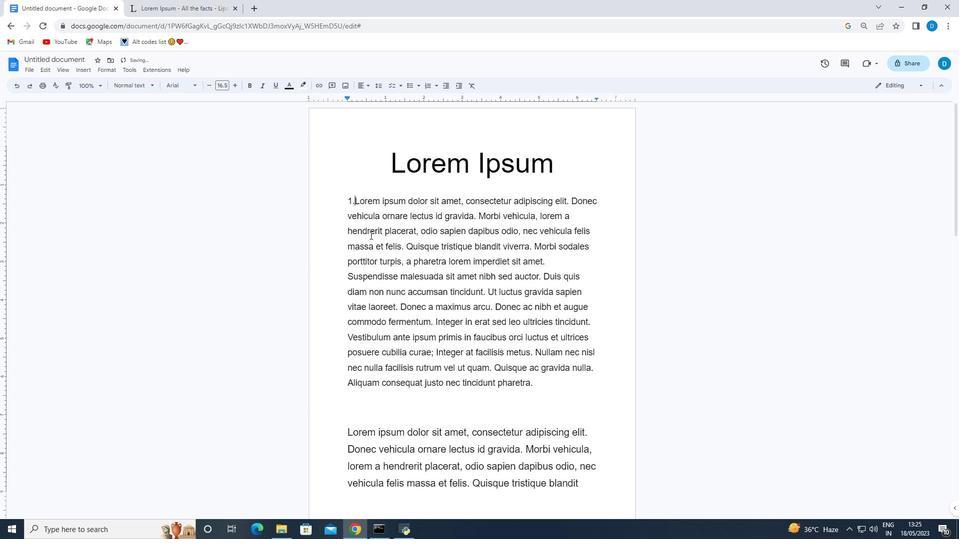 
Action: Mouse moved to (368, 218)
Screenshot: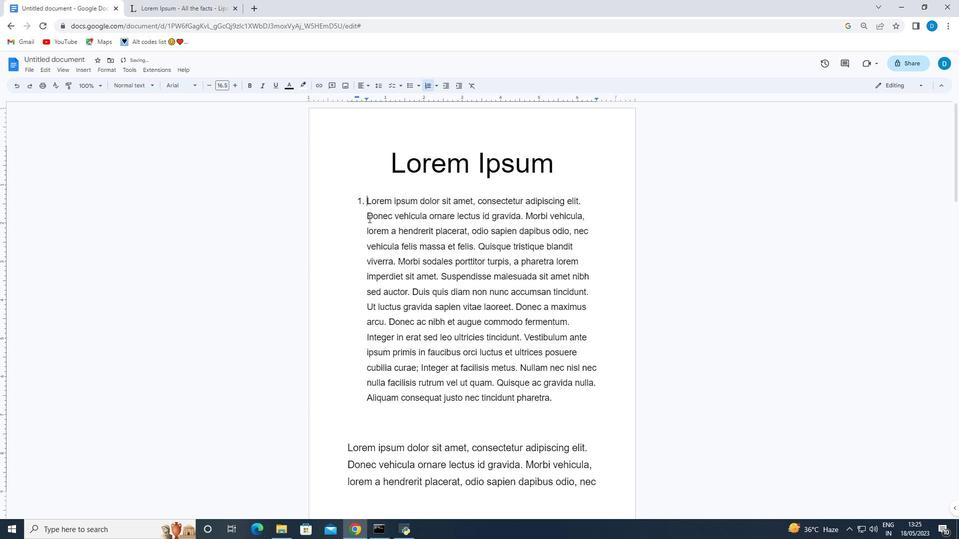 
Action: Mouse pressed left at (368, 218)
Screenshot: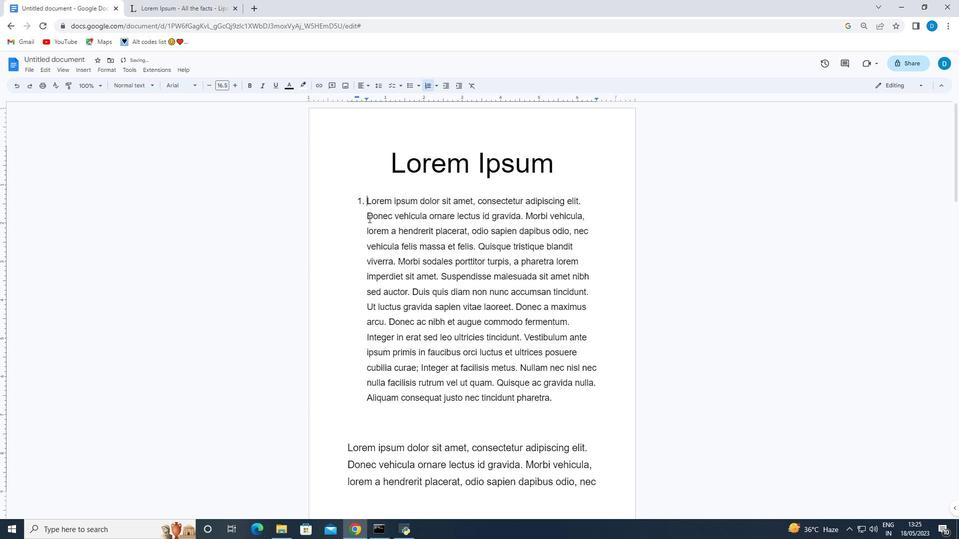 
Action: Mouse moved to (389, 322)
Screenshot: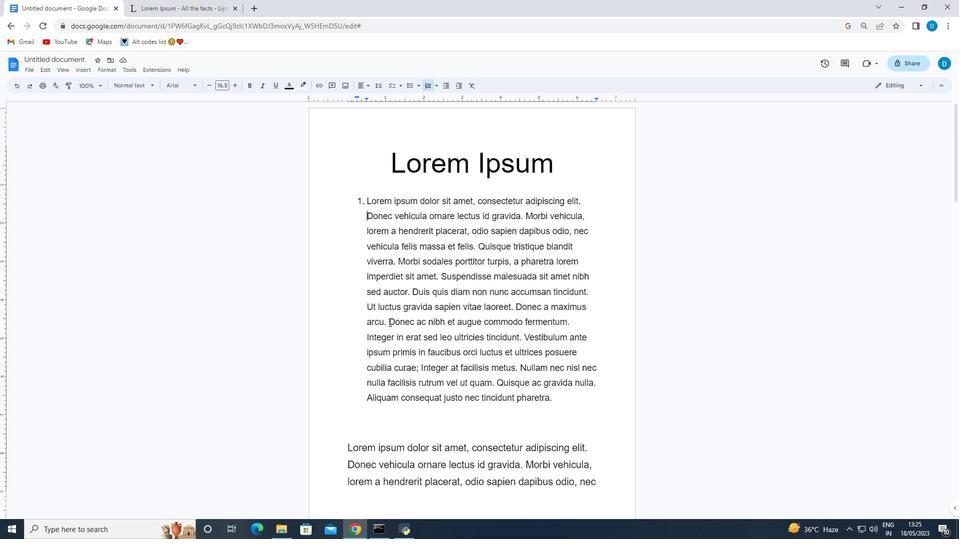 
Action: Mouse pressed left at (389, 322)
